 Task: Add a signature Madison Evans containing Best wishes for a happy National Adoption Month, Madison Evans to email address softage.9@softage.net and add a folder Letters of intent
Action: Mouse moved to (1194, 92)
Screenshot: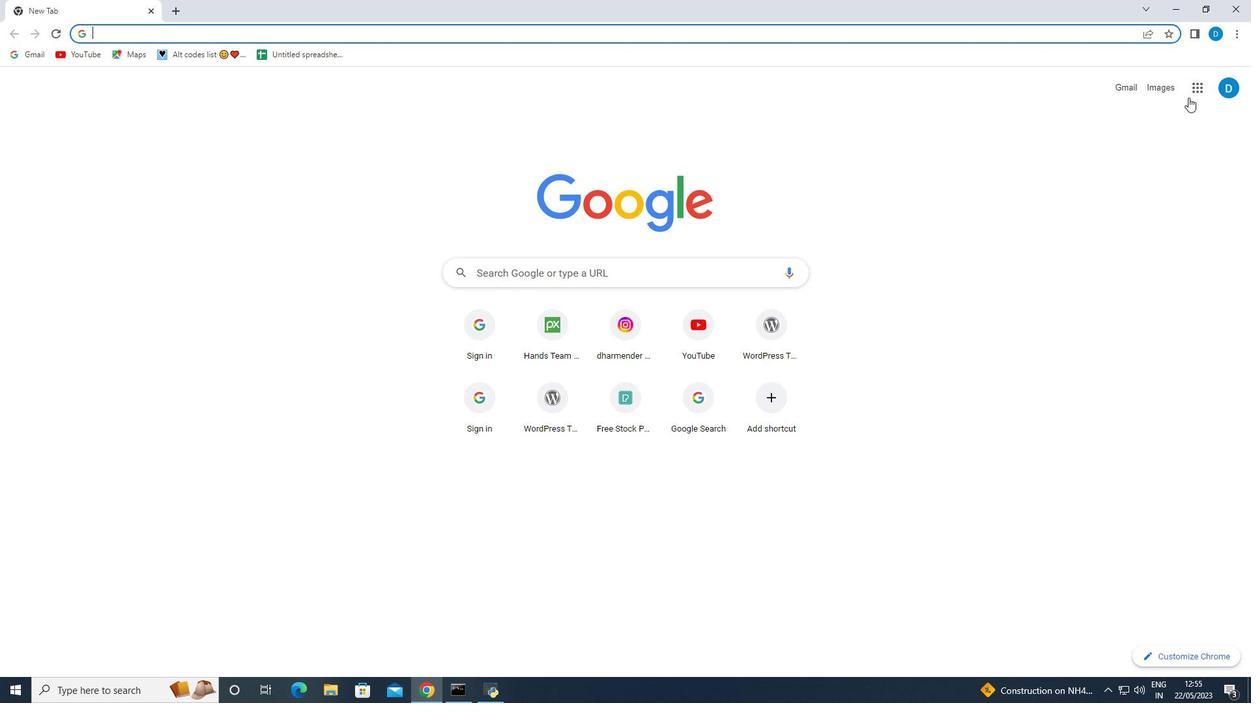 
Action: Mouse pressed left at (1194, 92)
Screenshot: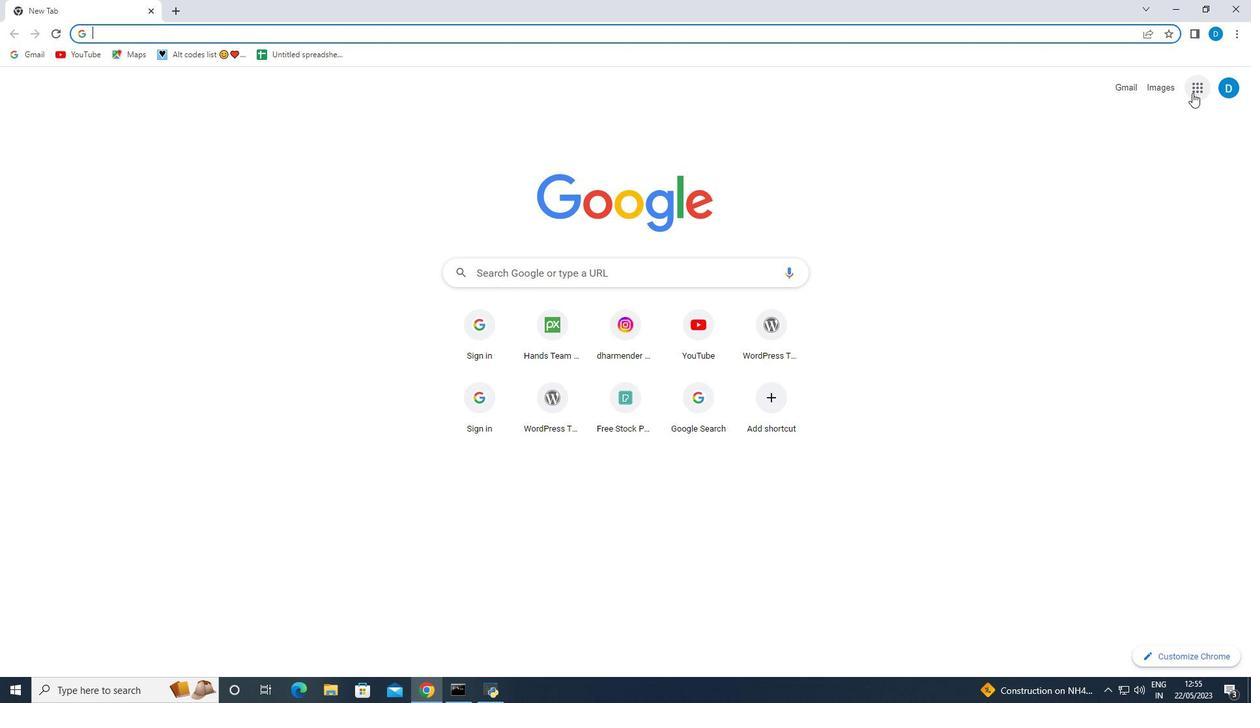 
Action: Mouse moved to (1077, 265)
Screenshot: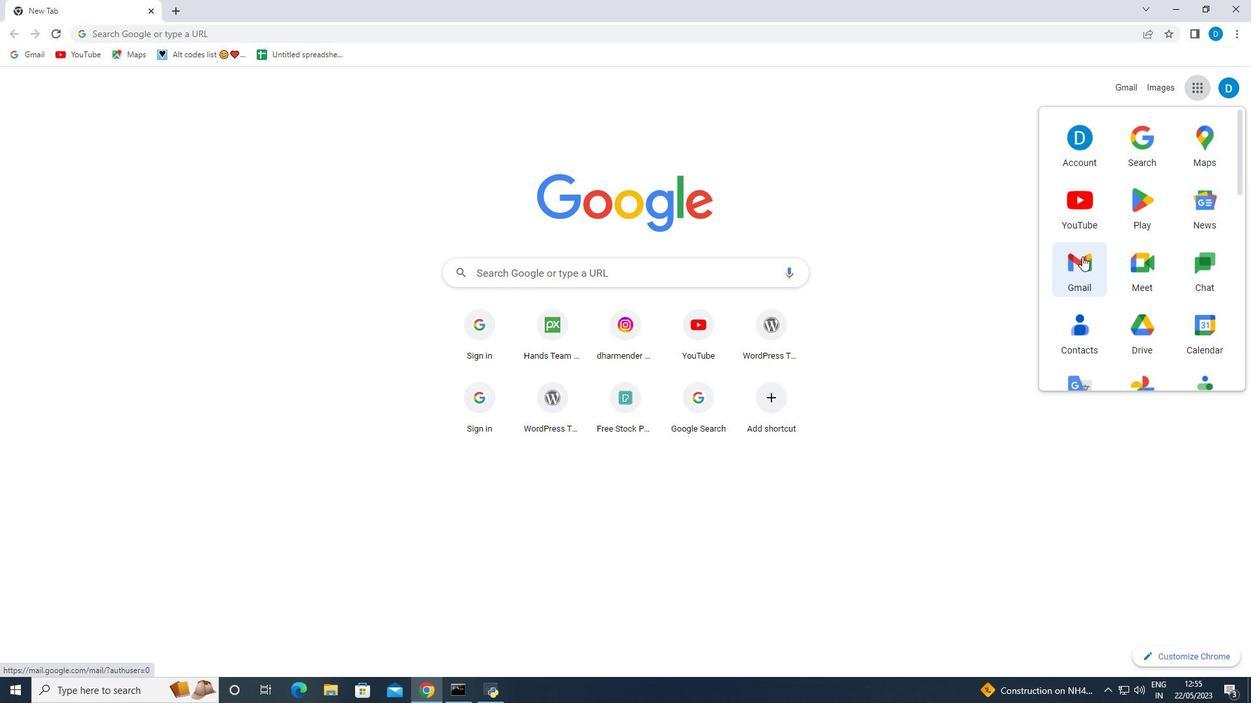 
Action: Mouse pressed left at (1077, 265)
Screenshot: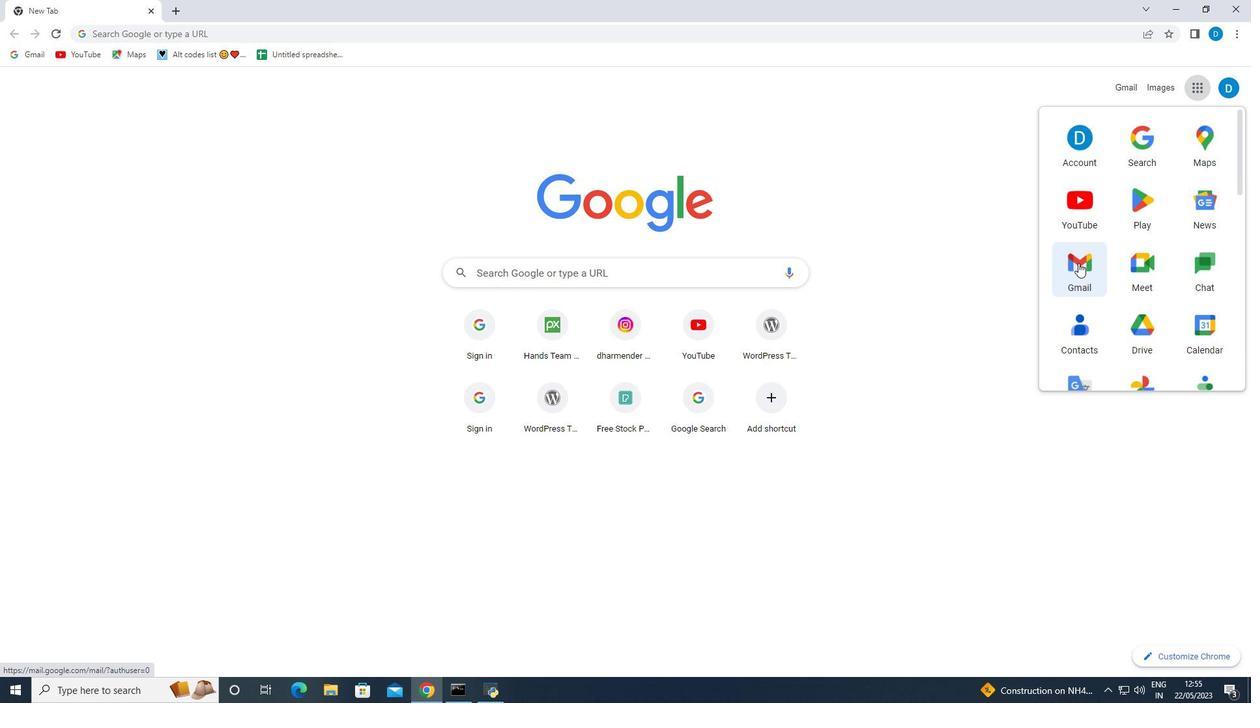 
Action: Mouse moved to (1165, 91)
Screenshot: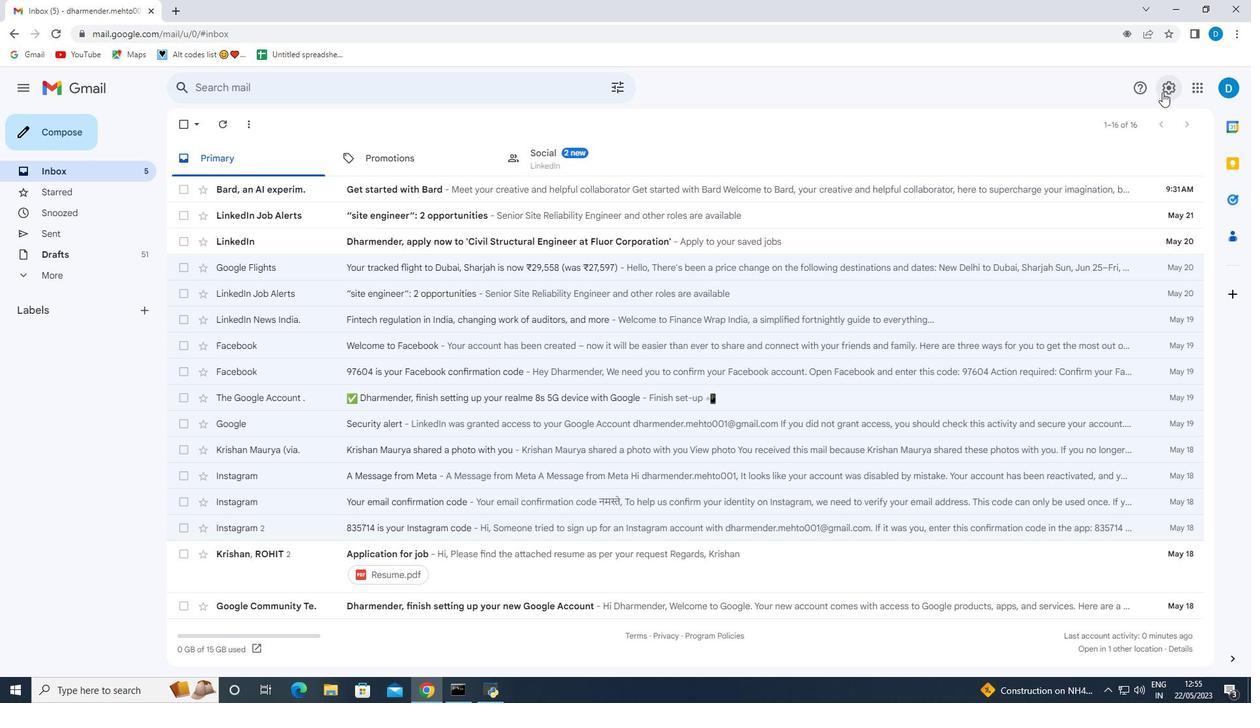 
Action: Mouse pressed left at (1165, 91)
Screenshot: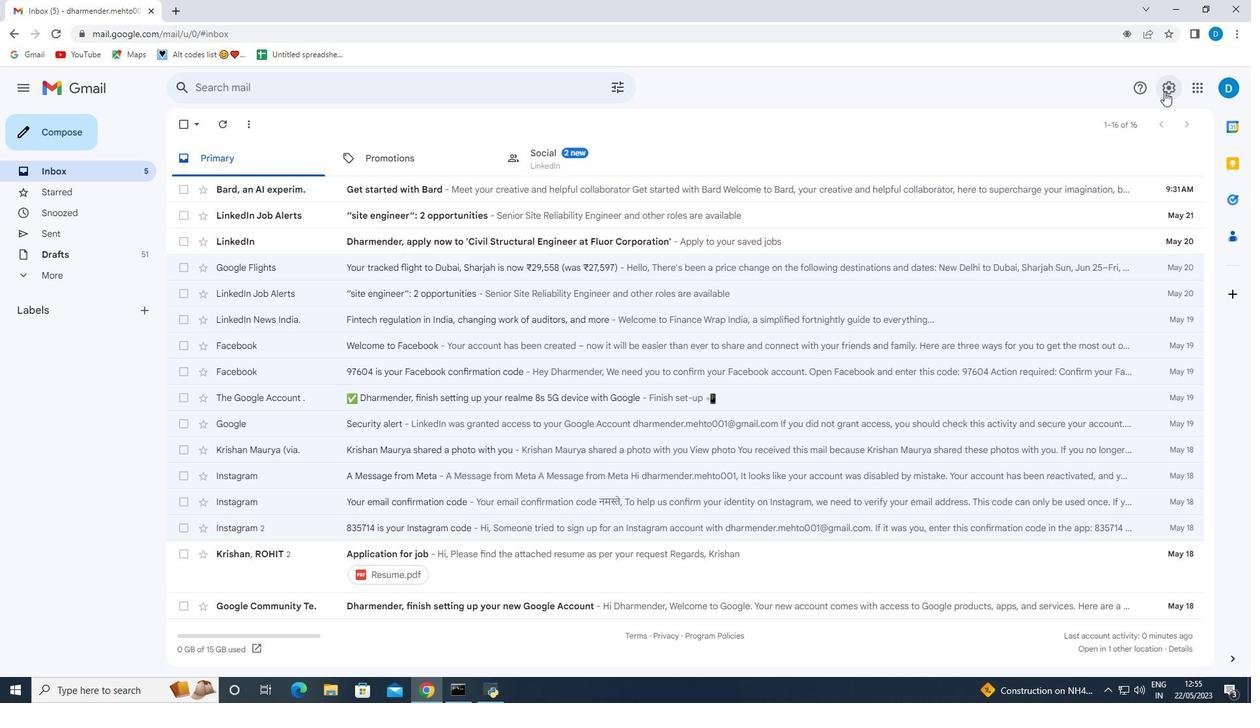 
Action: Mouse moved to (1093, 155)
Screenshot: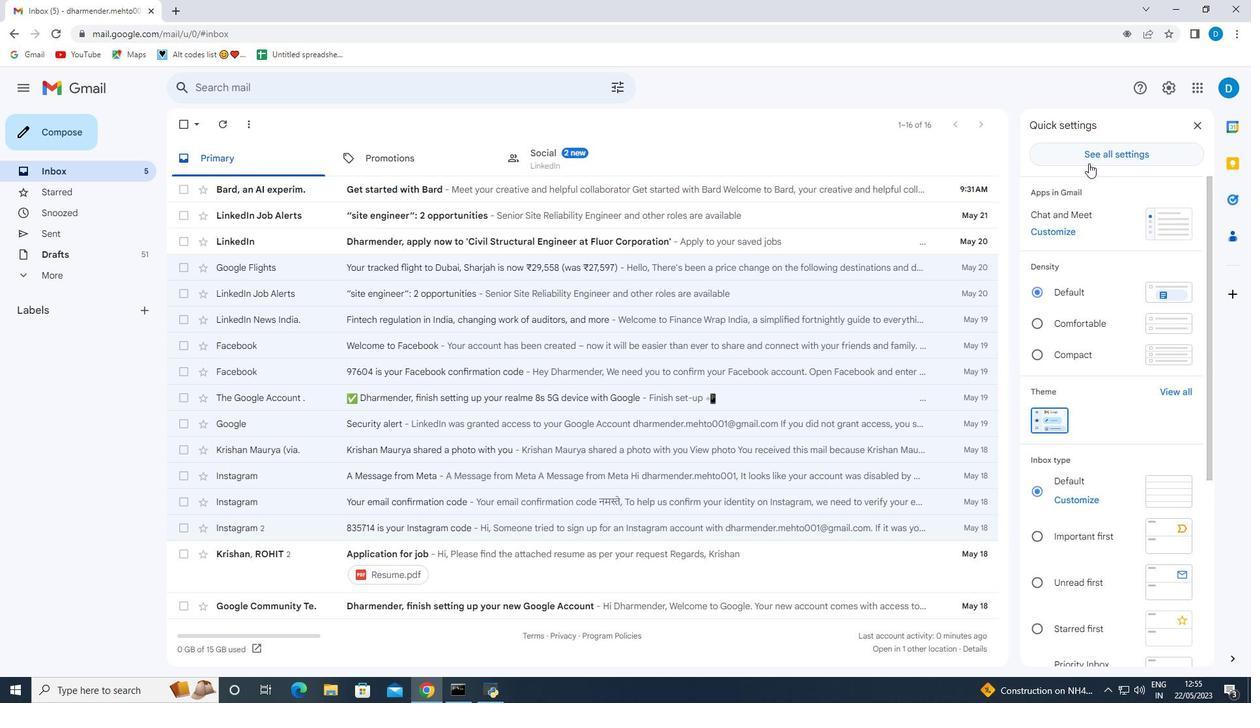 
Action: Mouse pressed left at (1093, 155)
Screenshot: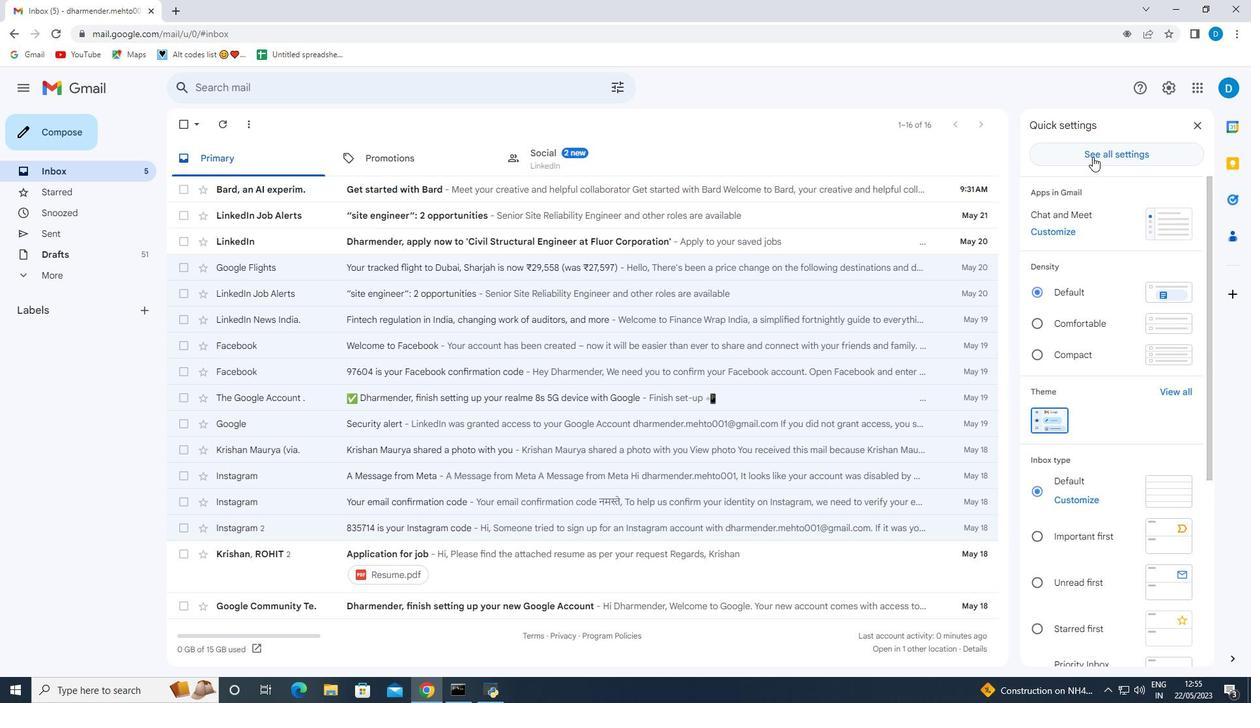 
Action: Mouse moved to (614, 425)
Screenshot: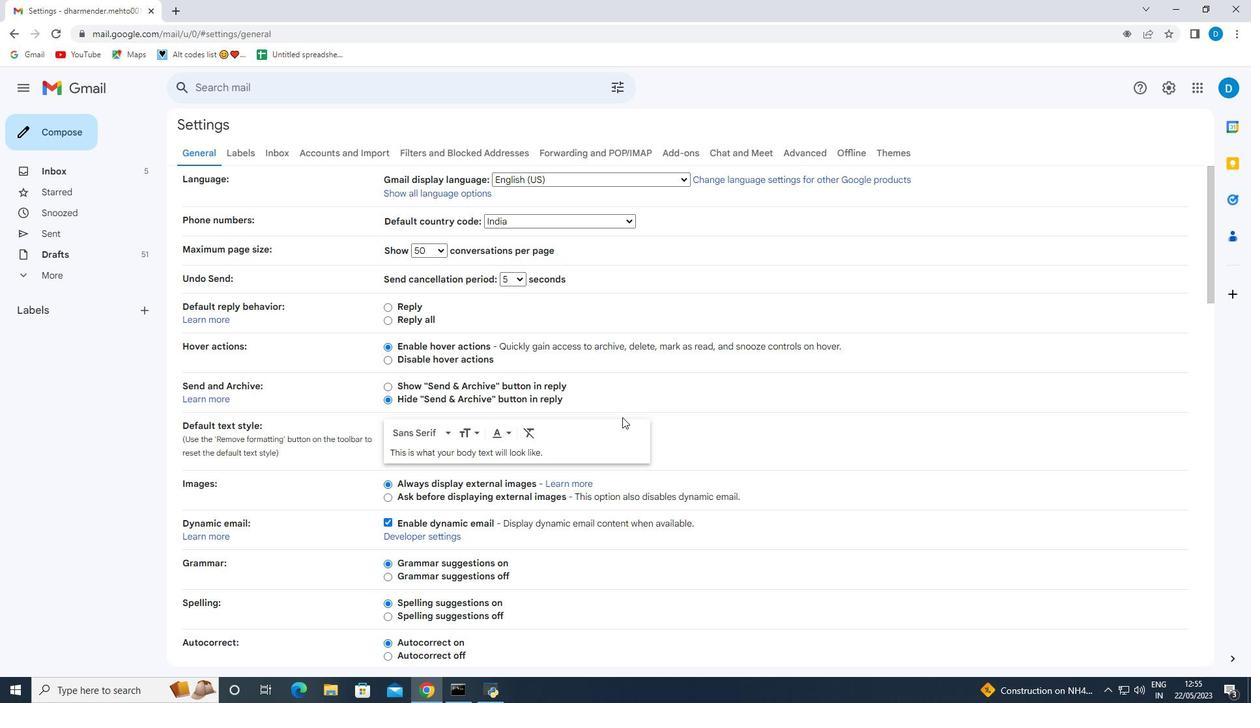 
Action: Mouse scrolled (614, 424) with delta (0, 0)
Screenshot: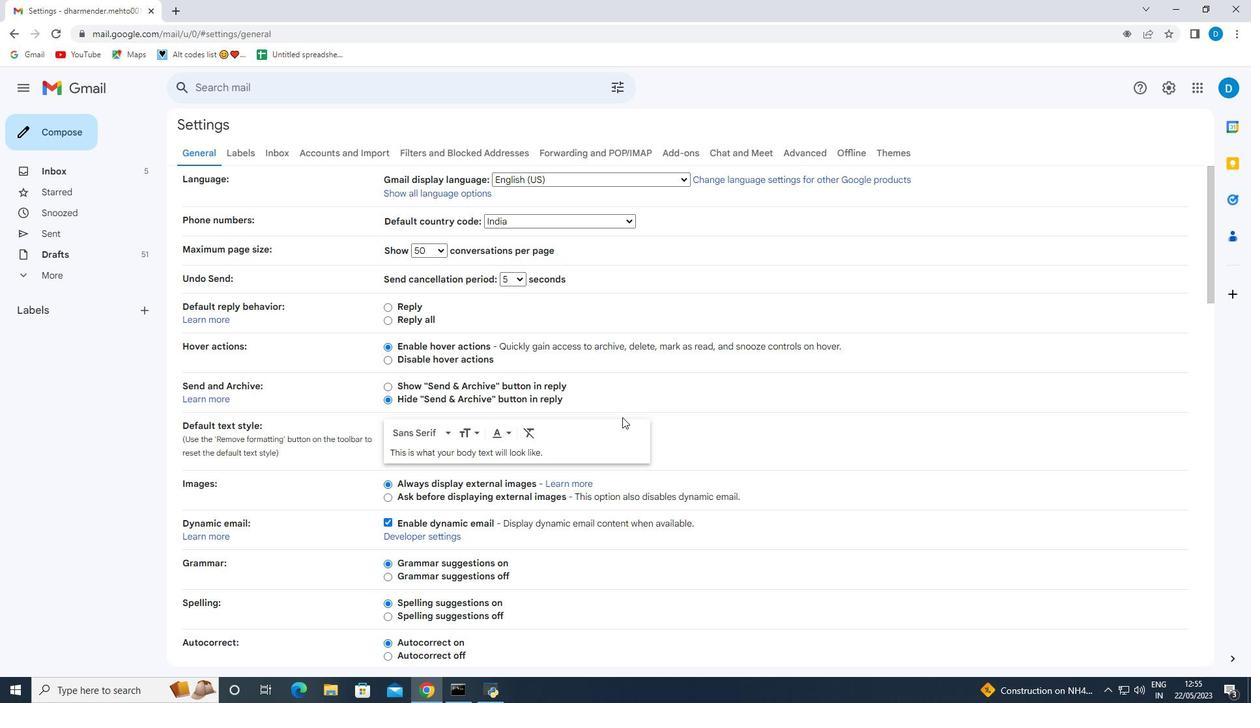 
Action: Mouse moved to (613, 426)
Screenshot: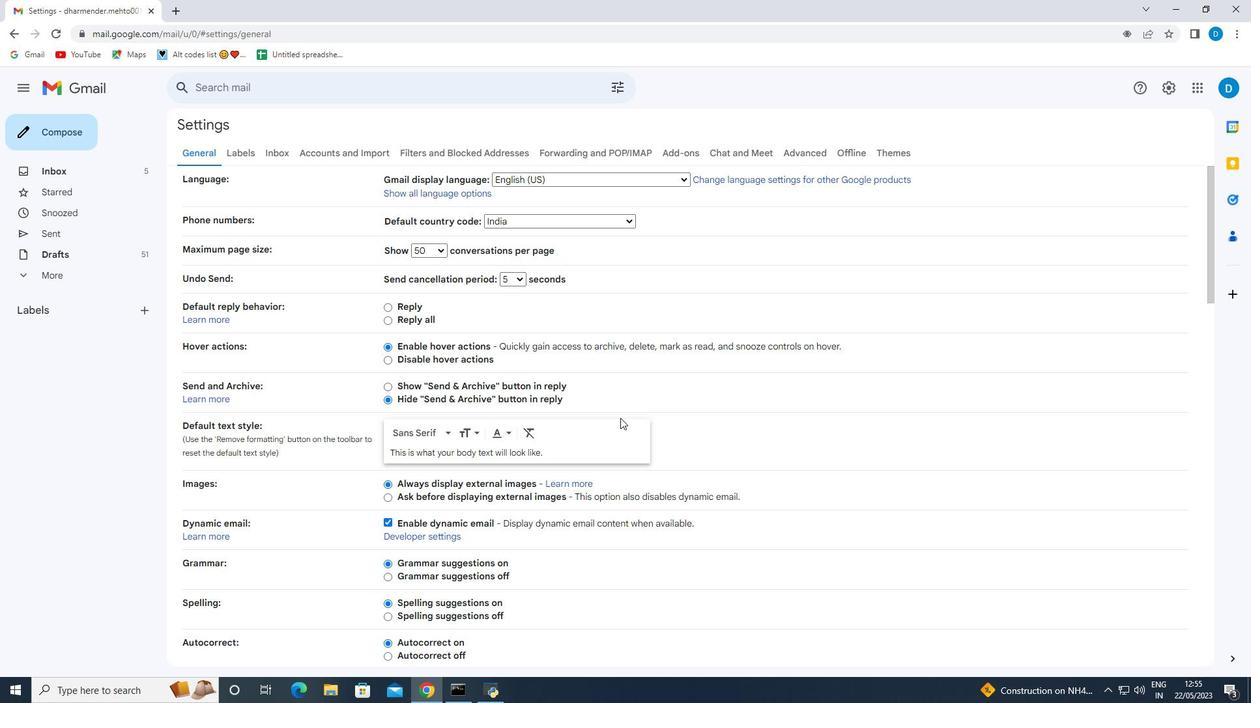 
Action: Mouse scrolled (613, 426) with delta (0, 0)
Screenshot: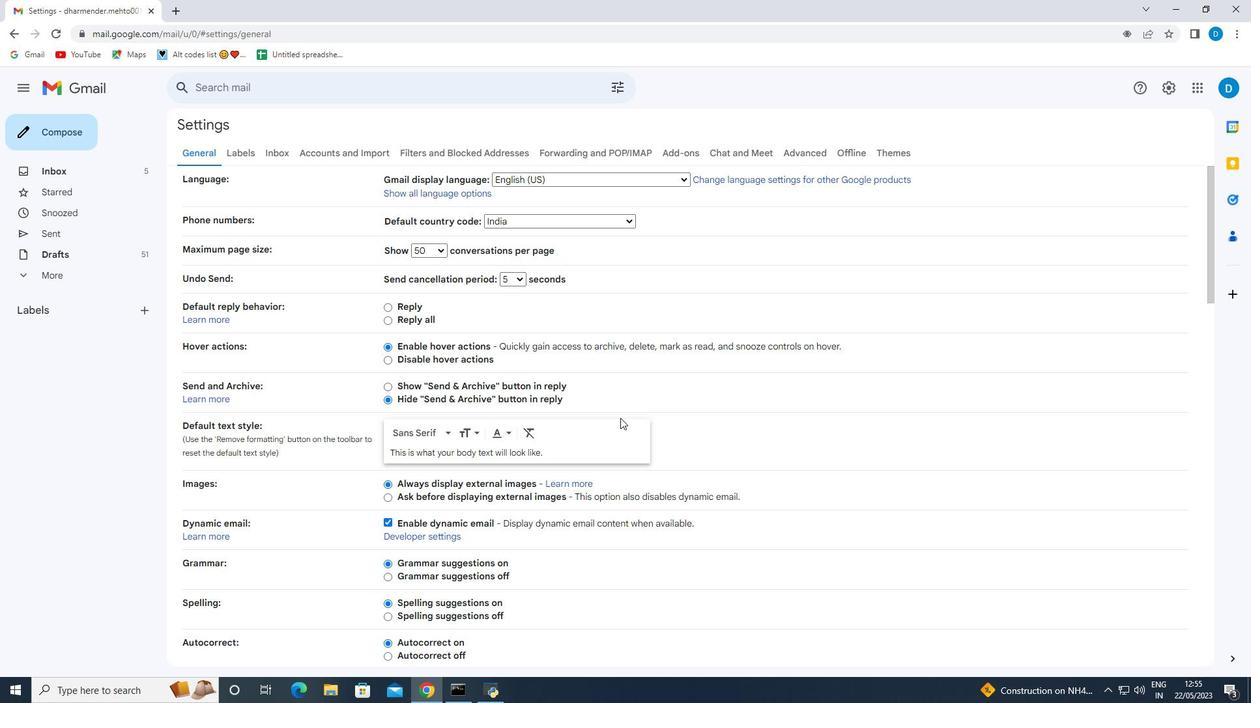 
Action: Mouse scrolled (613, 426) with delta (0, 0)
Screenshot: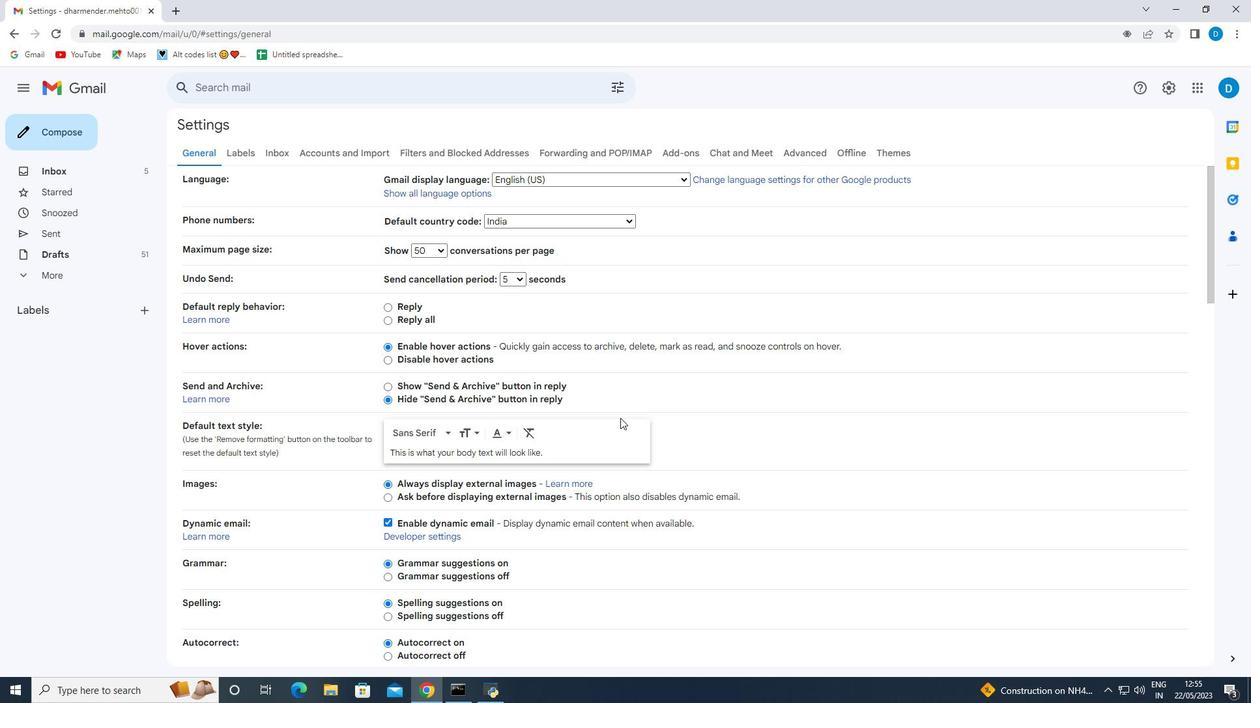 
Action: Mouse scrolled (613, 426) with delta (0, 0)
Screenshot: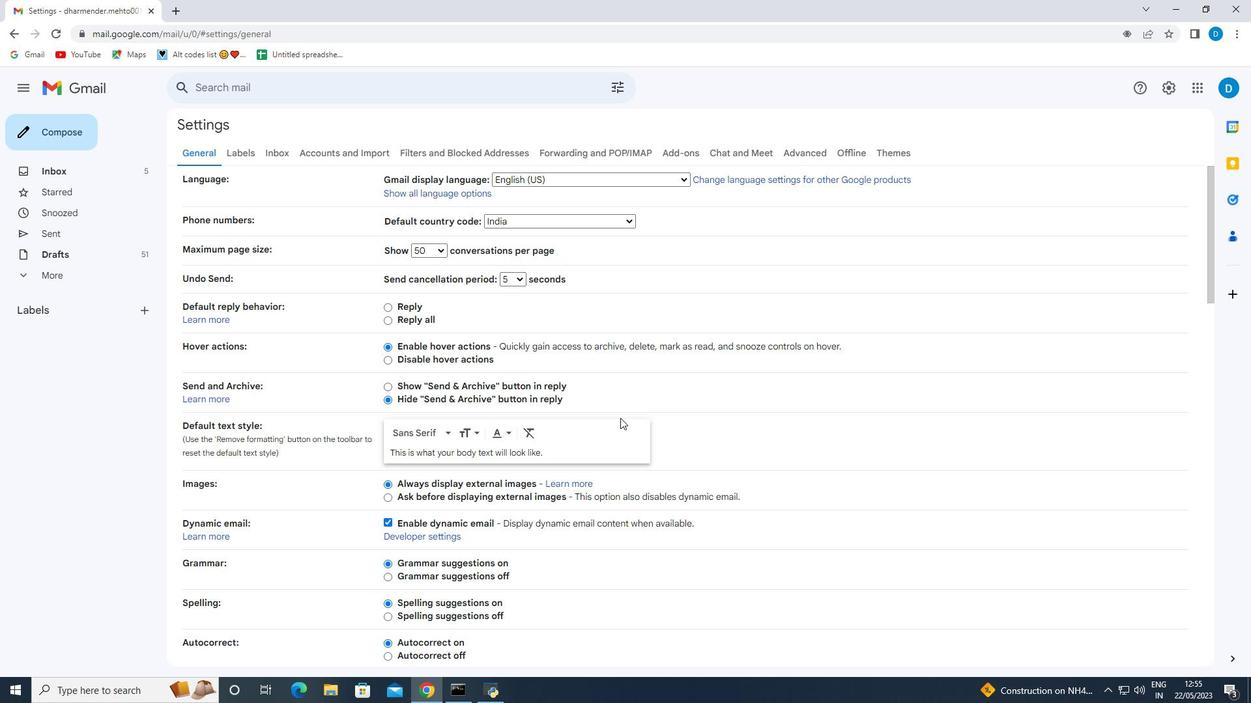 
Action: Mouse scrolled (613, 426) with delta (0, 0)
Screenshot: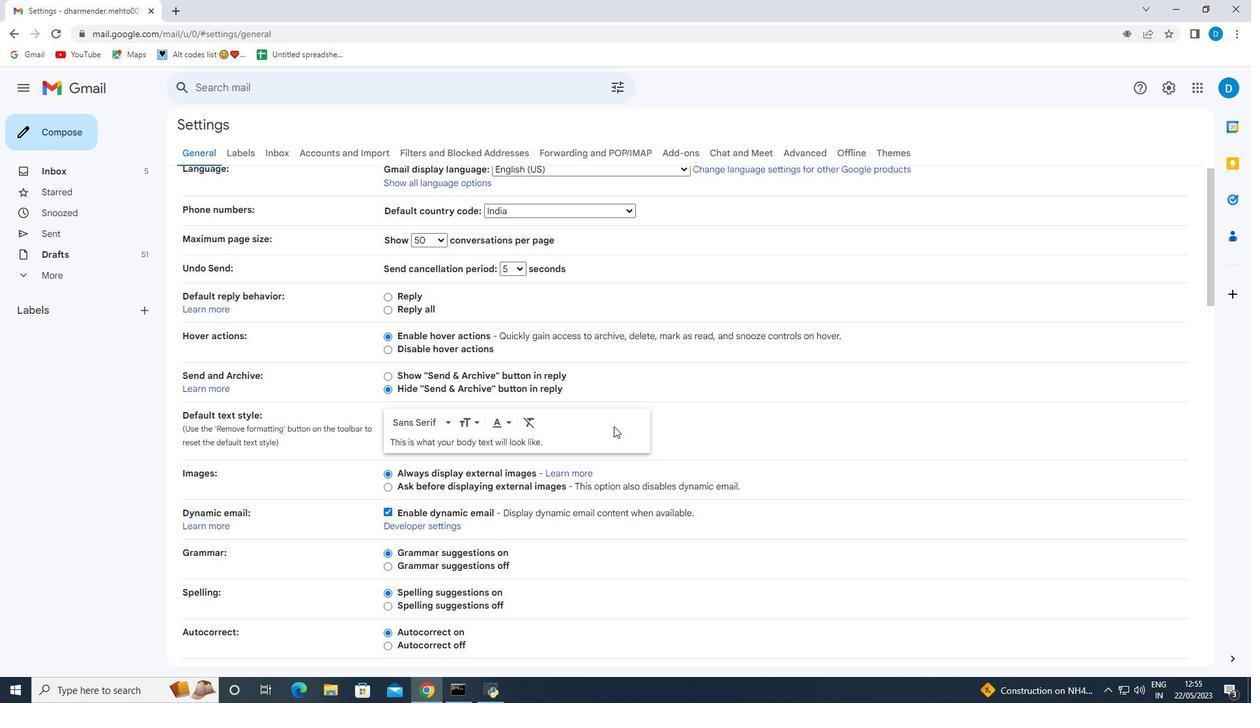 
Action: Mouse scrolled (613, 426) with delta (0, 0)
Screenshot: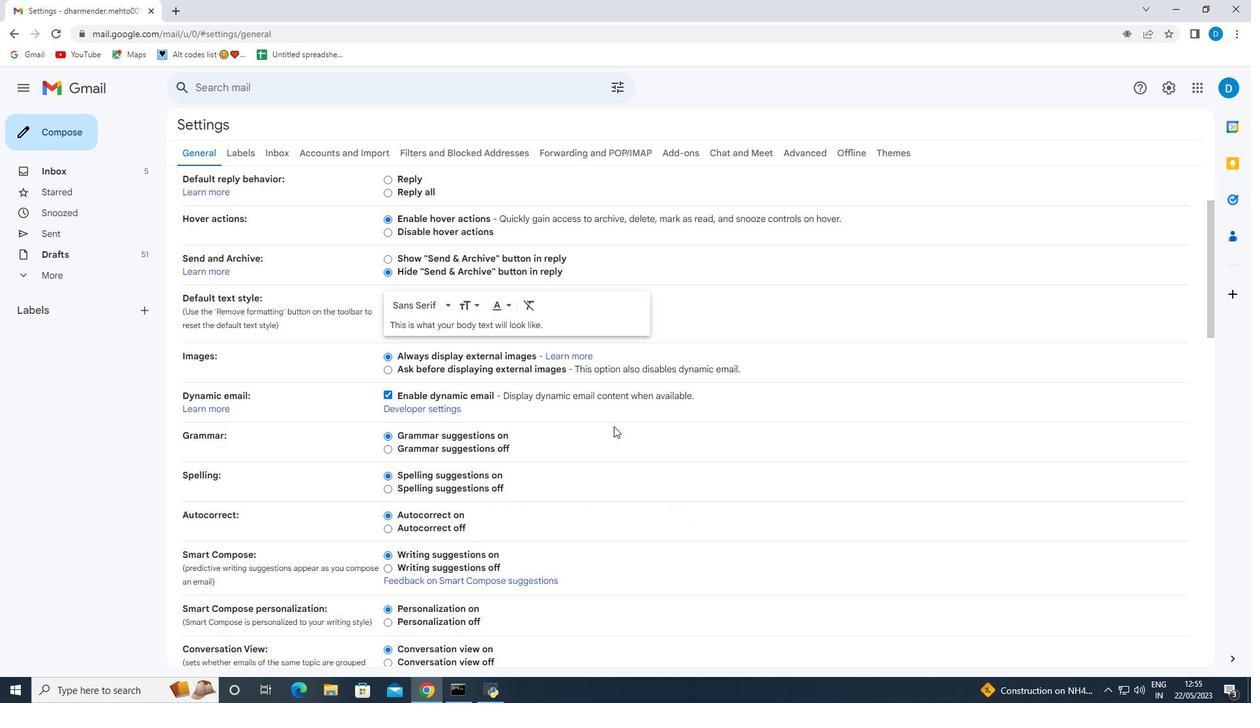 
Action: Mouse scrolled (613, 426) with delta (0, 0)
Screenshot: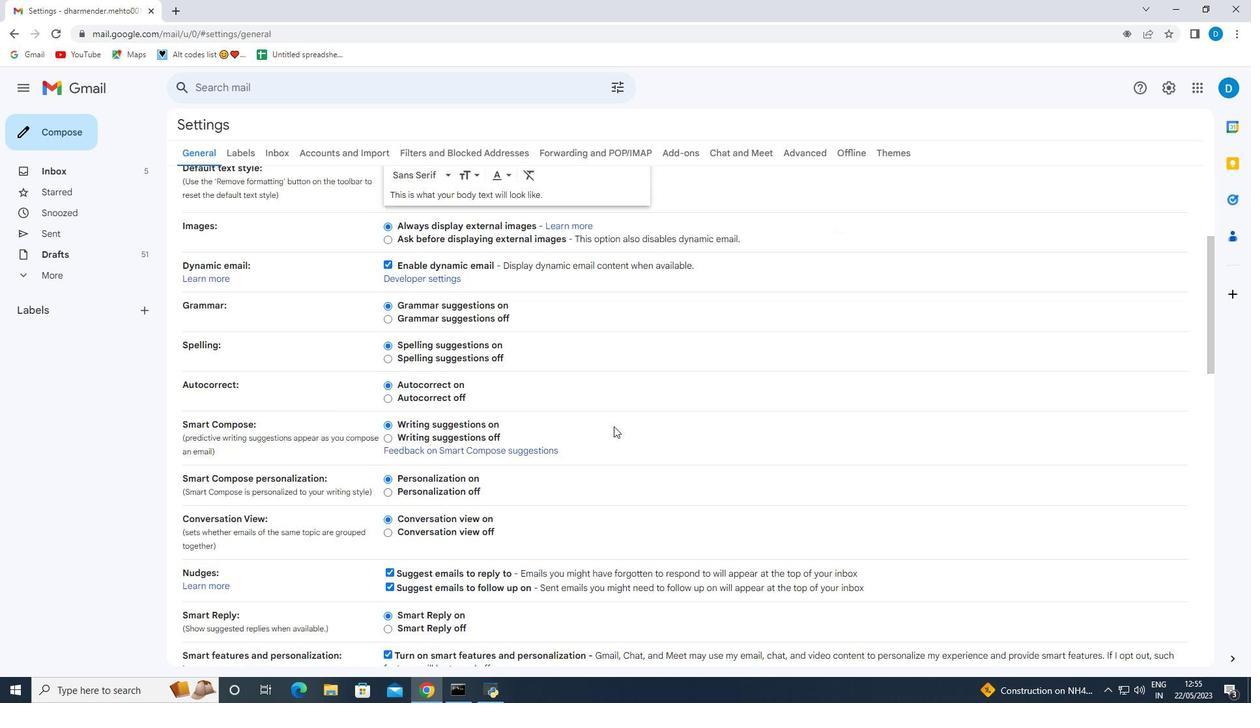 
Action: Mouse scrolled (613, 426) with delta (0, 0)
Screenshot: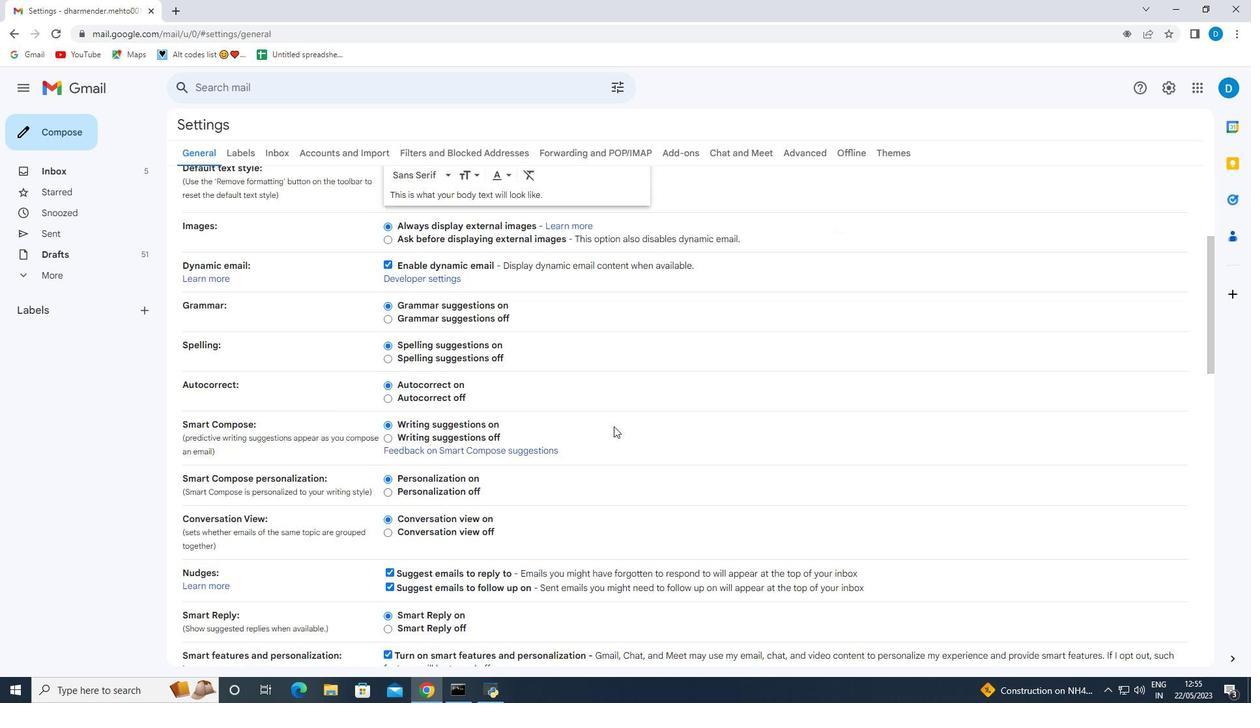 
Action: Mouse scrolled (613, 426) with delta (0, 0)
Screenshot: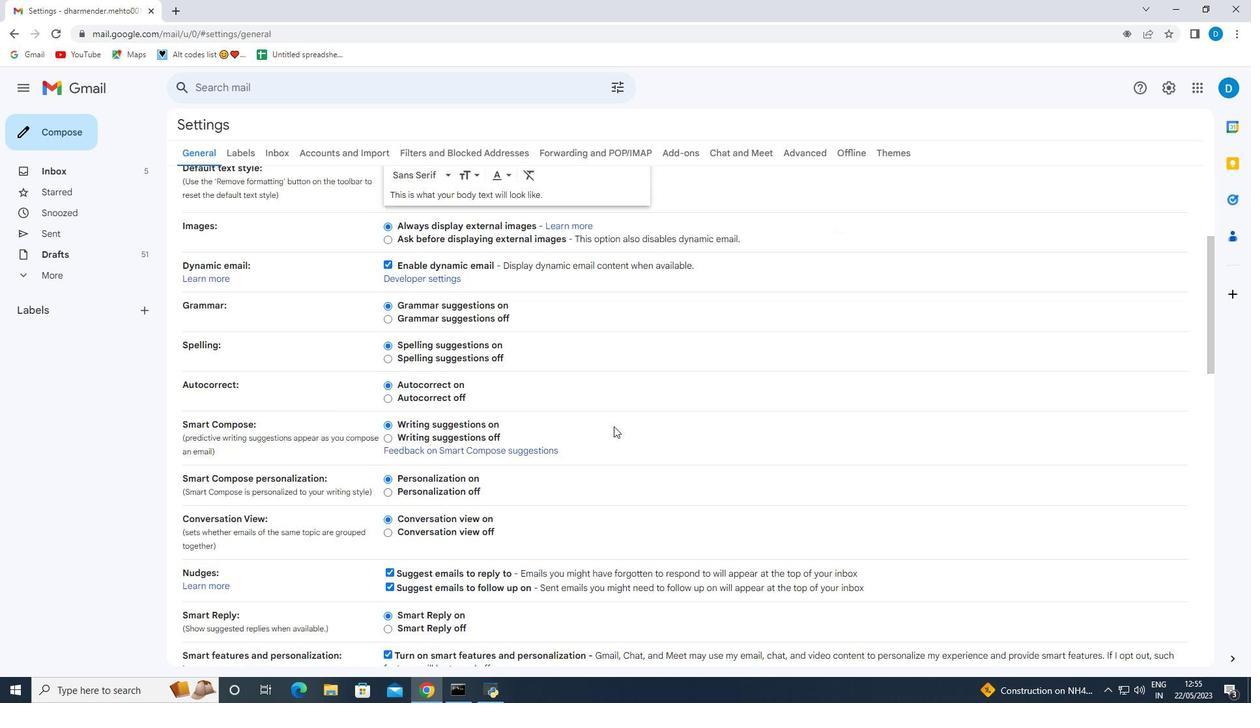 
Action: Mouse scrolled (613, 426) with delta (0, 0)
Screenshot: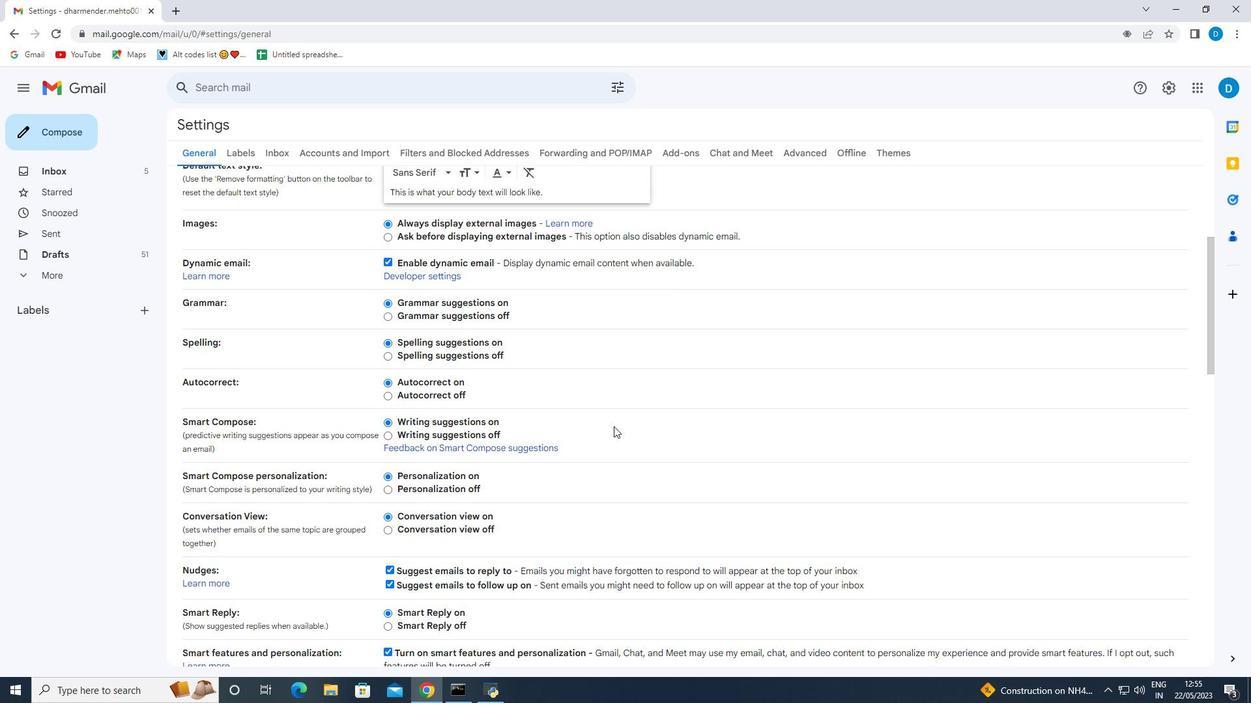 
Action: Mouse scrolled (613, 426) with delta (0, 0)
Screenshot: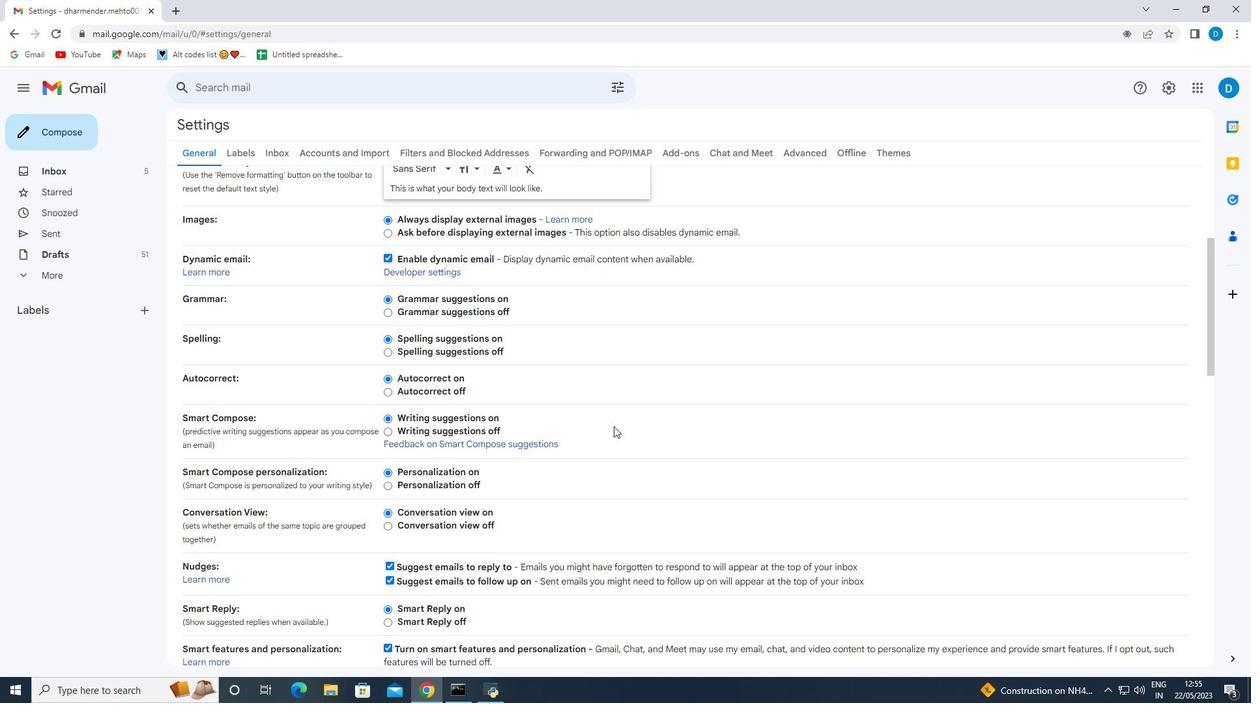
Action: Mouse scrolled (613, 426) with delta (0, 0)
Screenshot: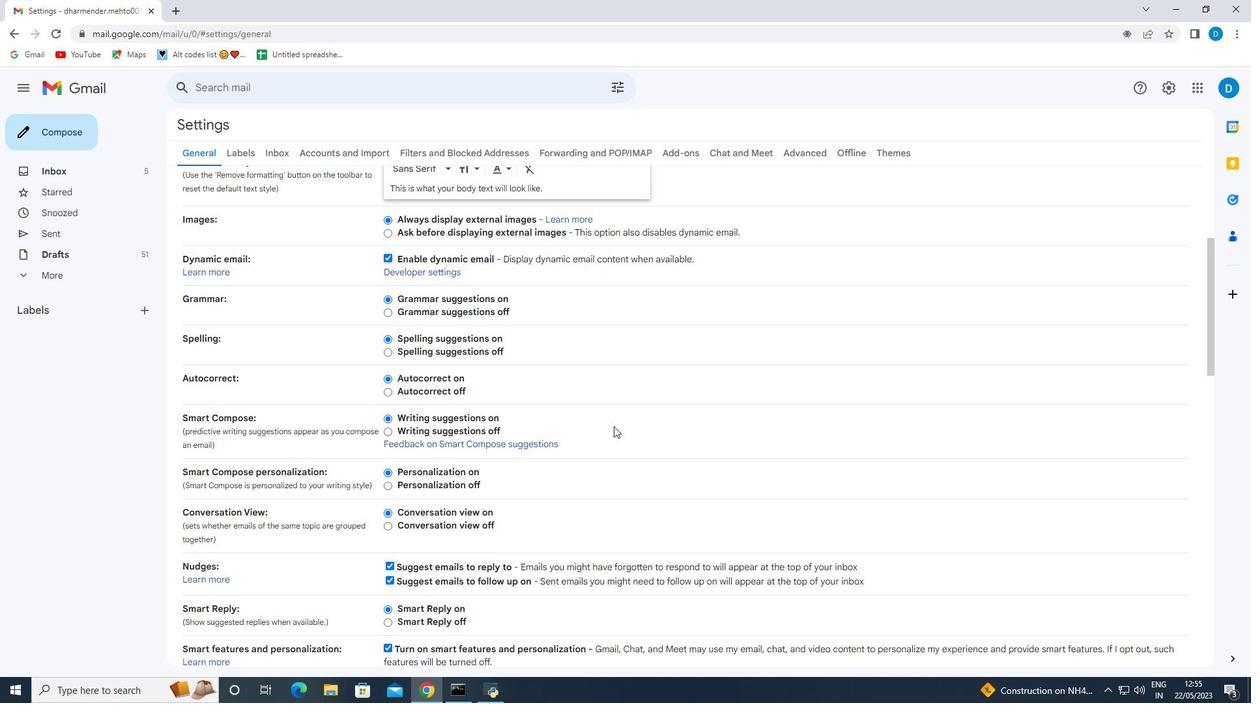 
Action: Mouse scrolled (613, 426) with delta (0, 0)
Screenshot: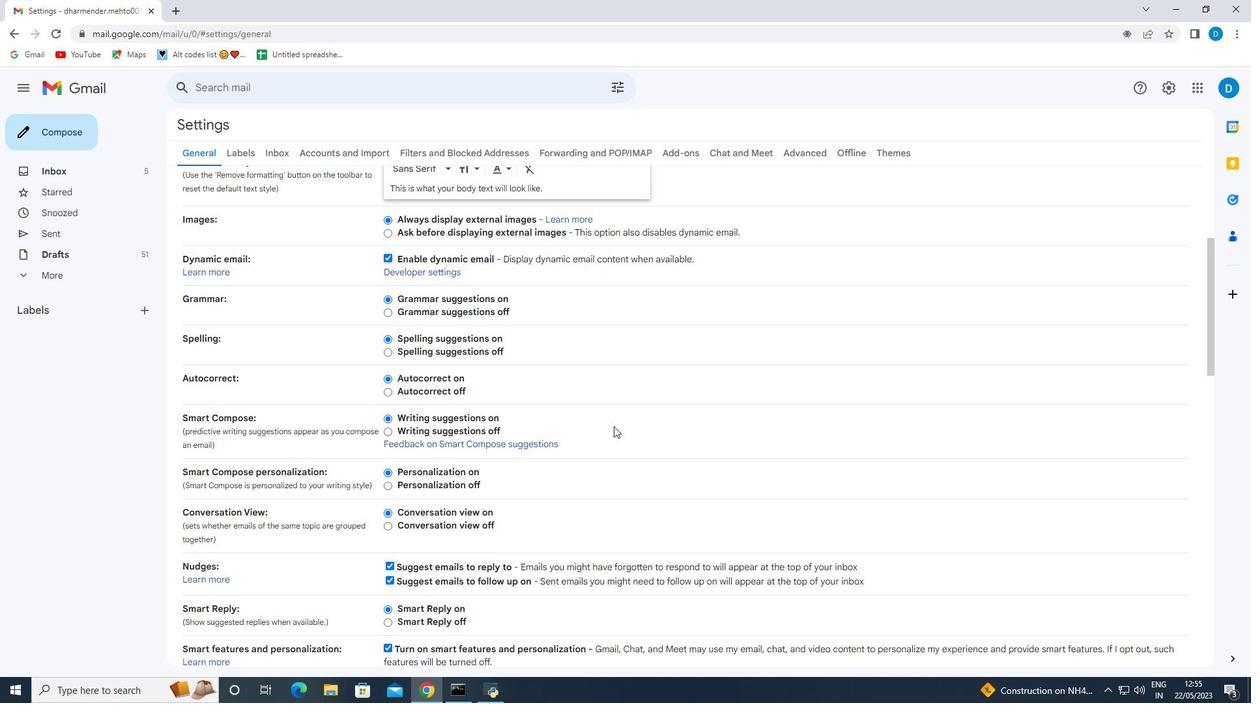 
Action: Mouse scrolled (613, 426) with delta (0, 0)
Screenshot: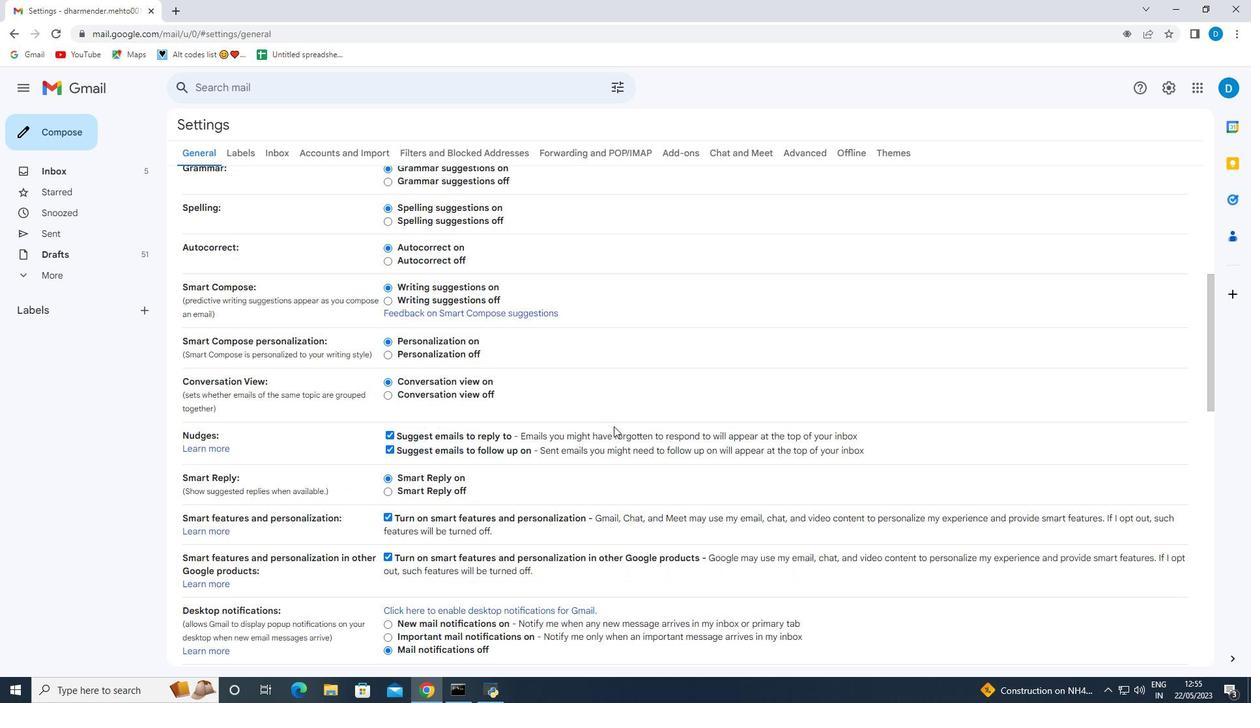 
Action: Mouse scrolled (613, 426) with delta (0, 0)
Screenshot: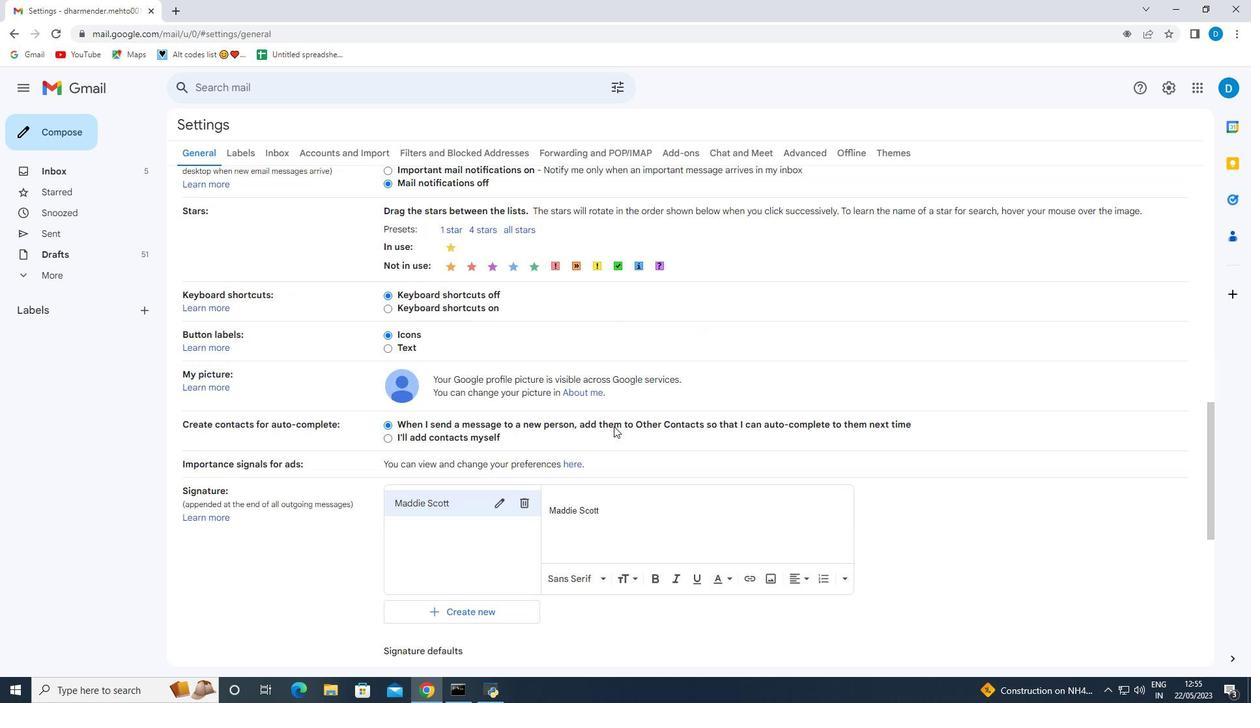 
Action: Mouse scrolled (613, 426) with delta (0, 0)
Screenshot: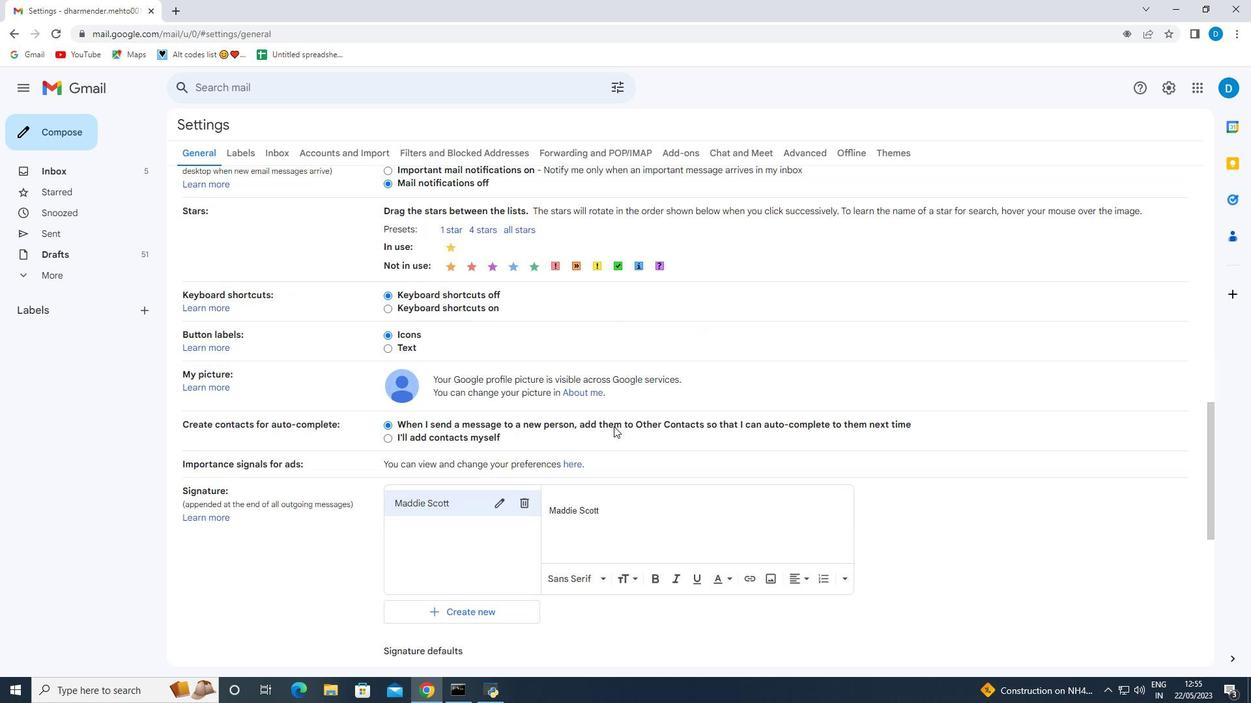 
Action: Mouse scrolled (613, 426) with delta (0, 0)
Screenshot: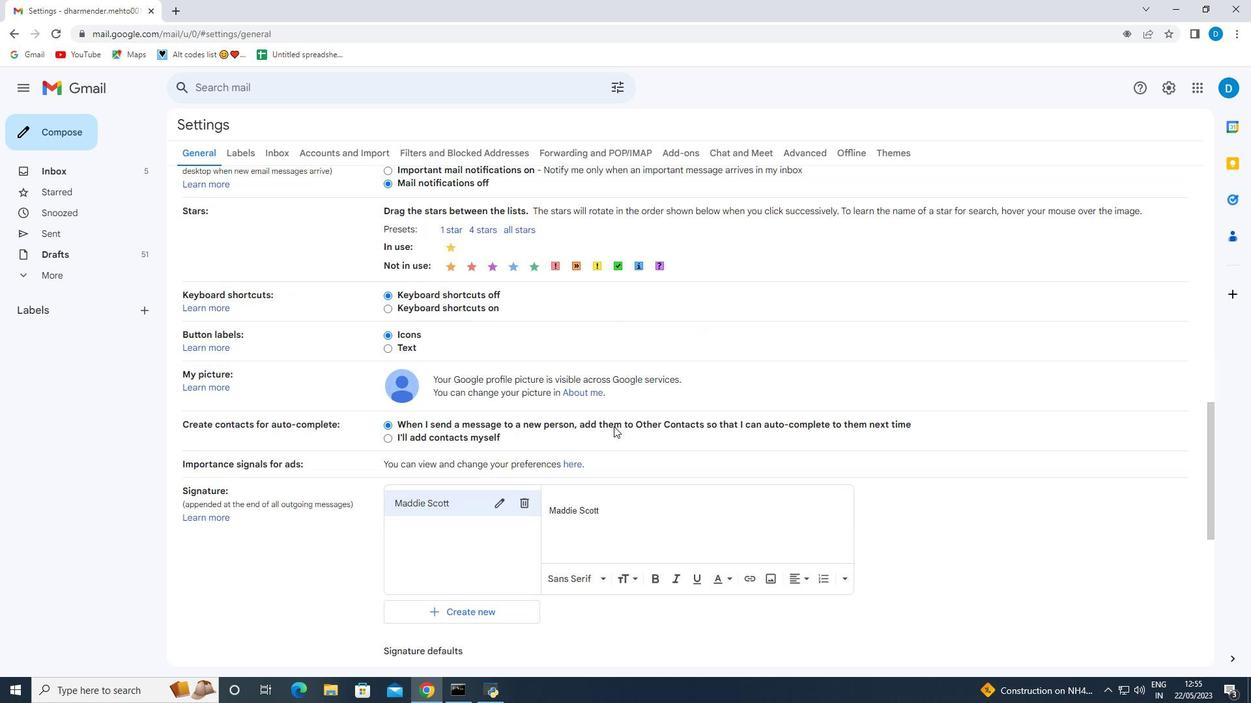 
Action: Mouse scrolled (613, 426) with delta (0, 0)
Screenshot: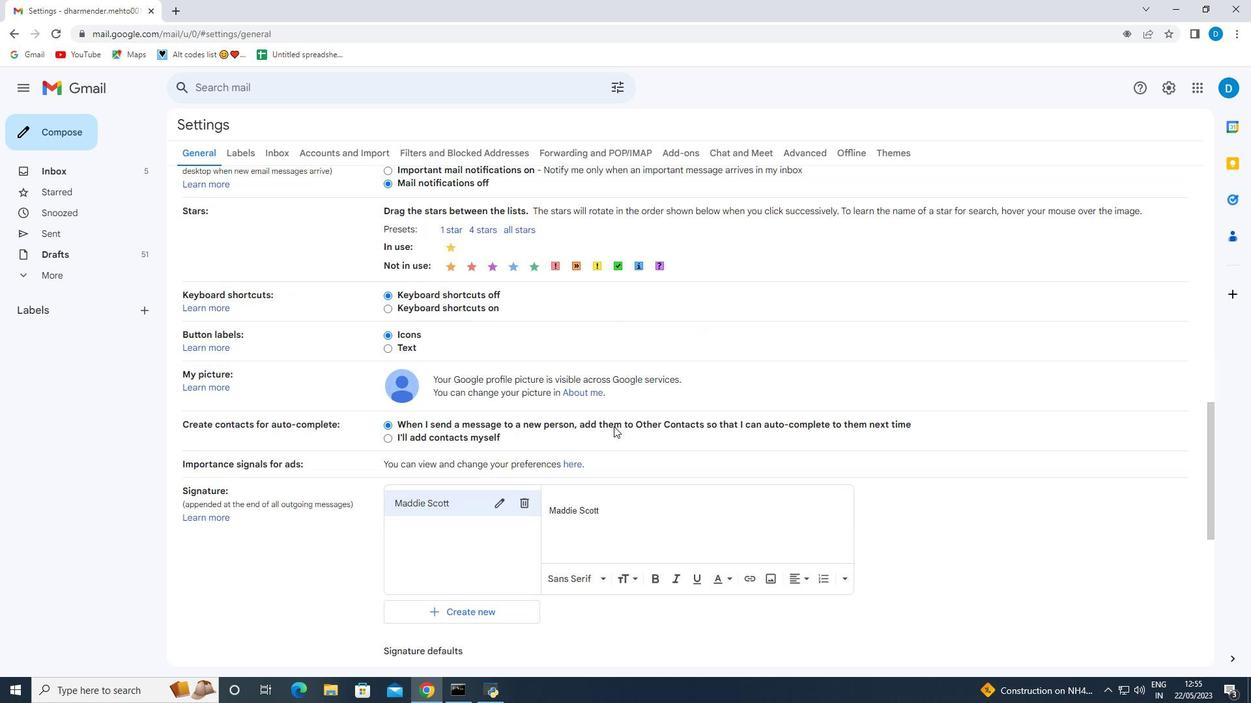 
Action: Mouse scrolled (613, 426) with delta (0, 0)
Screenshot: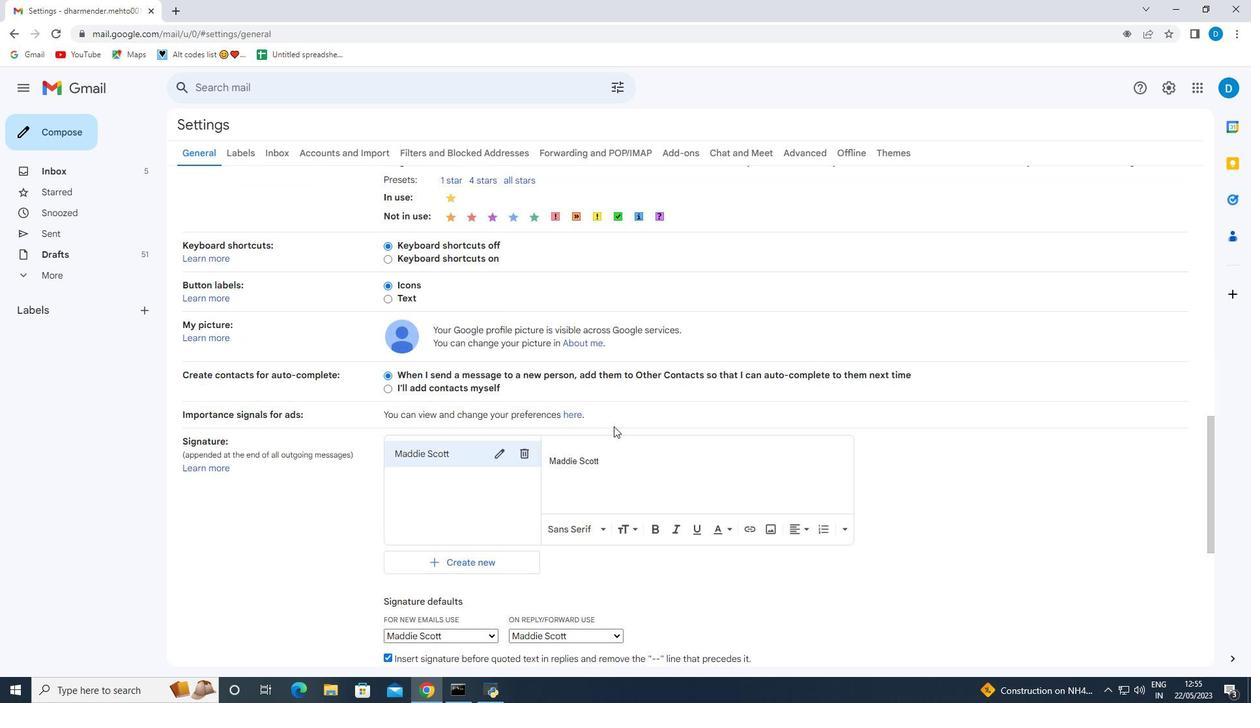 
Action: Mouse moved to (524, 293)
Screenshot: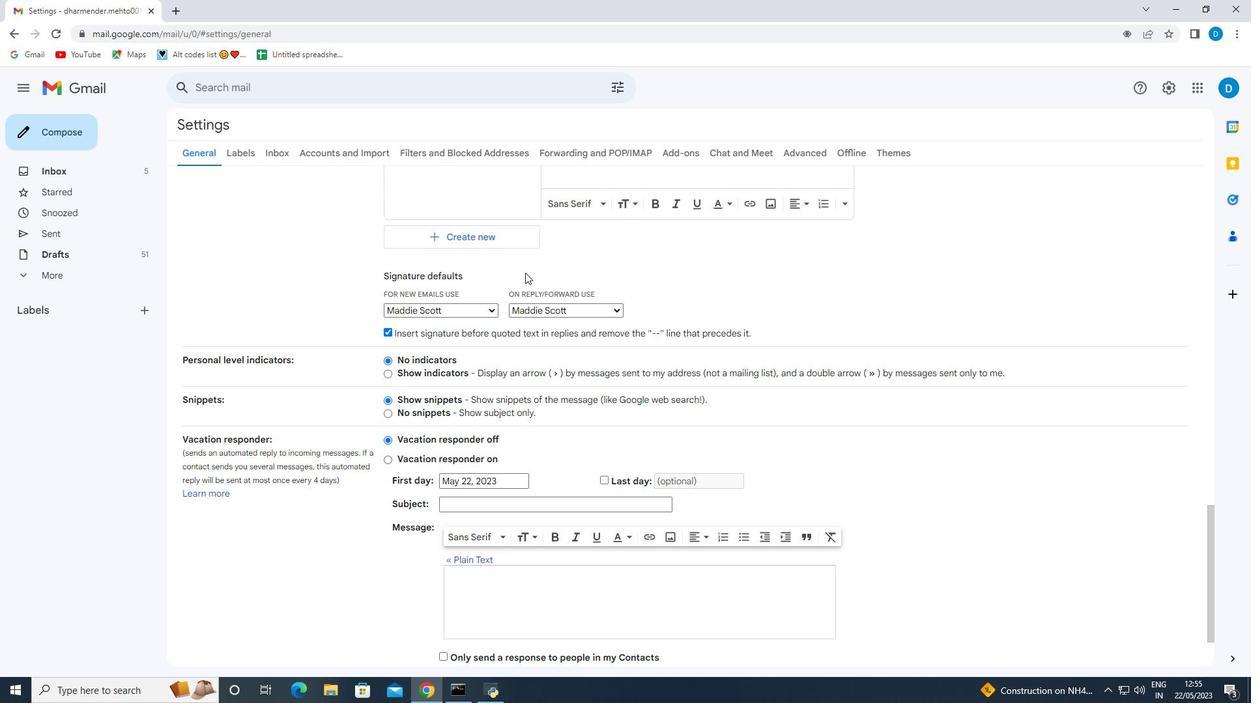 
Action: Mouse scrolled (524, 294) with delta (0, 0)
Screenshot: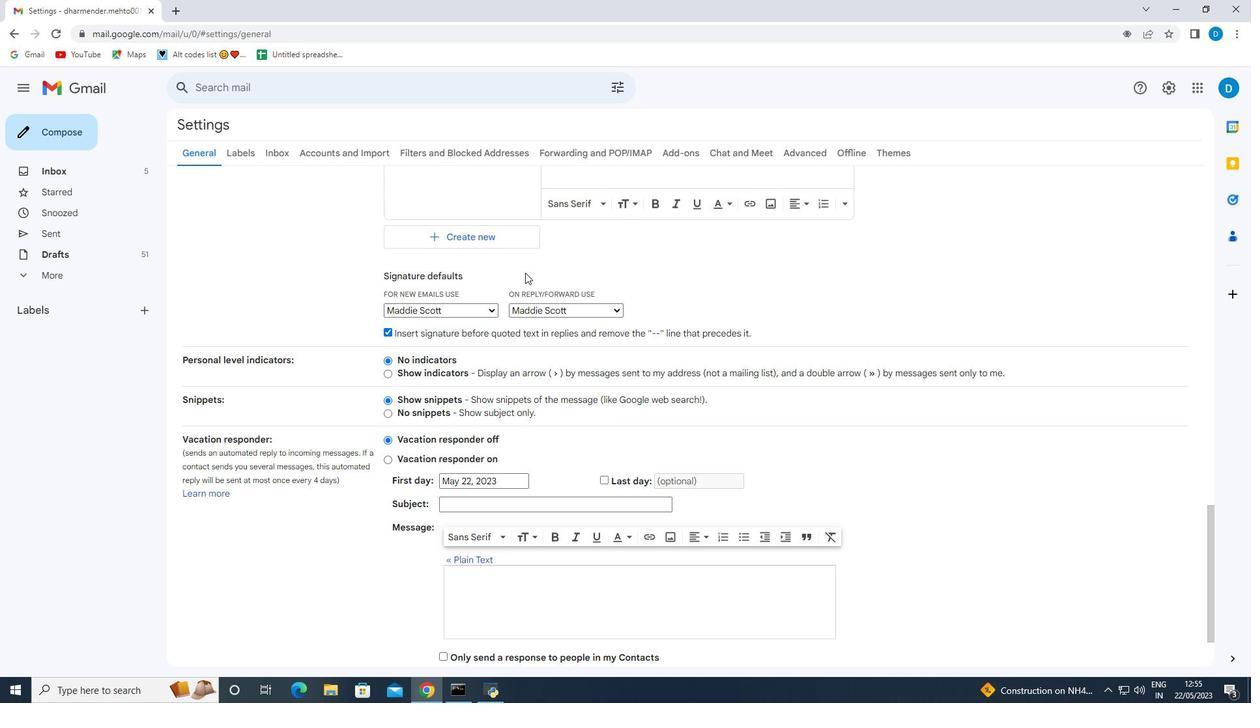
Action: Mouse scrolled (524, 294) with delta (0, 0)
Screenshot: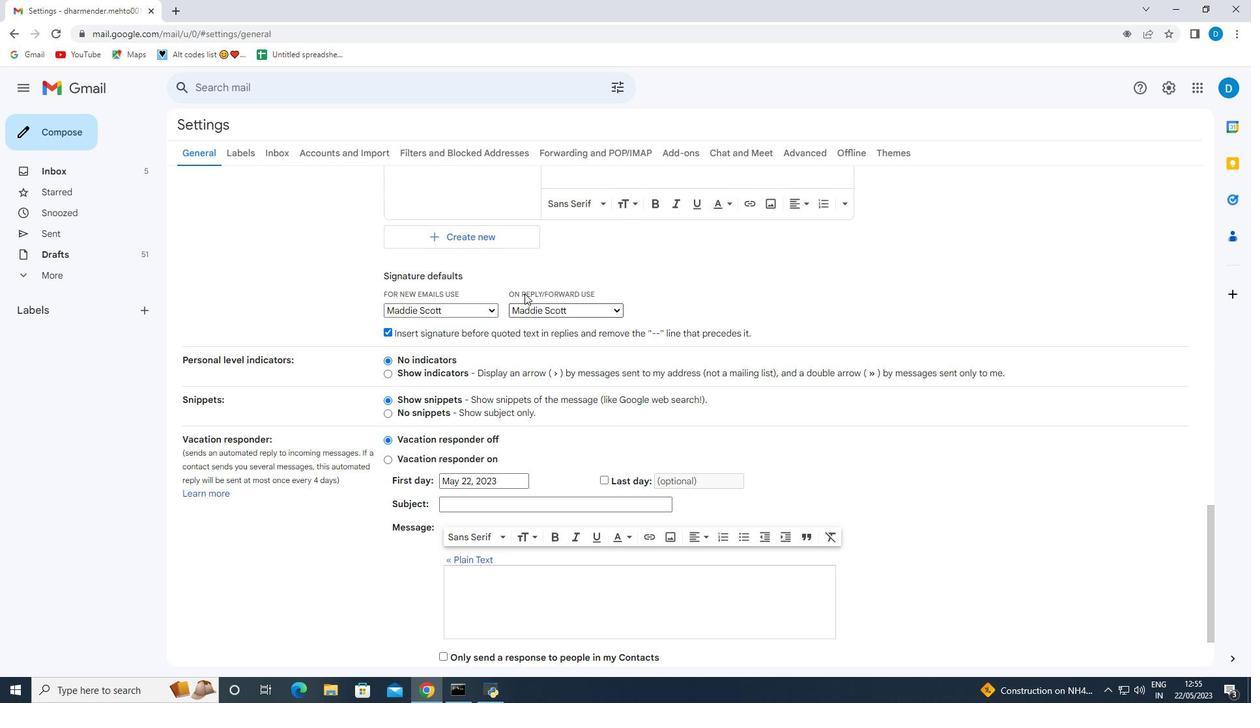 
Action: Mouse scrolled (524, 294) with delta (0, 0)
Screenshot: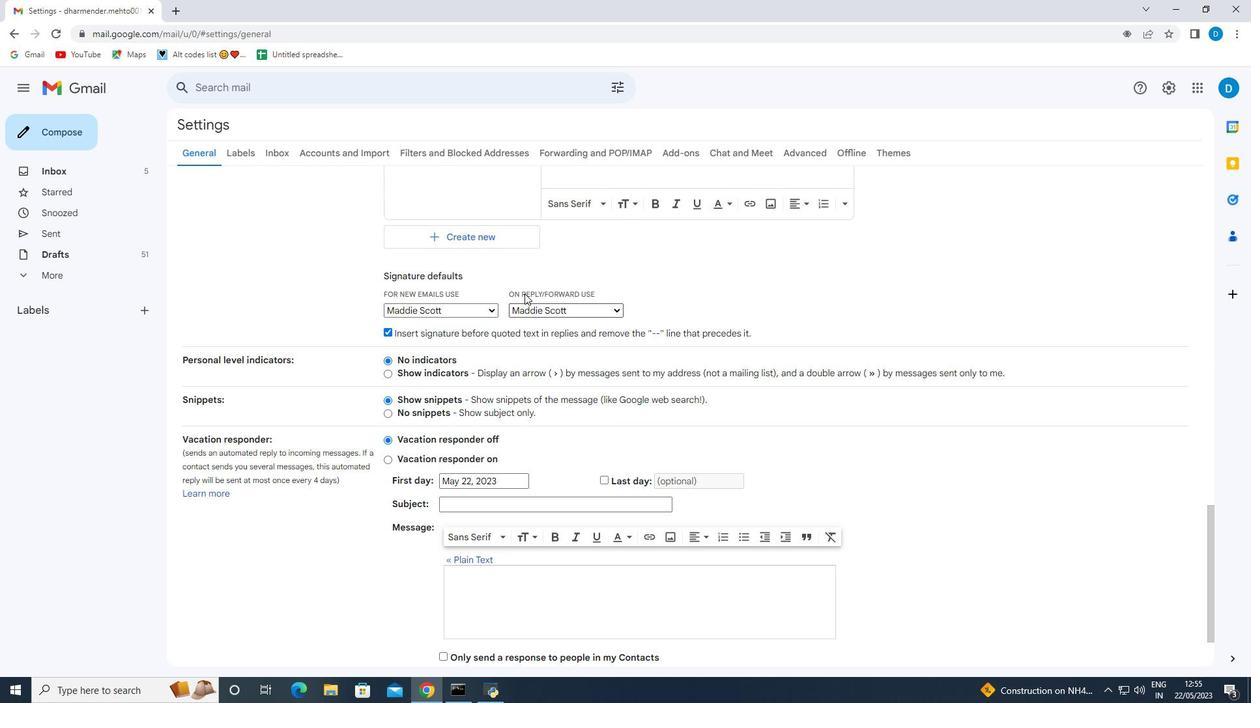 
Action: Mouse moved to (522, 320)
Screenshot: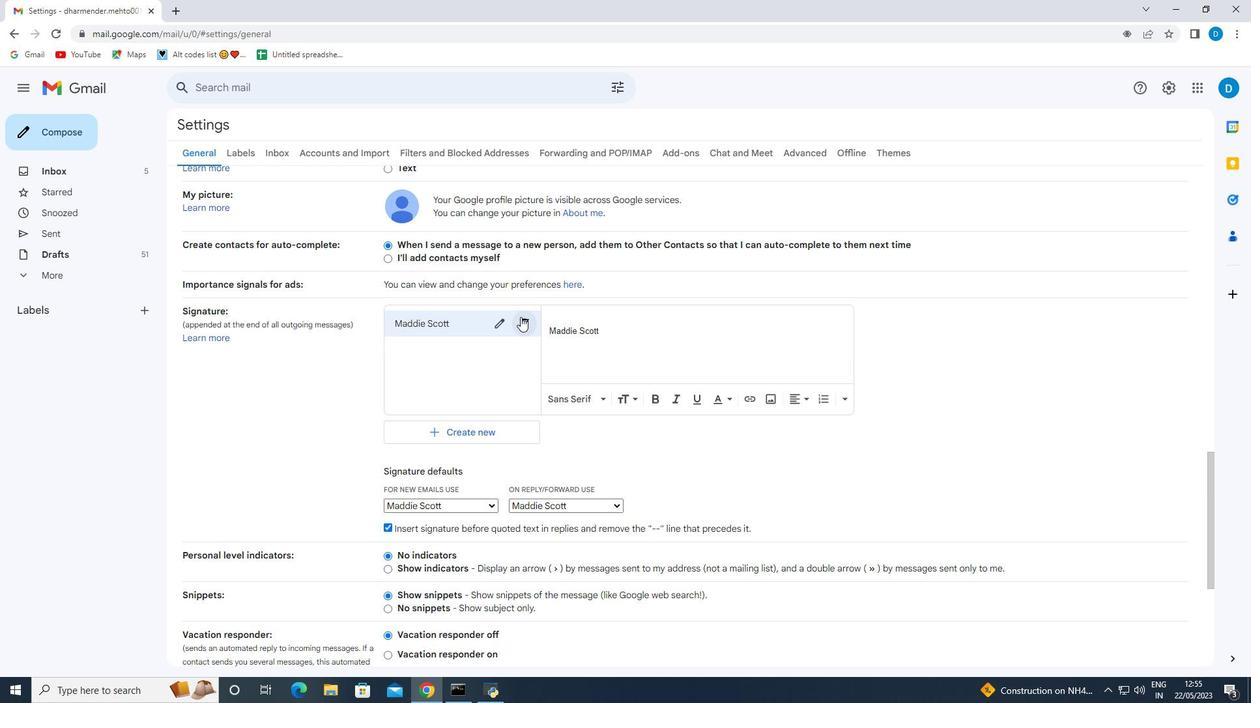 
Action: Mouse pressed left at (522, 320)
Screenshot: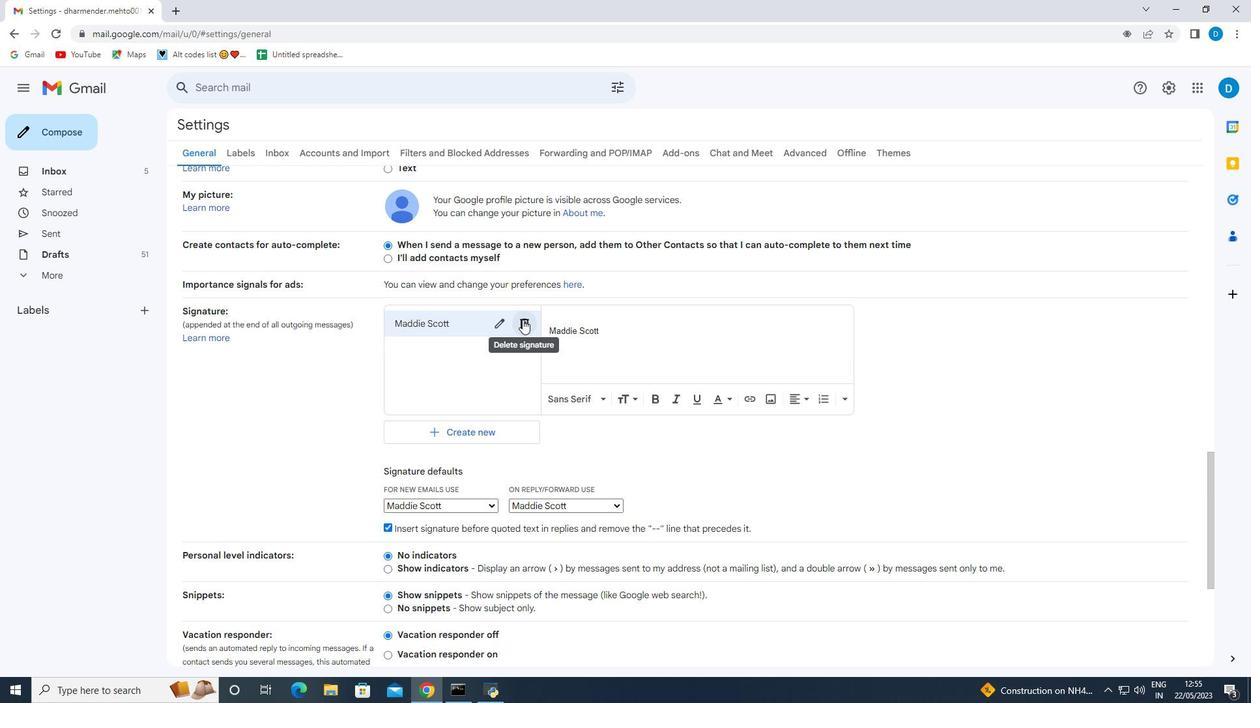 
Action: Mouse moved to (749, 405)
Screenshot: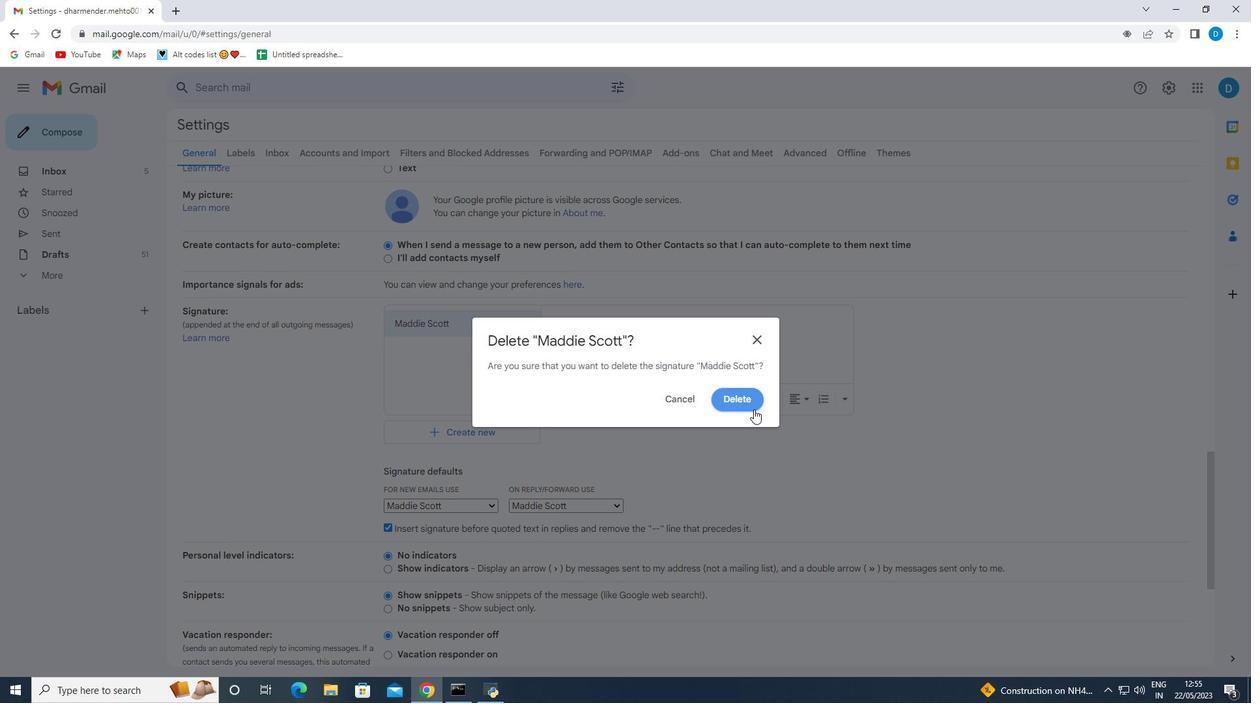 
Action: Mouse pressed left at (749, 405)
Screenshot: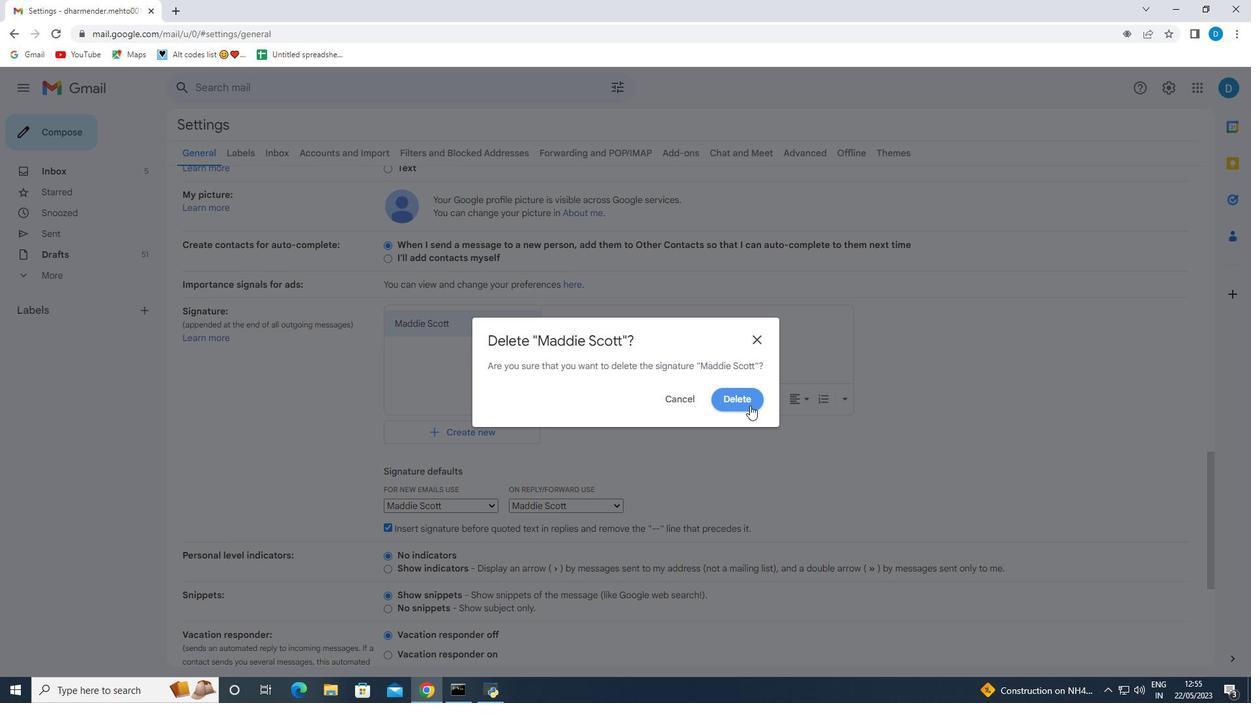 
Action: Mouse moved to (469, 336)
Screenshot: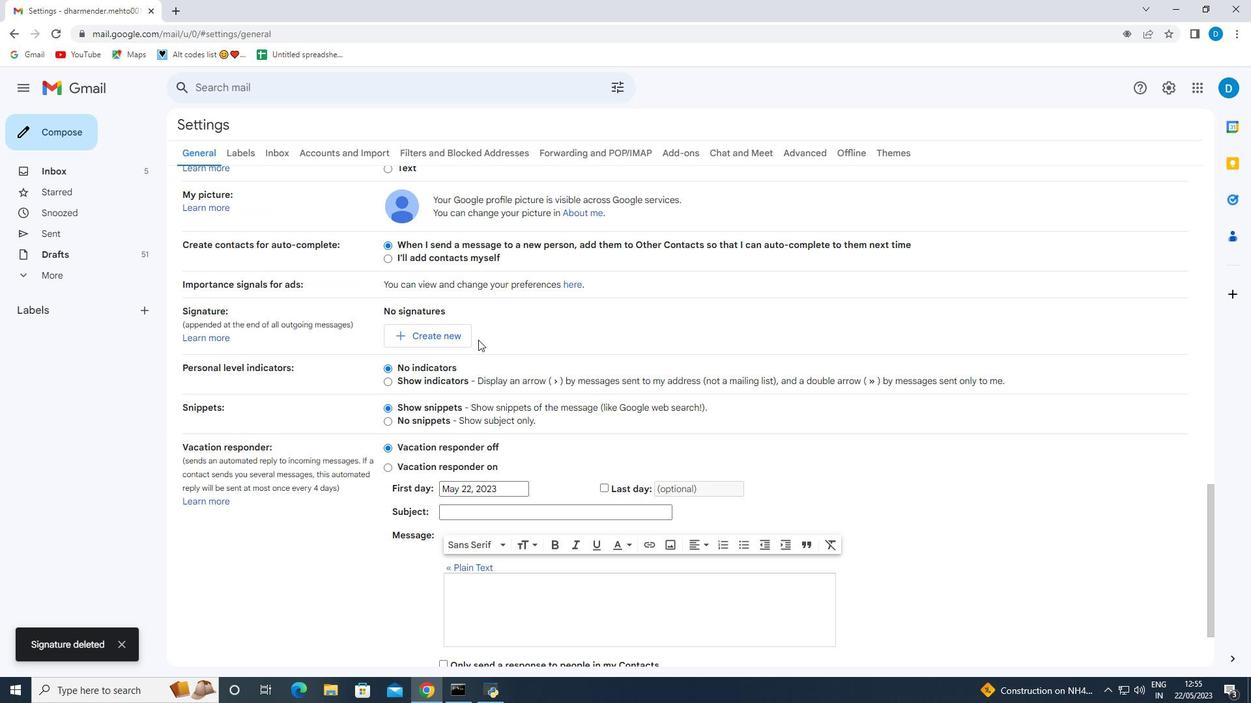 
Action: Mouse pressed left at (469, 336)
Screenshot: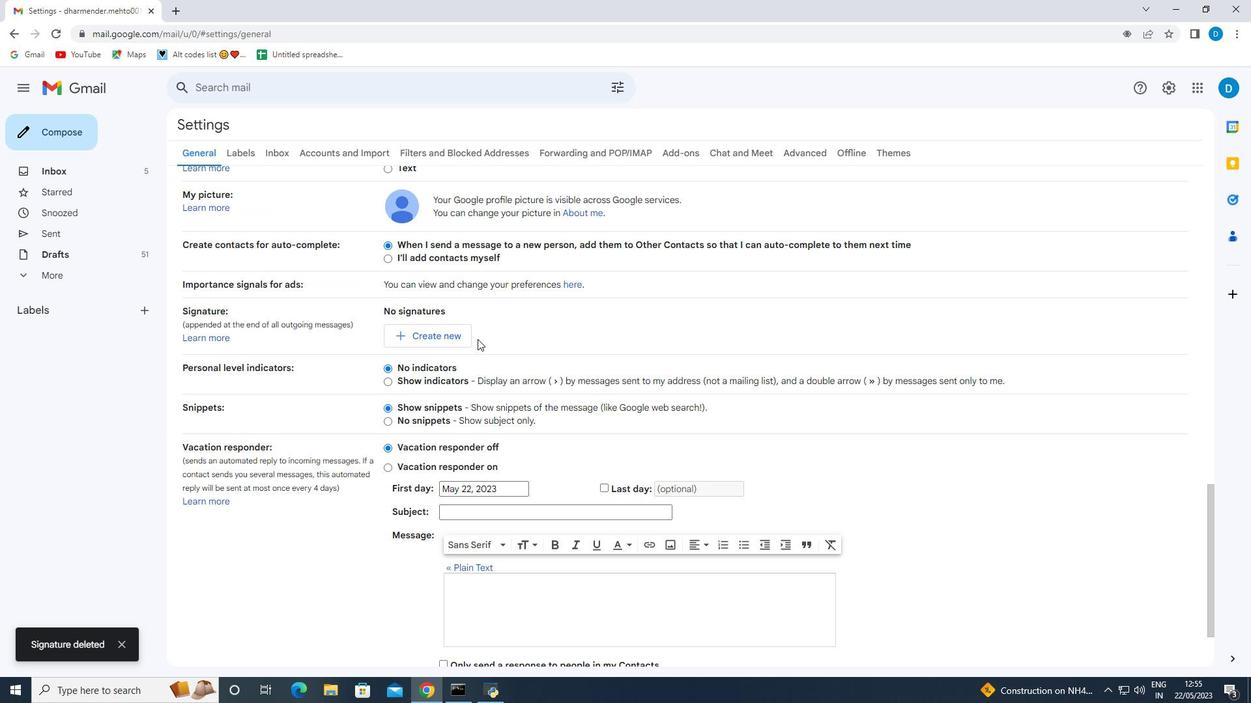 
Action: Mouse moved to (522, 366)
Screenshot: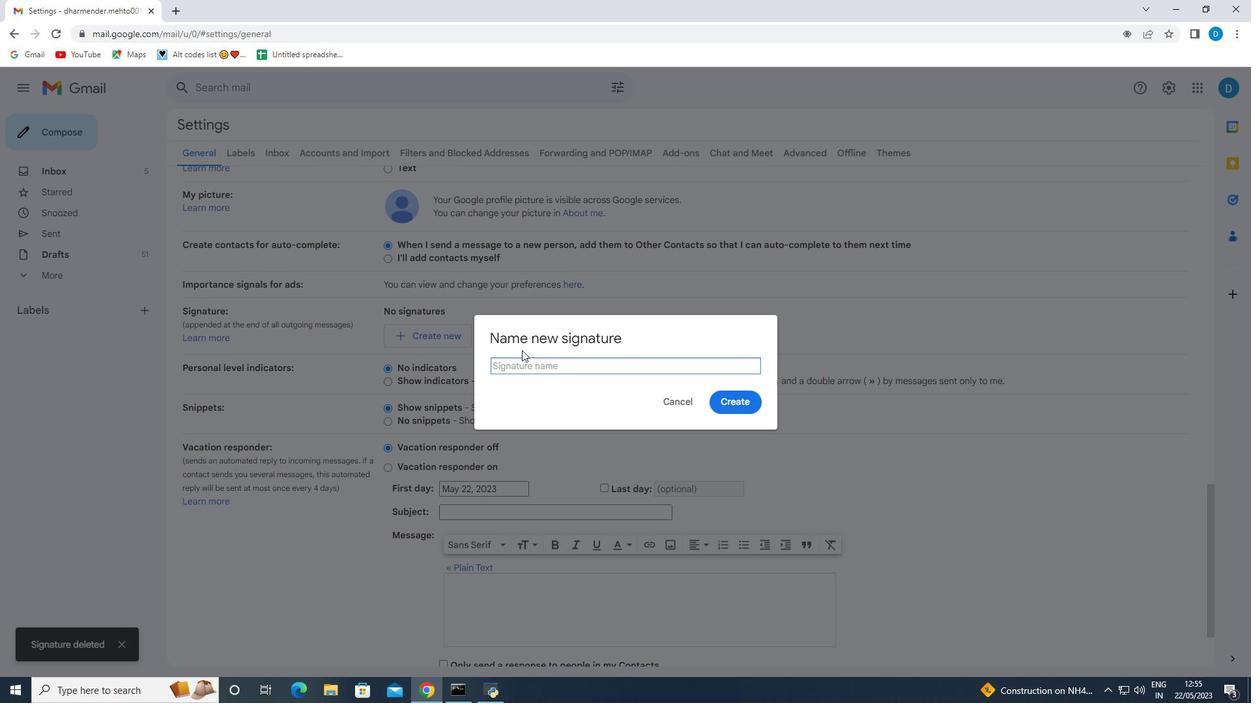 
Action: Mouse pressed left at (522, 366)
Screenshot: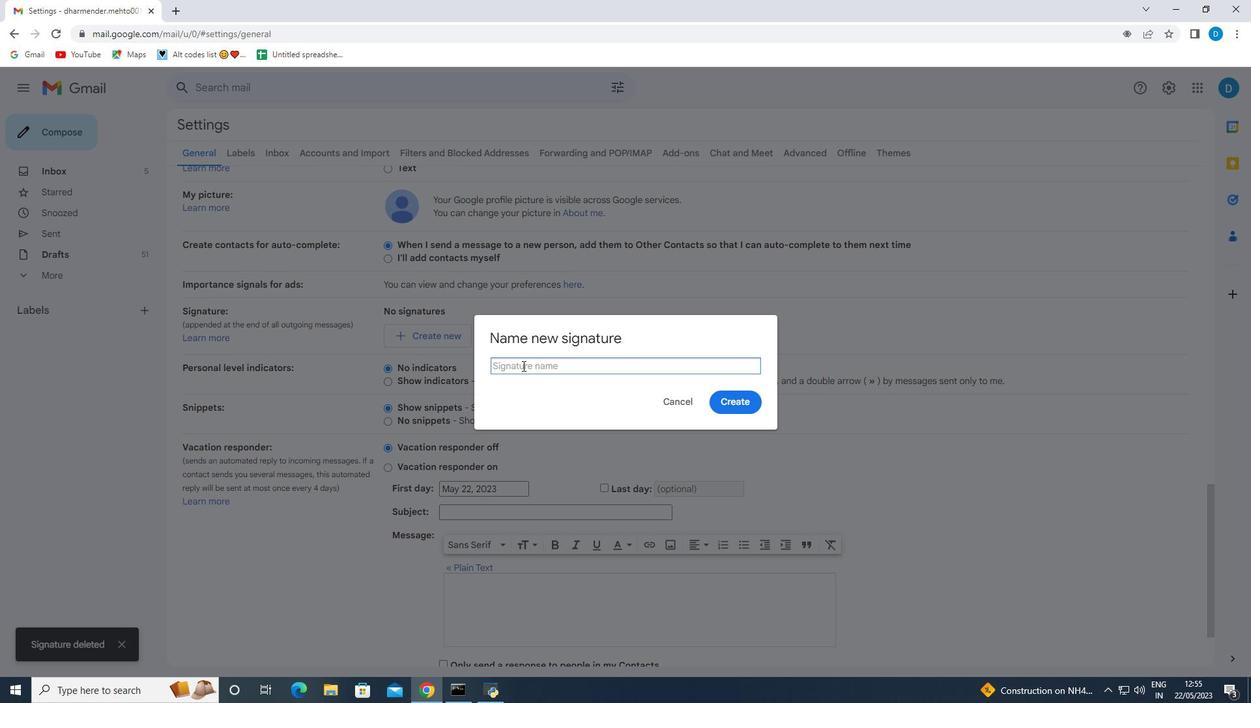 
Action: Key pressed <Key.shift>Madison<Key.space><Key.shift>Evans
Screenshot: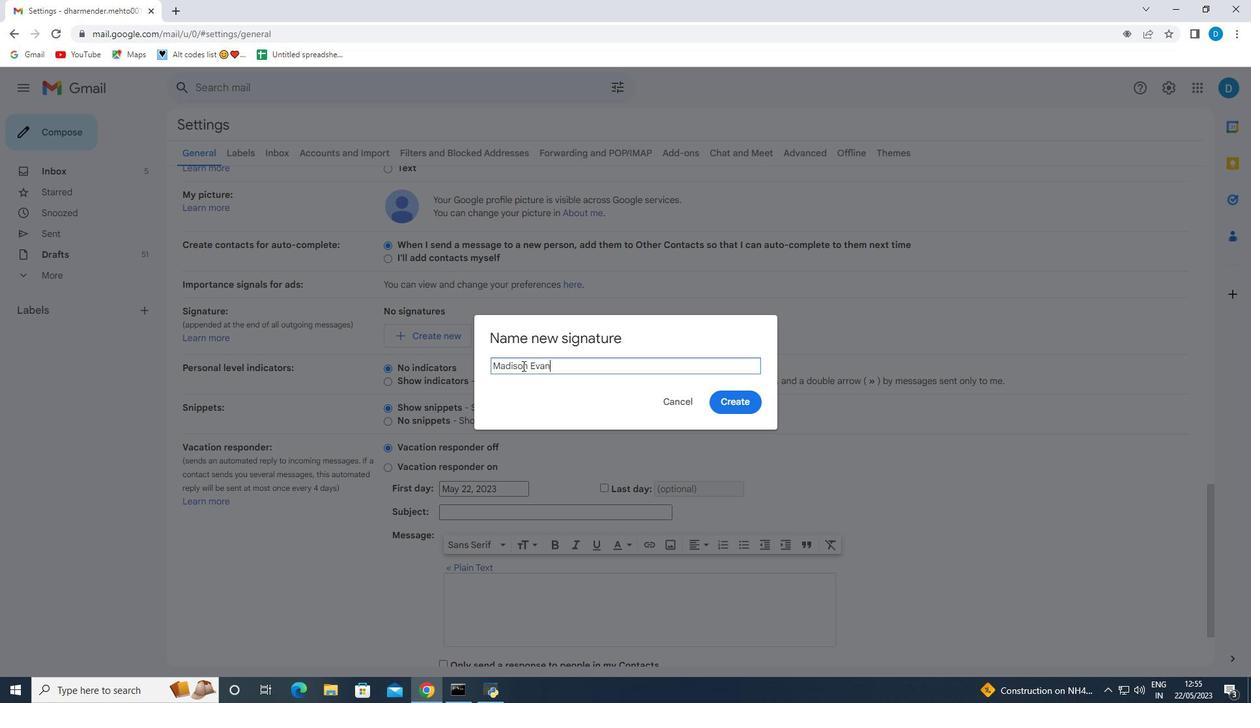 
Action: Mouse moved to (723, 406)
Screenshot: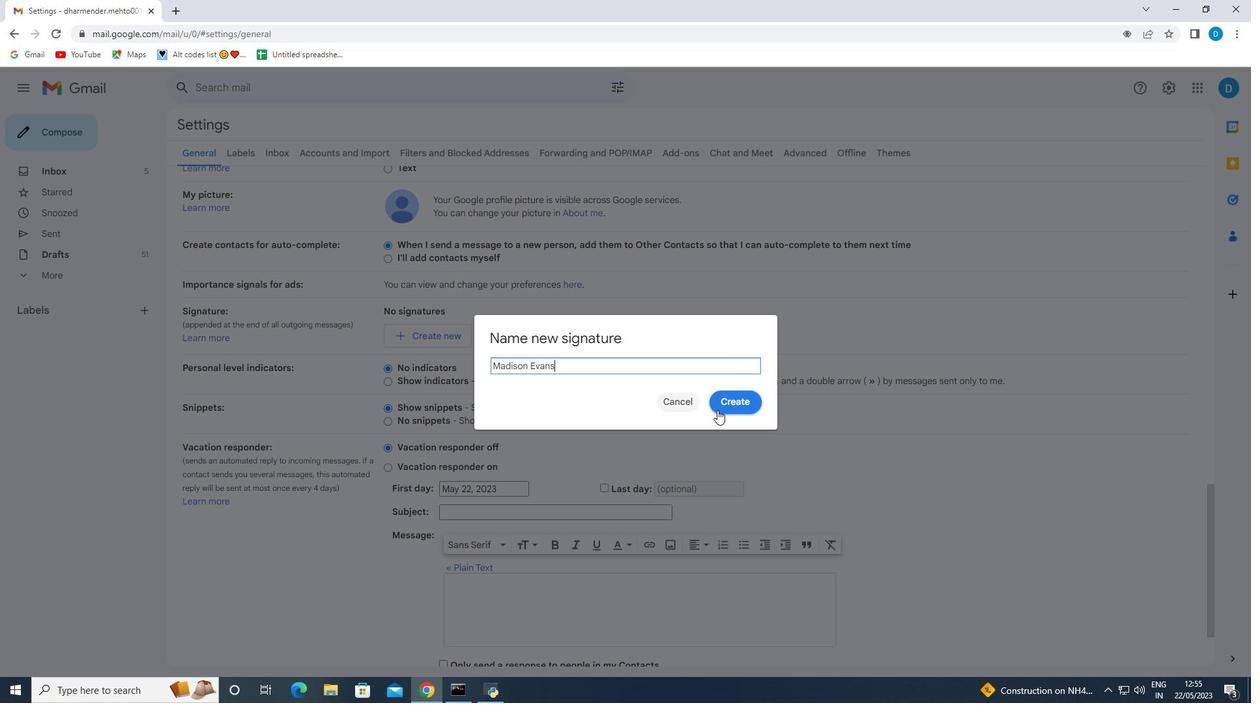 
Action: Mouse pressed left at (723, 406)
Screenshot: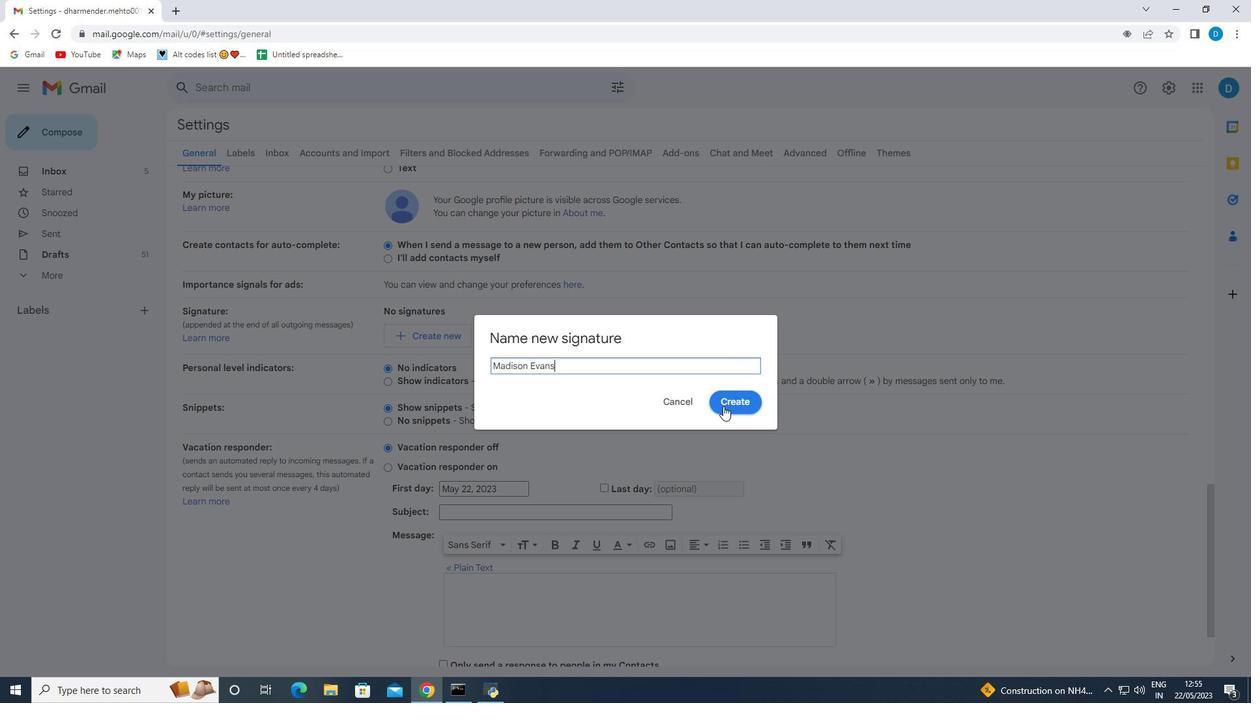 
Action: Mouse moved to (571, 348)
Screenshot: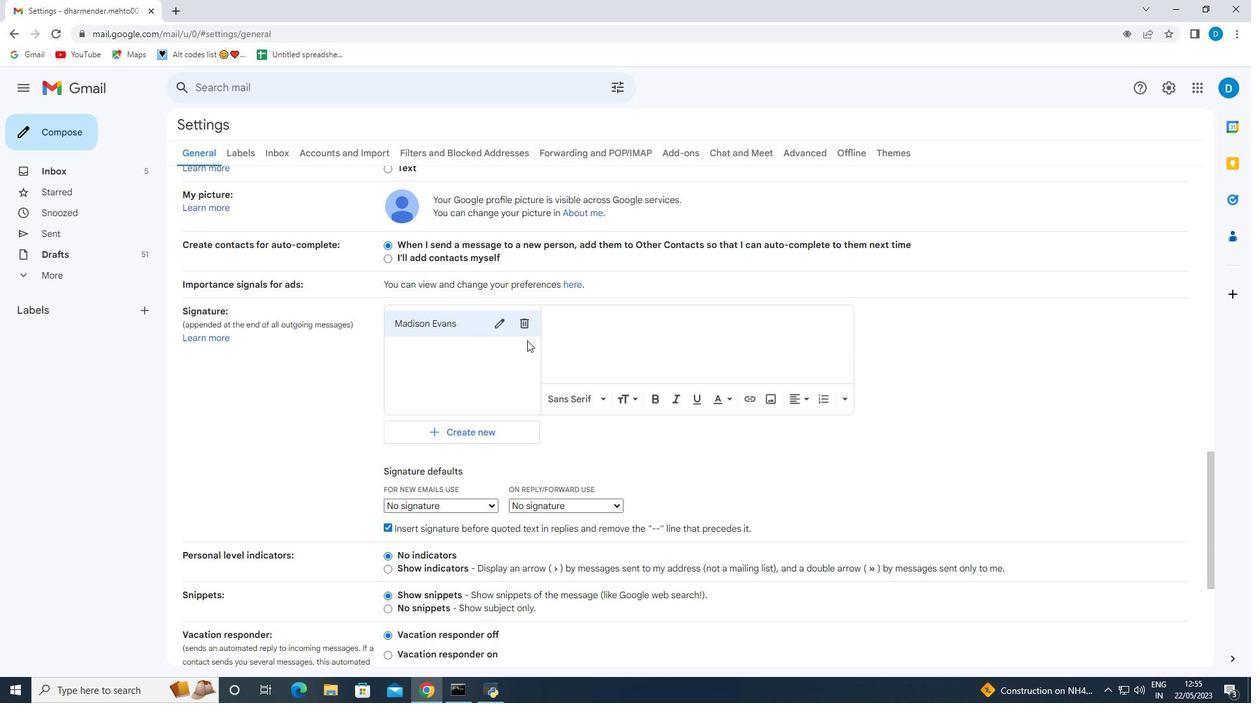 
Action: Mouse pressed left at (571, 348)
Screenshot: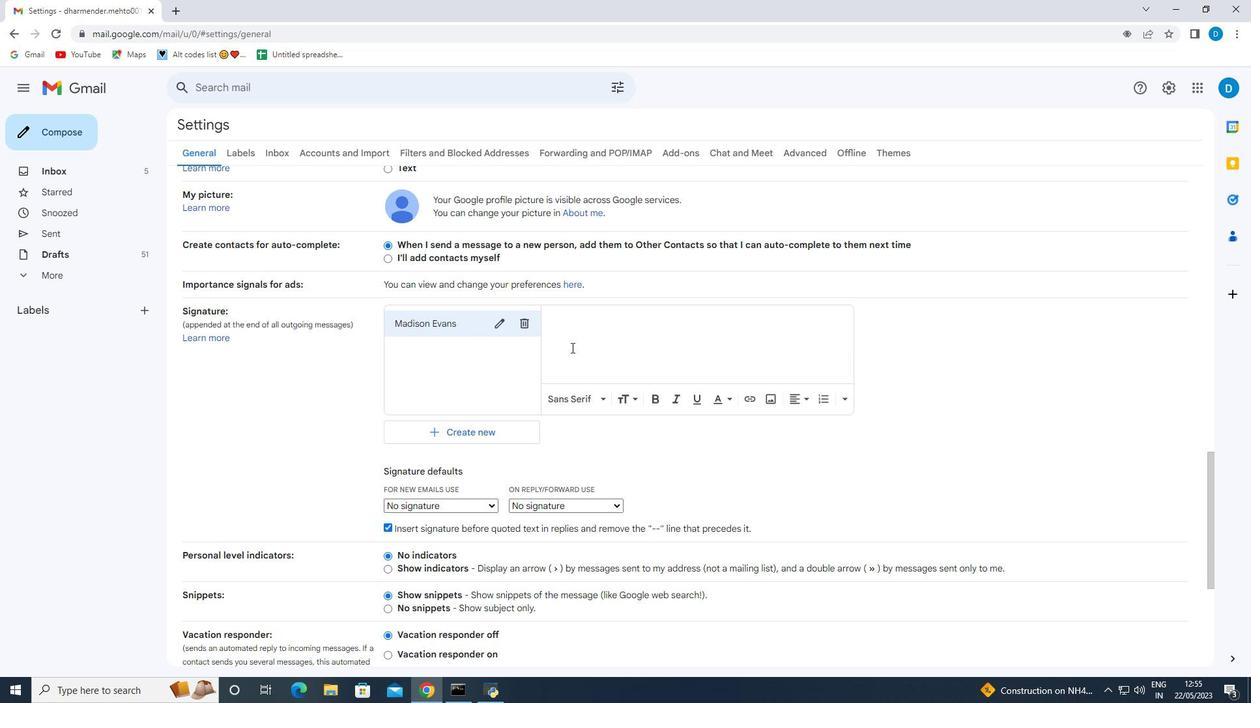 
Action: Mouse moved to (571, 348)
Screenshot: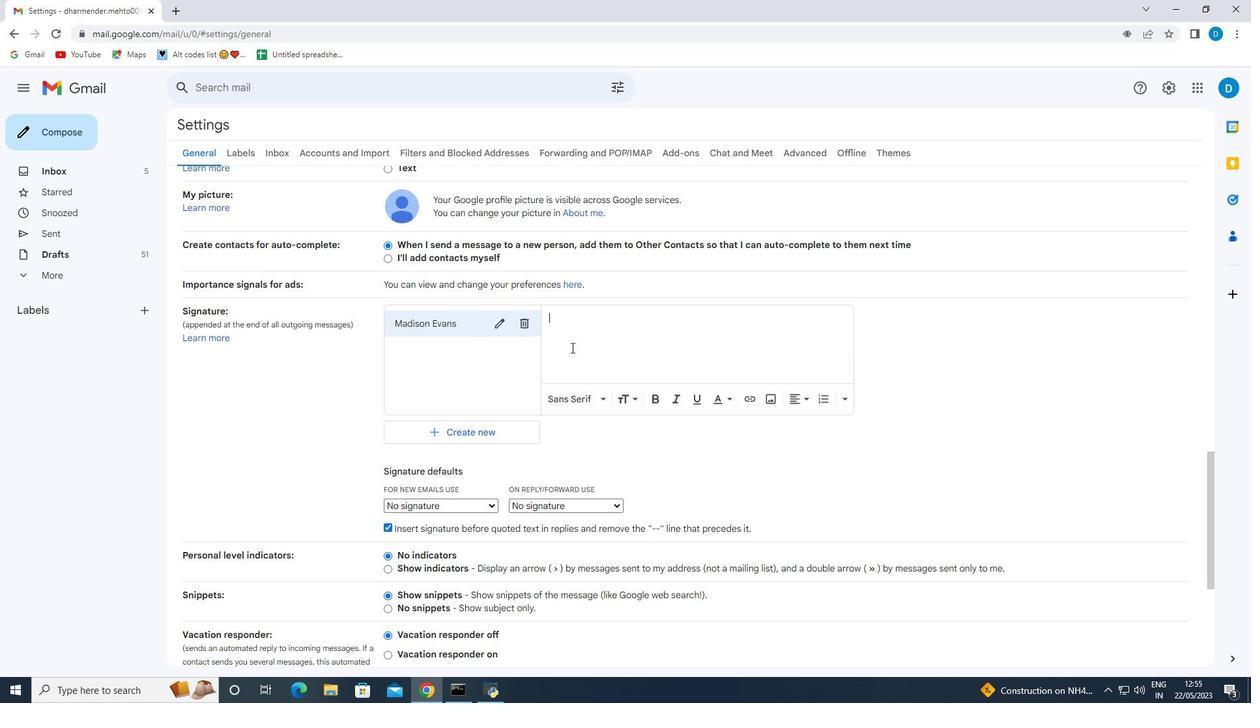 
Action: Key pressed <Key.enter><Key.shift>Madison<Key.space><Key.shift>Evans
Screenshot: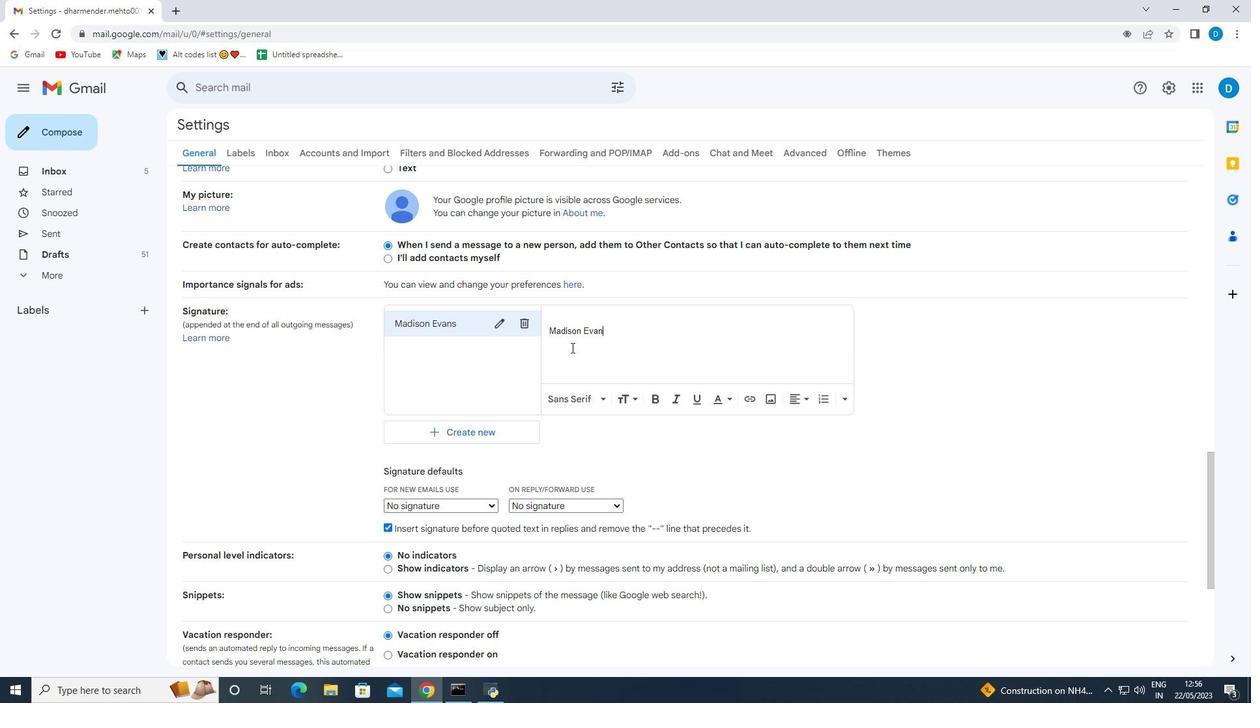 
Action: Mouse moved to (583, 493)
Screenshot: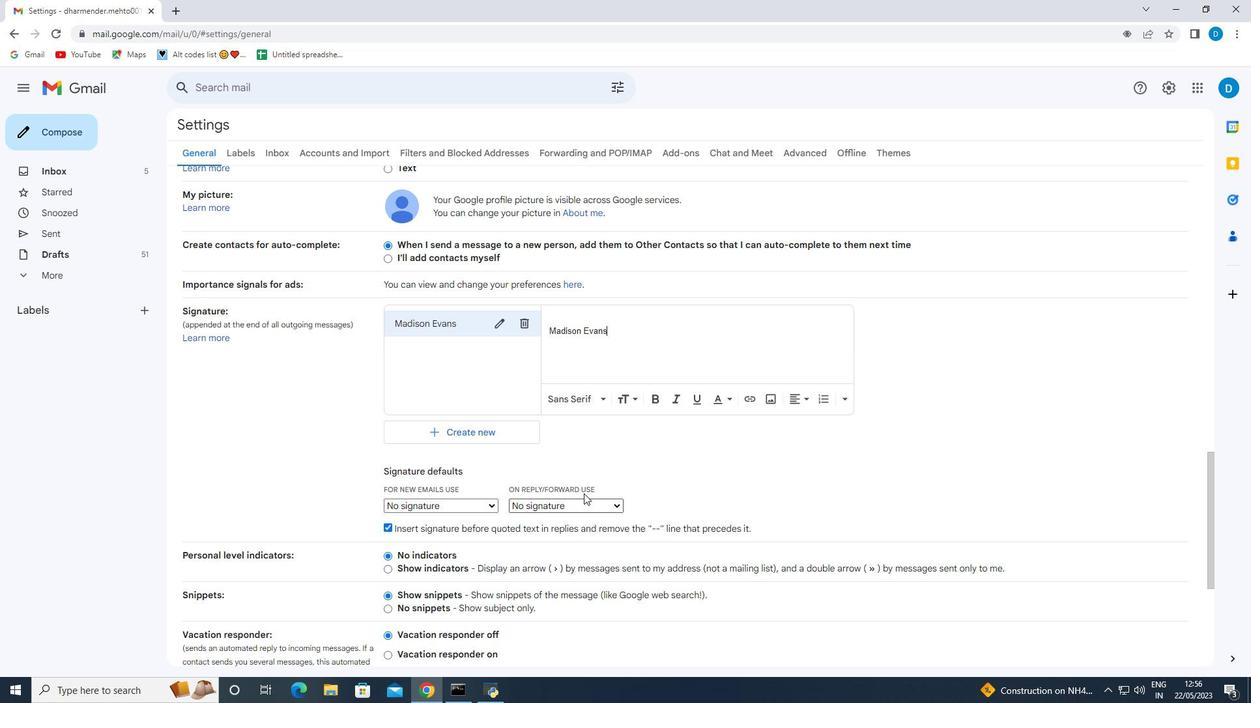 
Action: Mouse scrolled (583, 492) with delta (0, 0)
Screenshot: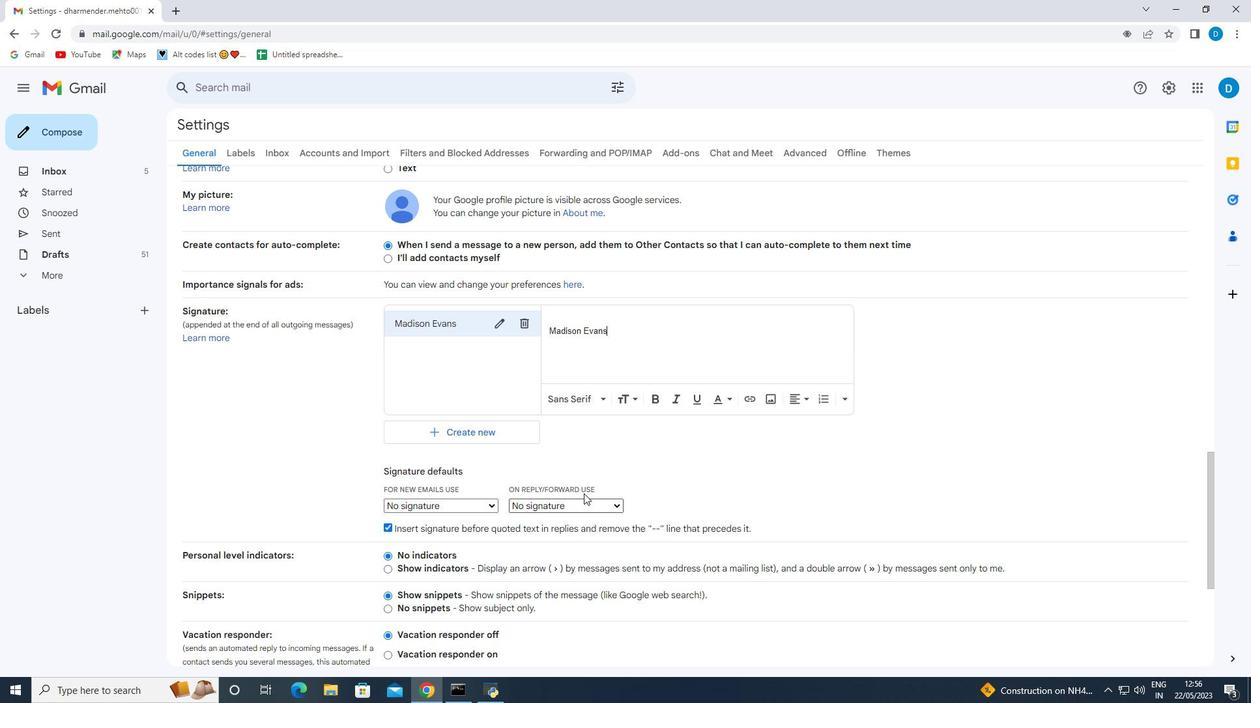 
Action: Mouse moved to (582, 493)
Screenshot: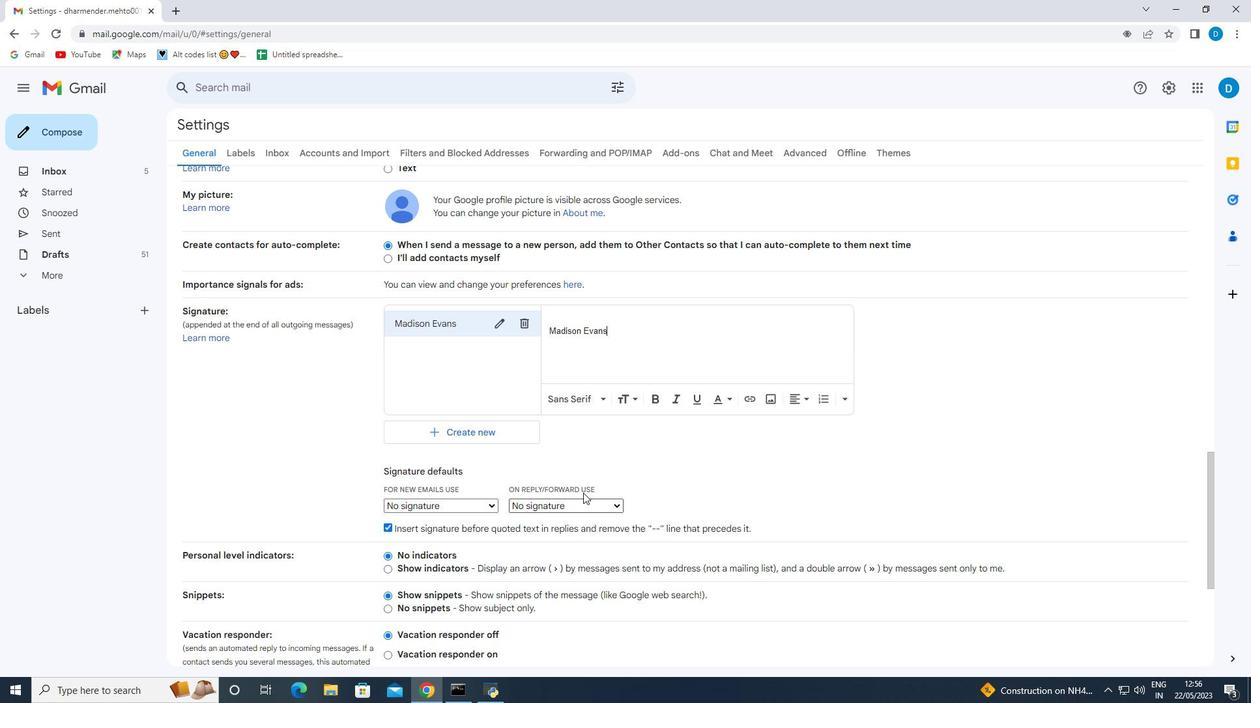
Action: Mouse scrolled (582, 492) with delta (0, 0)
Screenshot: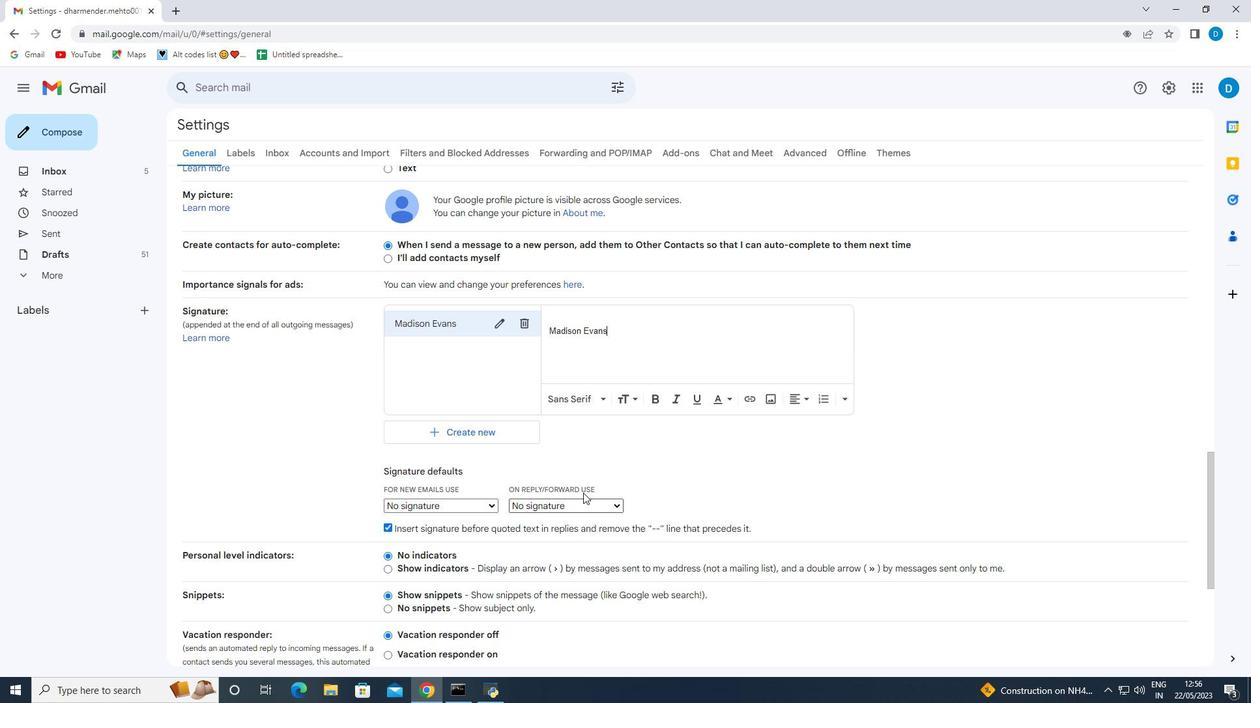 
Action: Mouse scrolled (582, 492) with delta (0, 0)
Screenshot: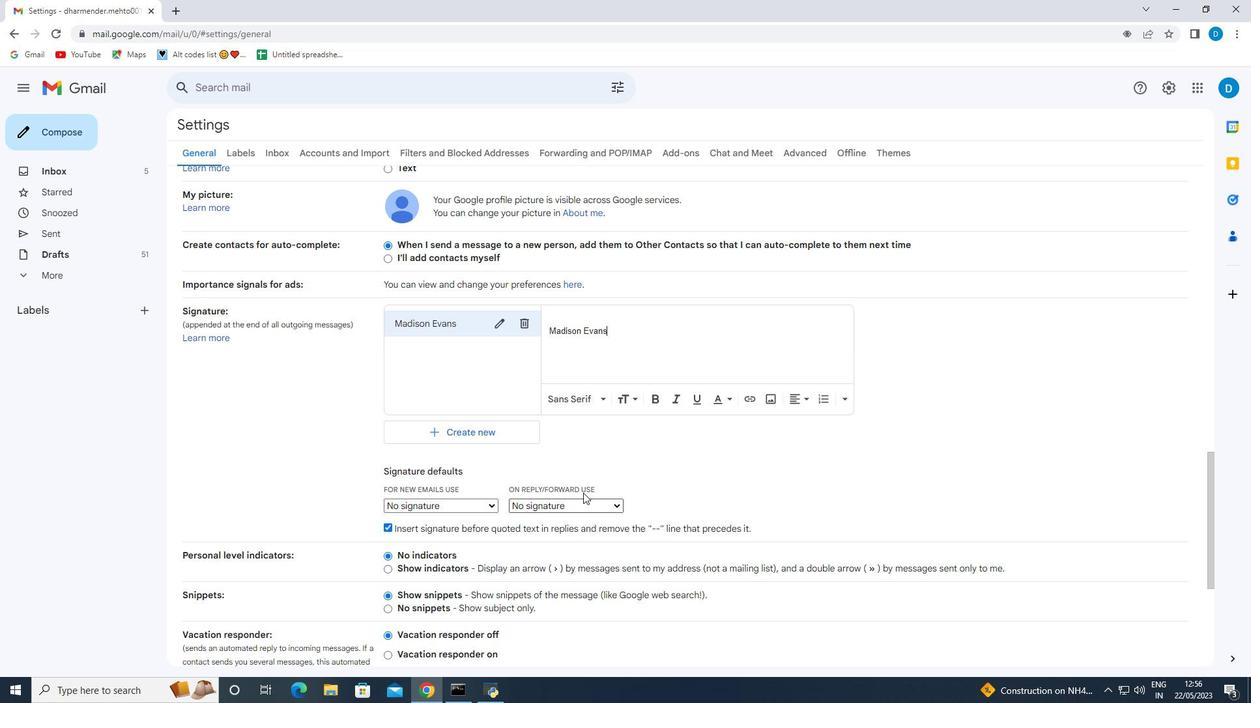 
Action: Mouse moved to (570, 312)
Screenshot: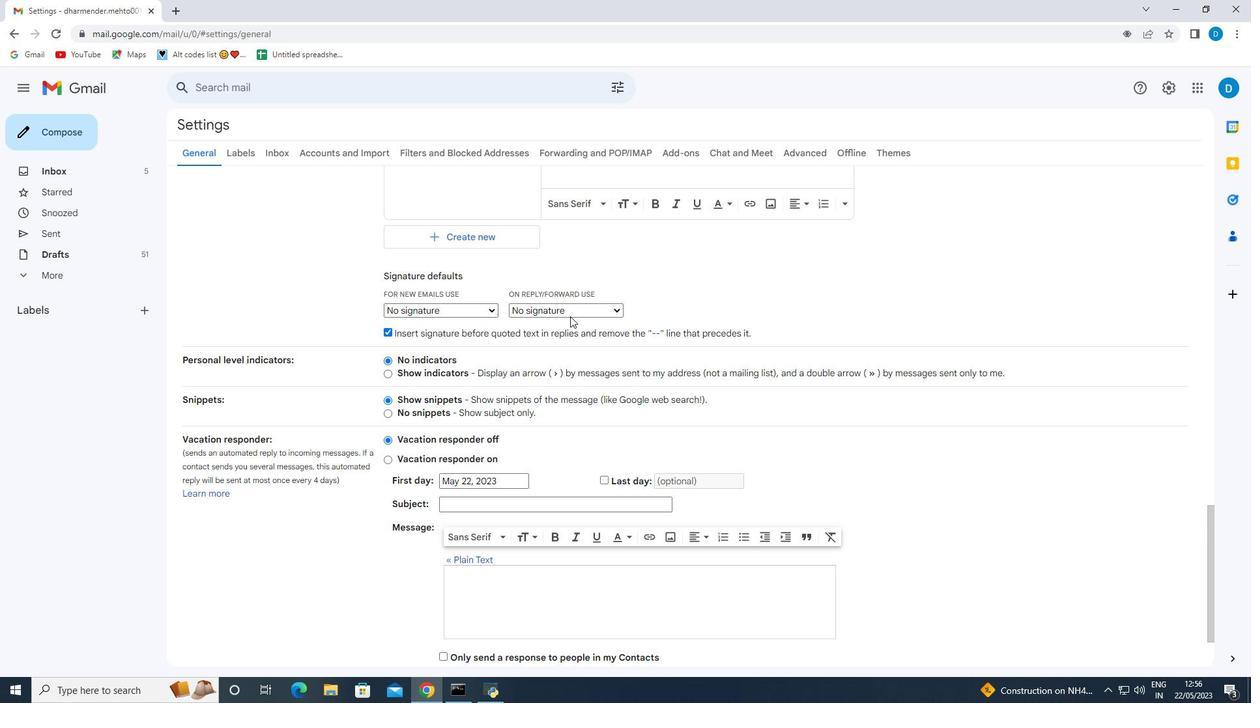 
Action: Mouse pressed left at (570, 312)
Screenshot: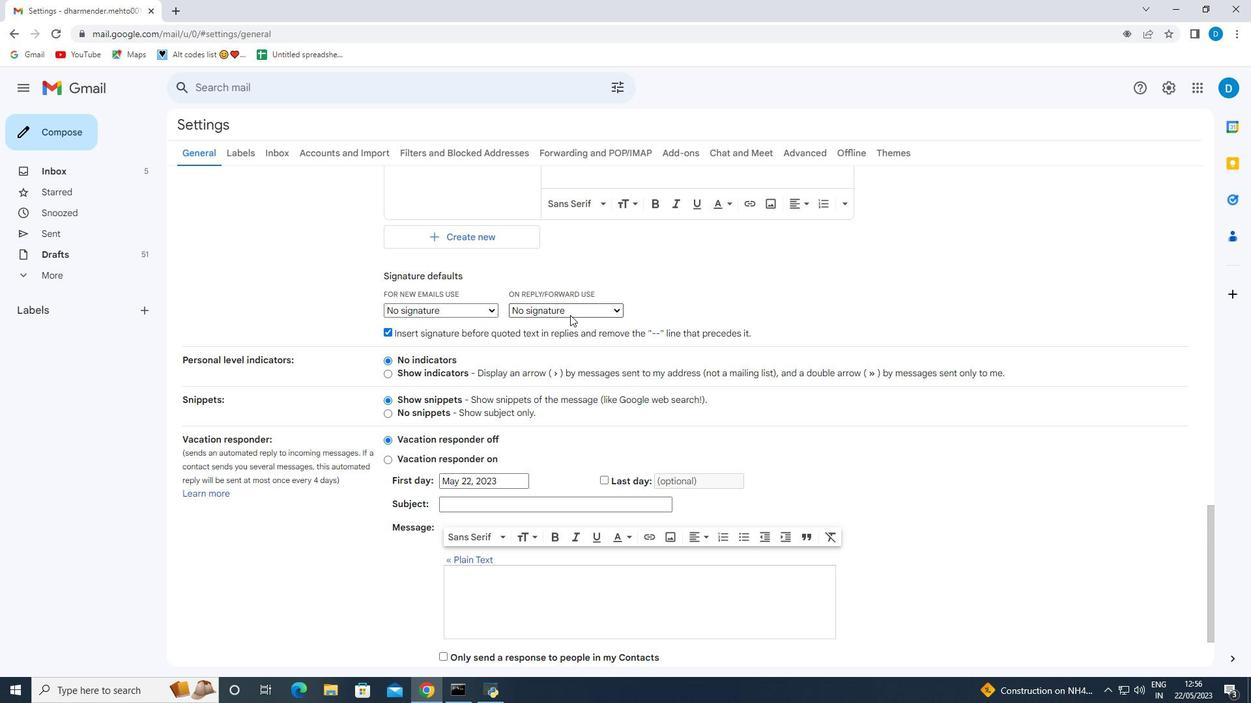 
Action: Mouse moved to (559, 338)
Screenshot: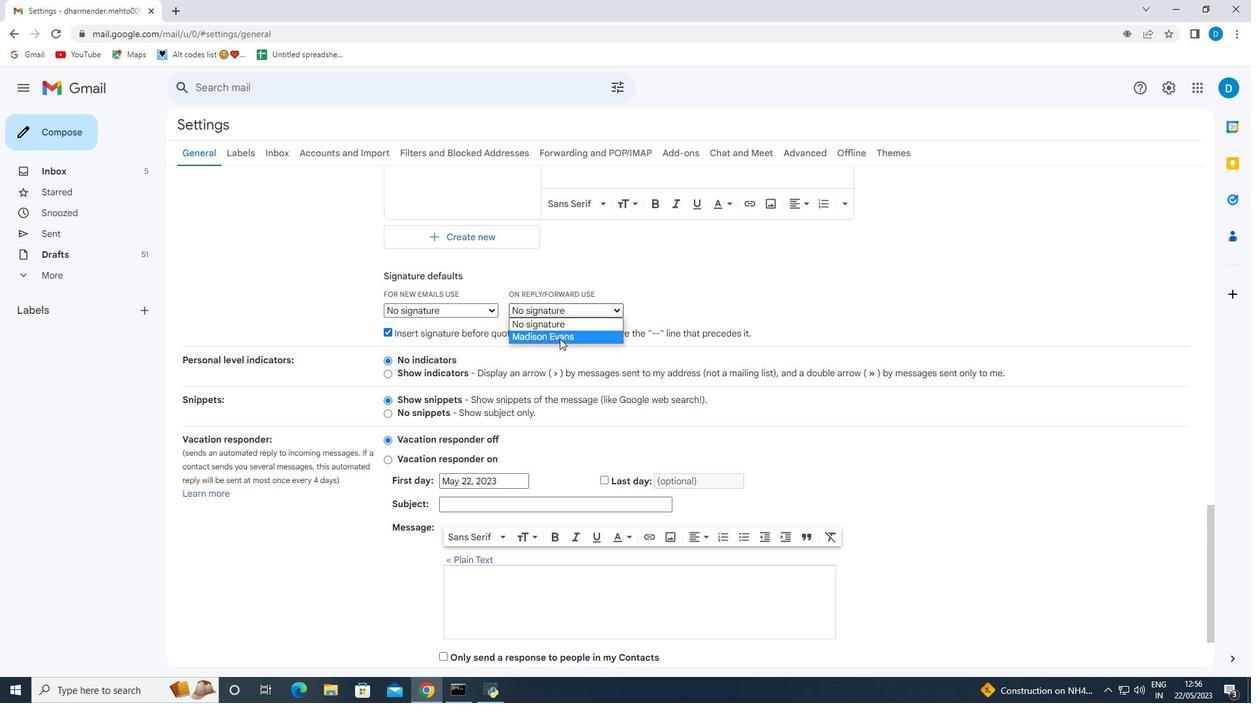 
Action: Mouse pressed left at (559, 338)
Screenshot: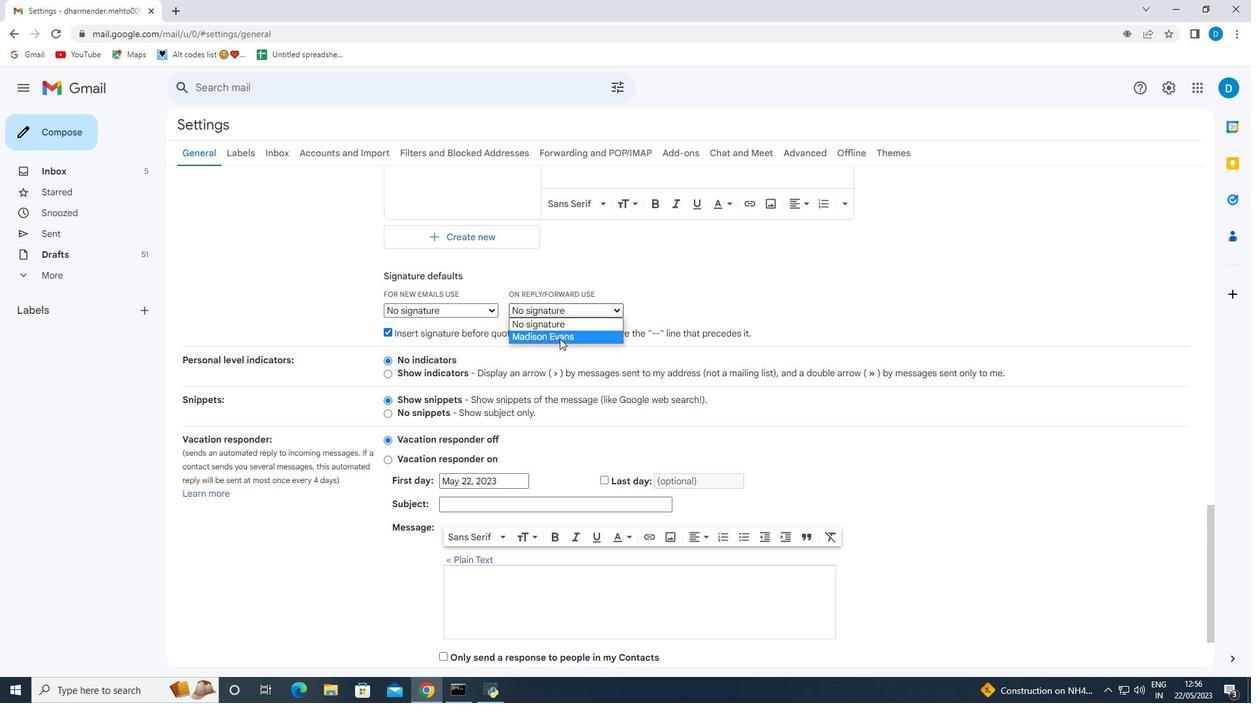 
Action: Mouse moved to (428, 310)
Screenshot: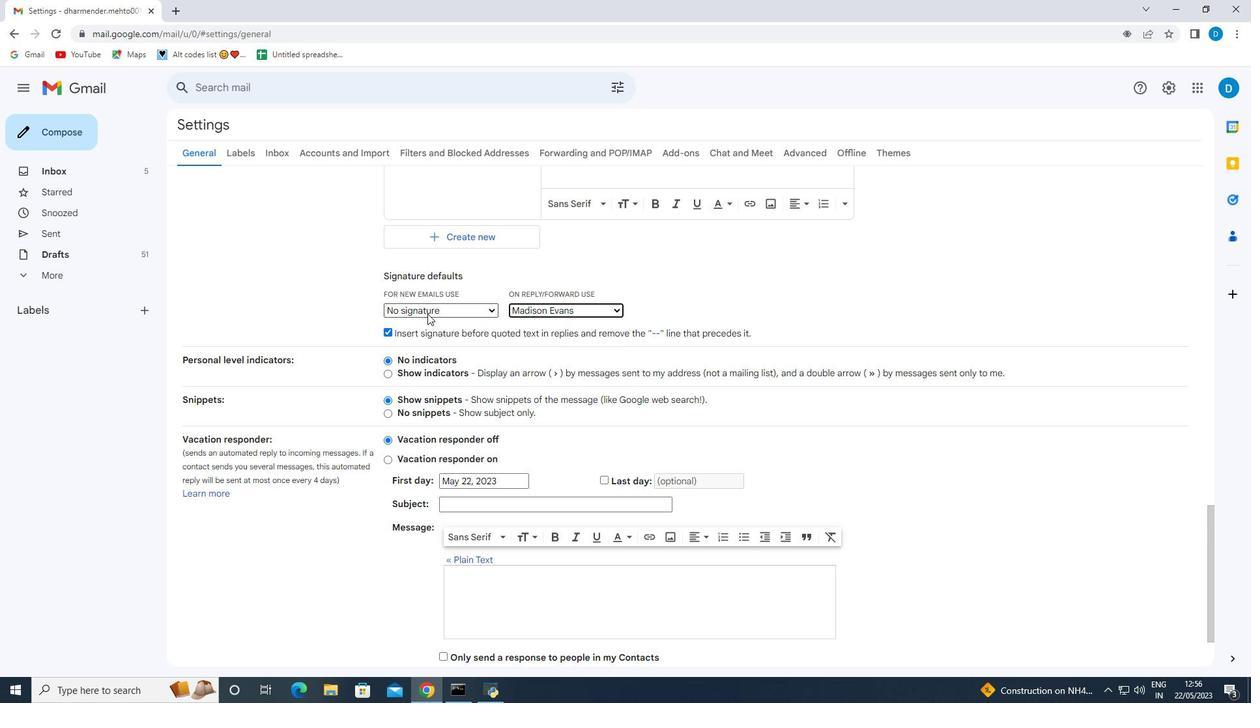 
Action: Mouse pressed left at (428, 310)
Screenshot: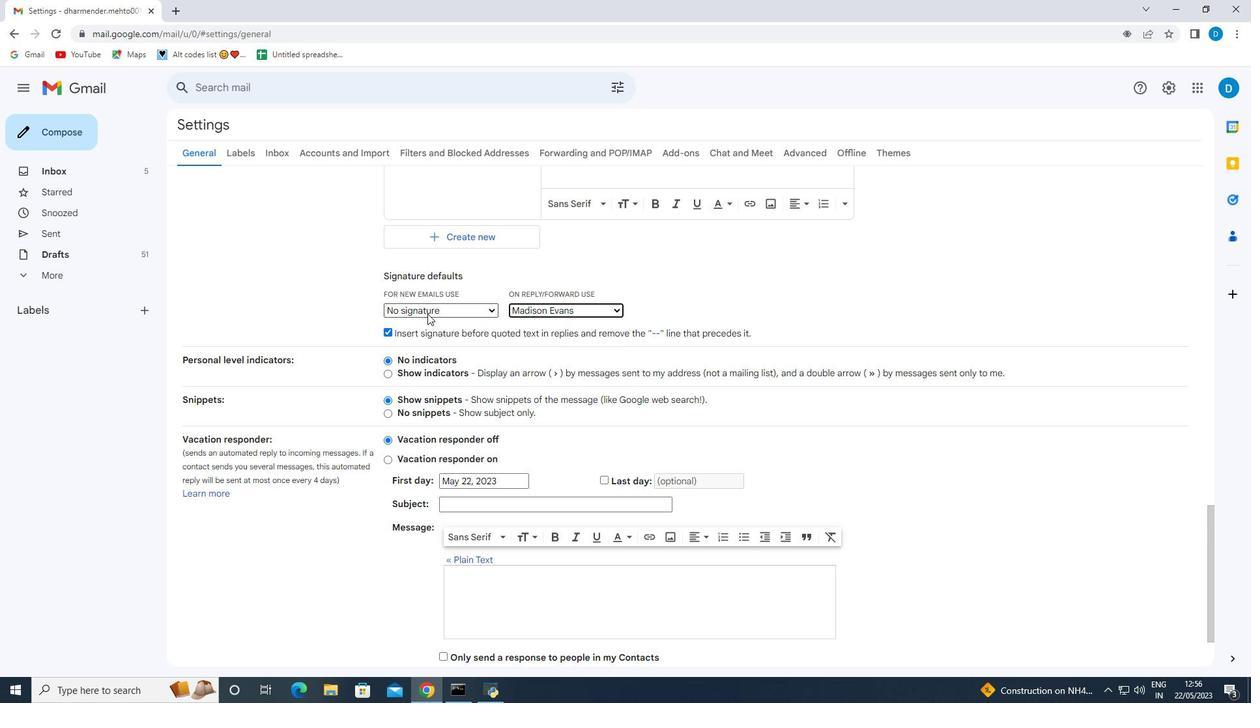 
Action: Mouse moved to (423, 334)
Screenshot: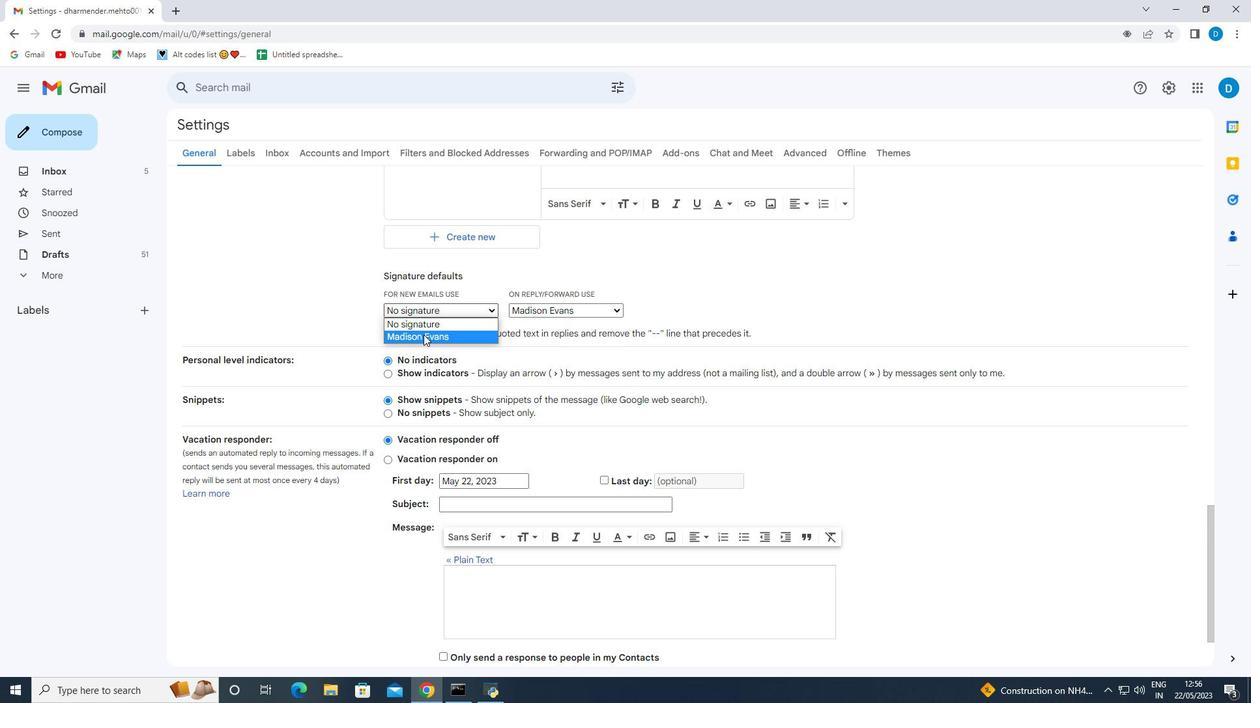 
Action: Mouse pressed left at (423, 334)
Screenshot: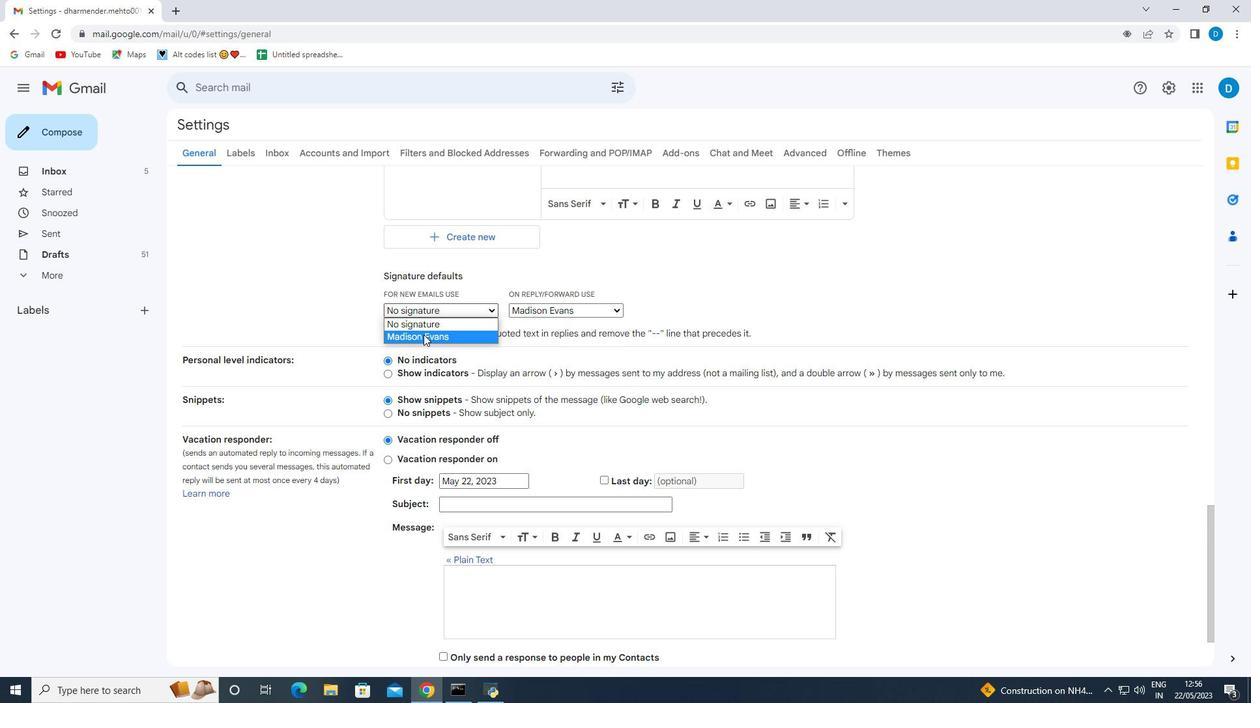 
Action: Mouse moved to (514, 372)
Screenshot: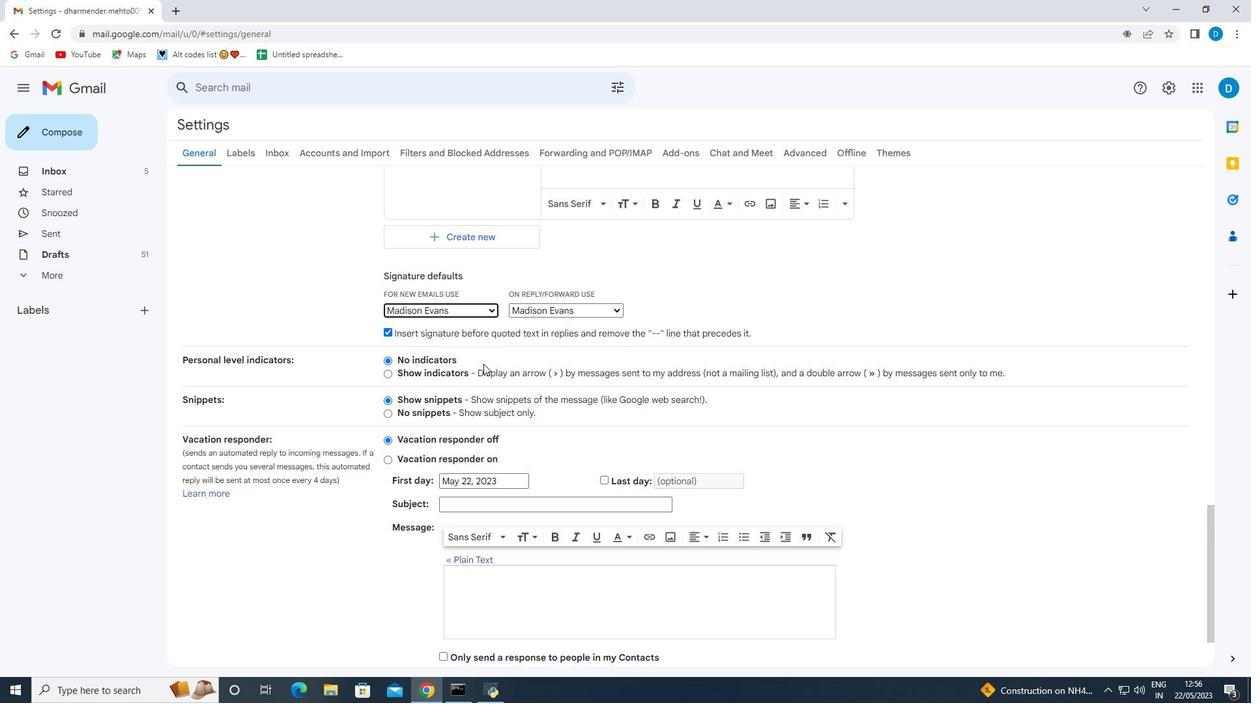 
Action: Mouse scrolled (514, 372) with delta (0, 0)
Screenshot: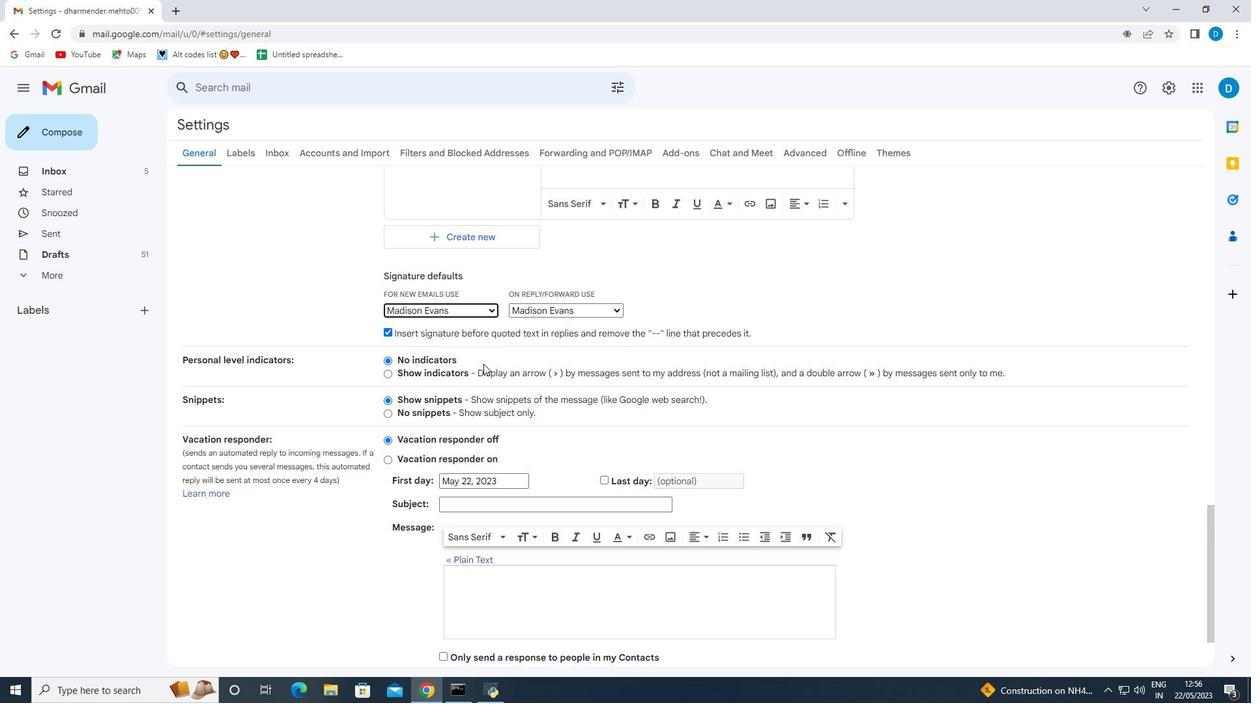 
Action: Mouse moved to (516, 375)
Screenshot: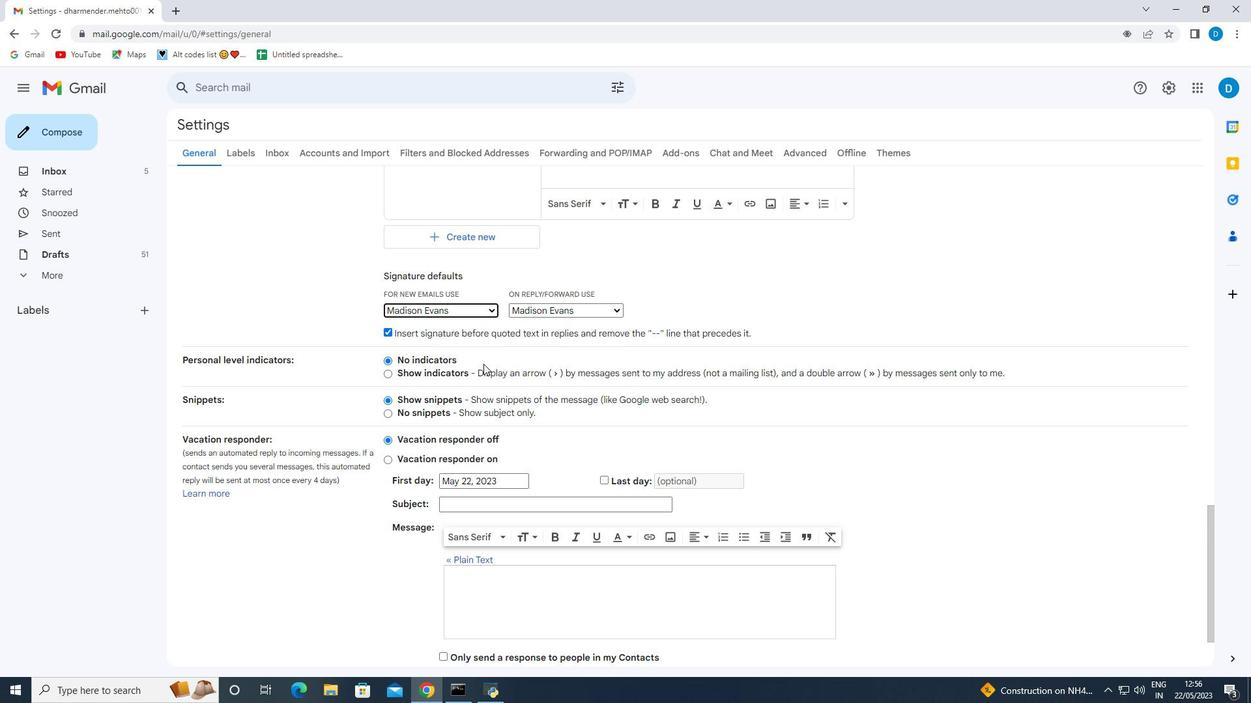 
Action: Mouse scrolled (516, 374) with delta (0, 0)
Screenshot: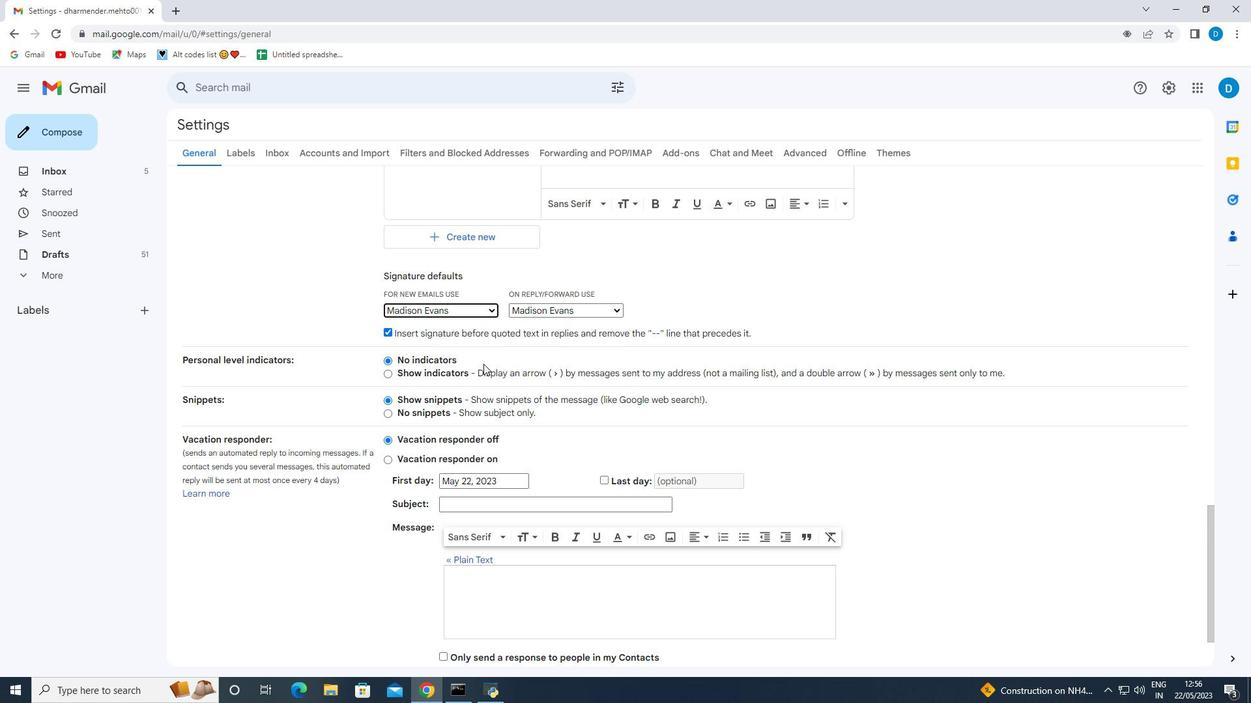 
Action: Mouse moved to (525, 377)
Screenshot: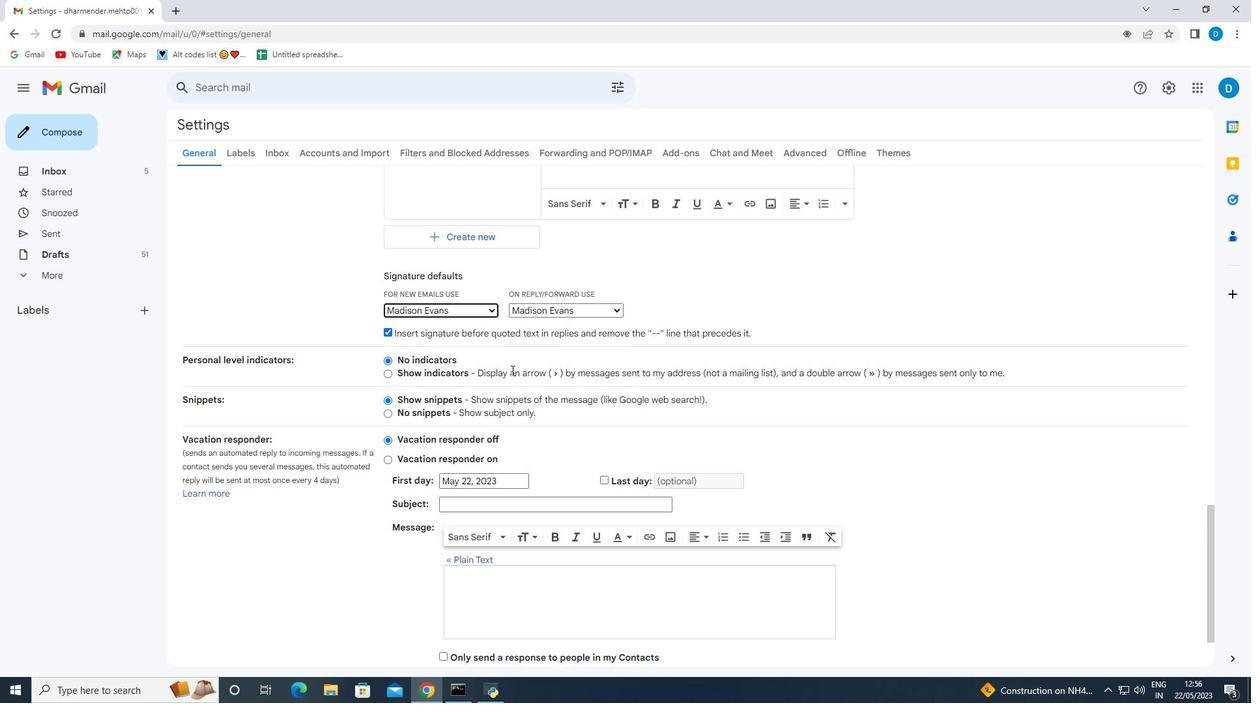 
Action: Mouse scrolled (518, 376) with delta (0, 0)
Screenshot: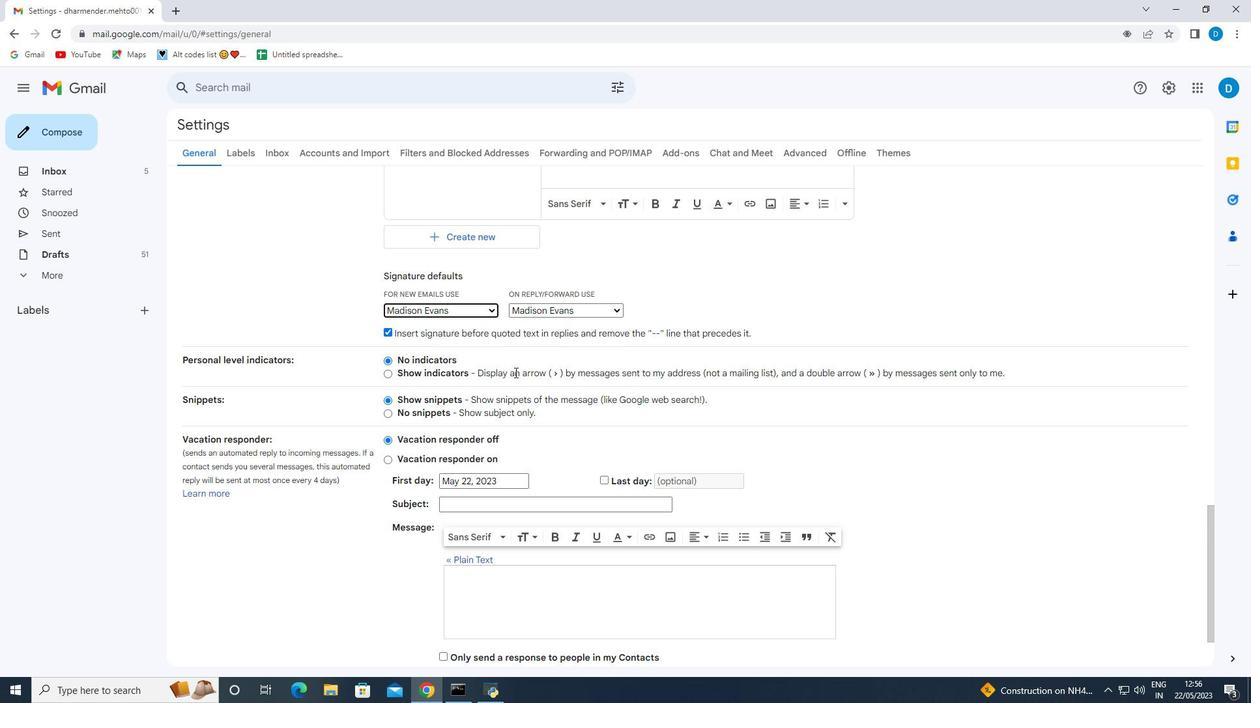 
Action: Mouse moved to (527, 377)
Screenshot: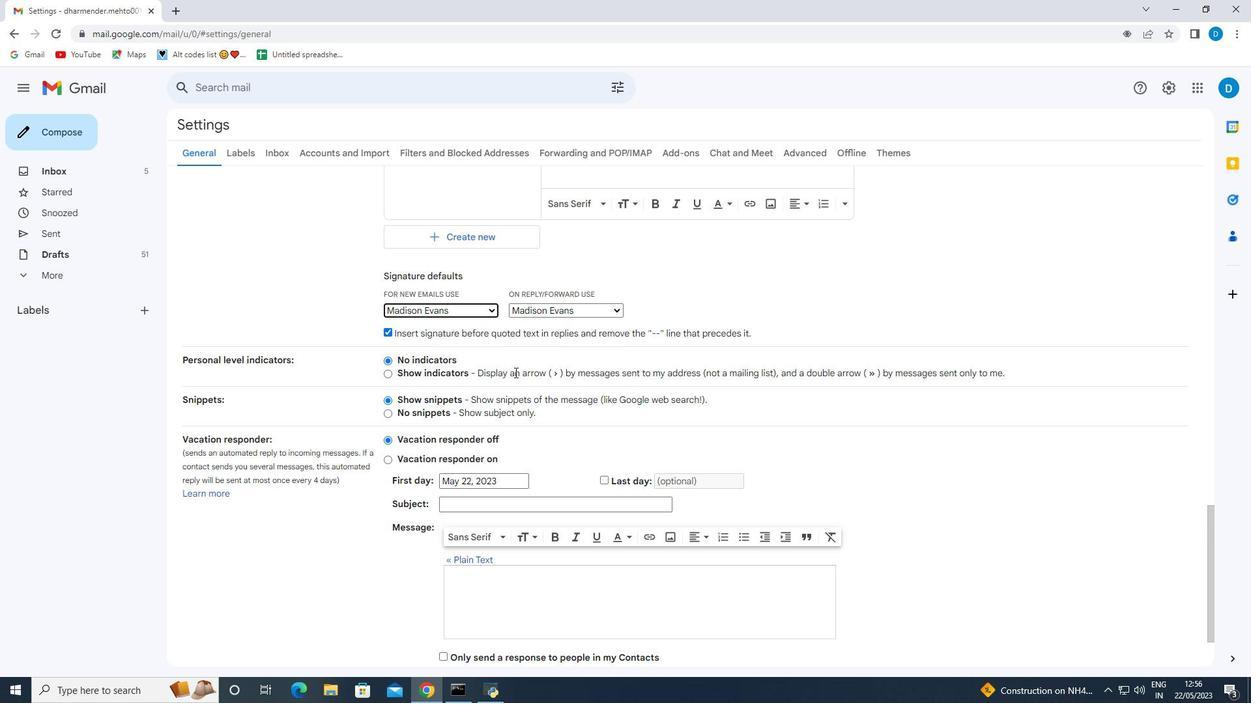 
Action: Mouse scrolled (522, 376) with delta (0, 0)
Screenshot: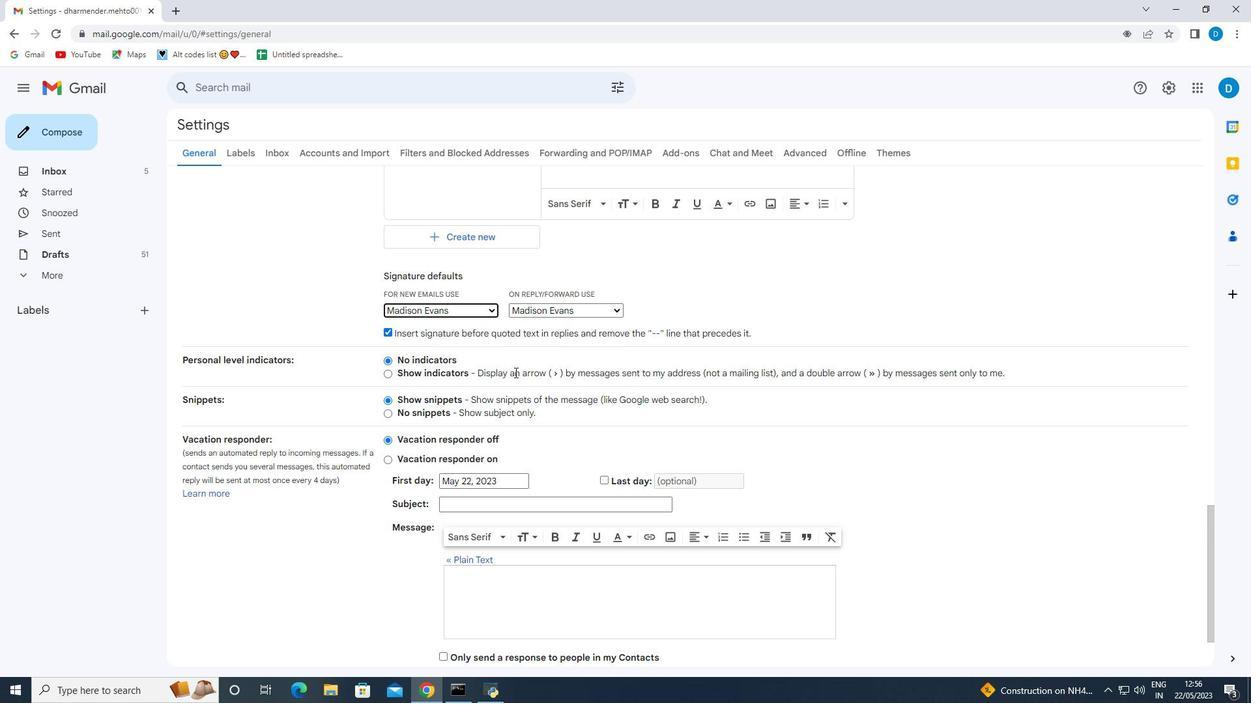 
Action: Mouse moved to (540, 387)
Screenshot: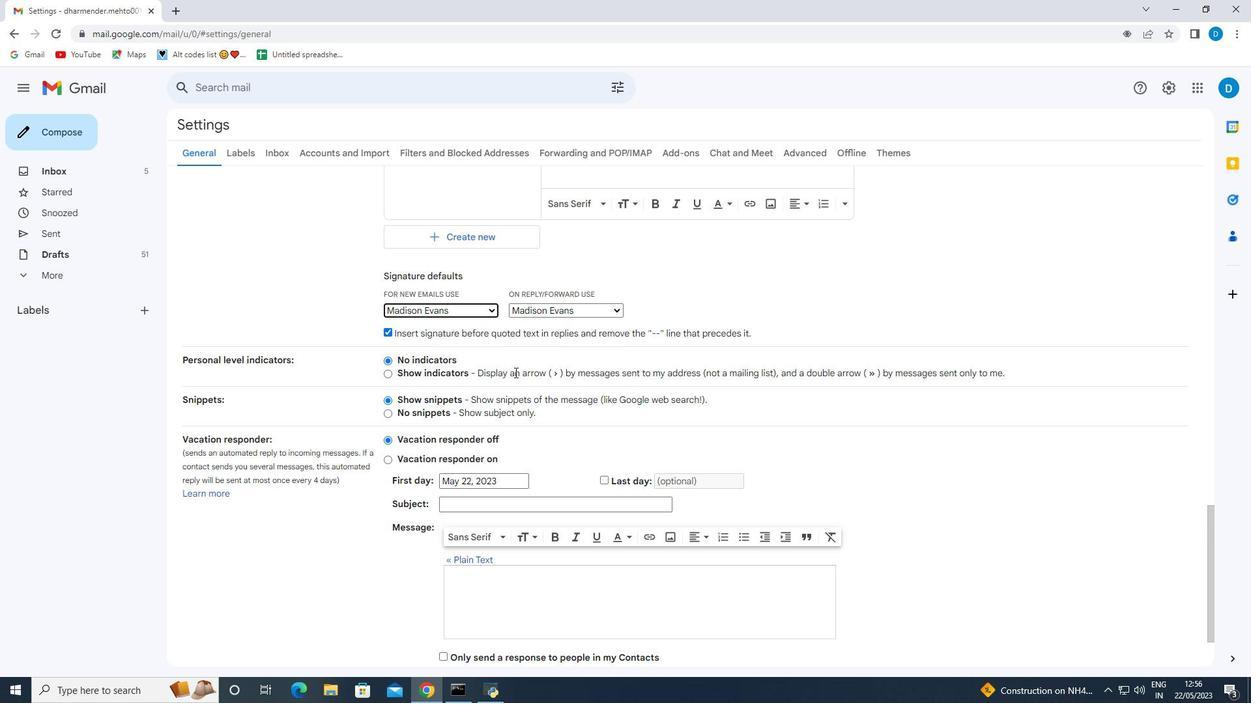 
Action: Mouse scrolled (527, 376) with delta (0, 0)
Screenshot: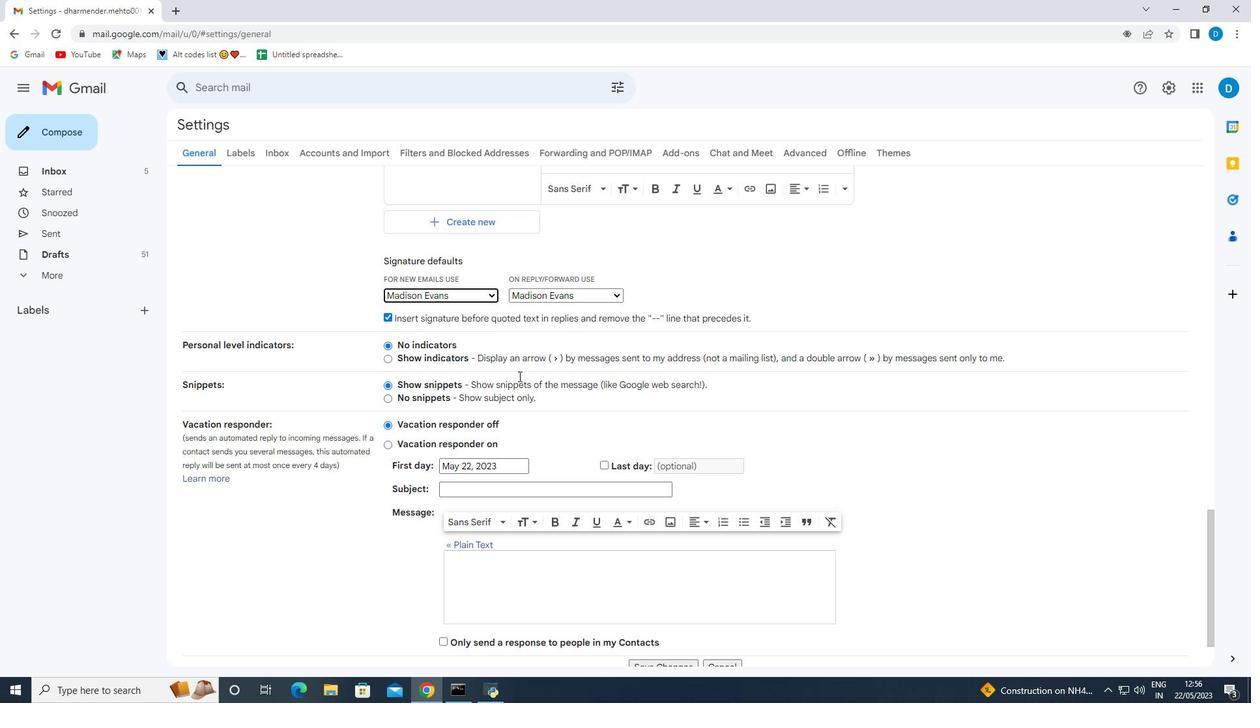 
Action: Mouse moved to (670, 597)
Screenshot: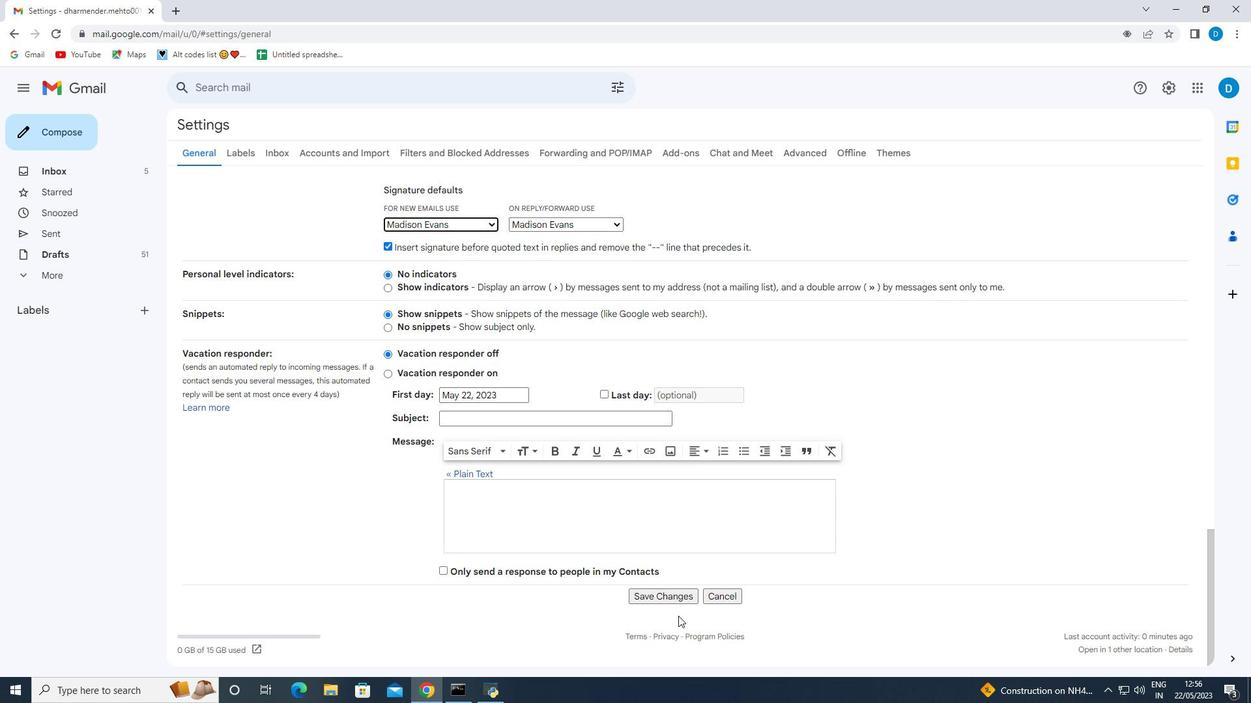 
Action: Mouse pressed left at (670, 597)
Screenshot: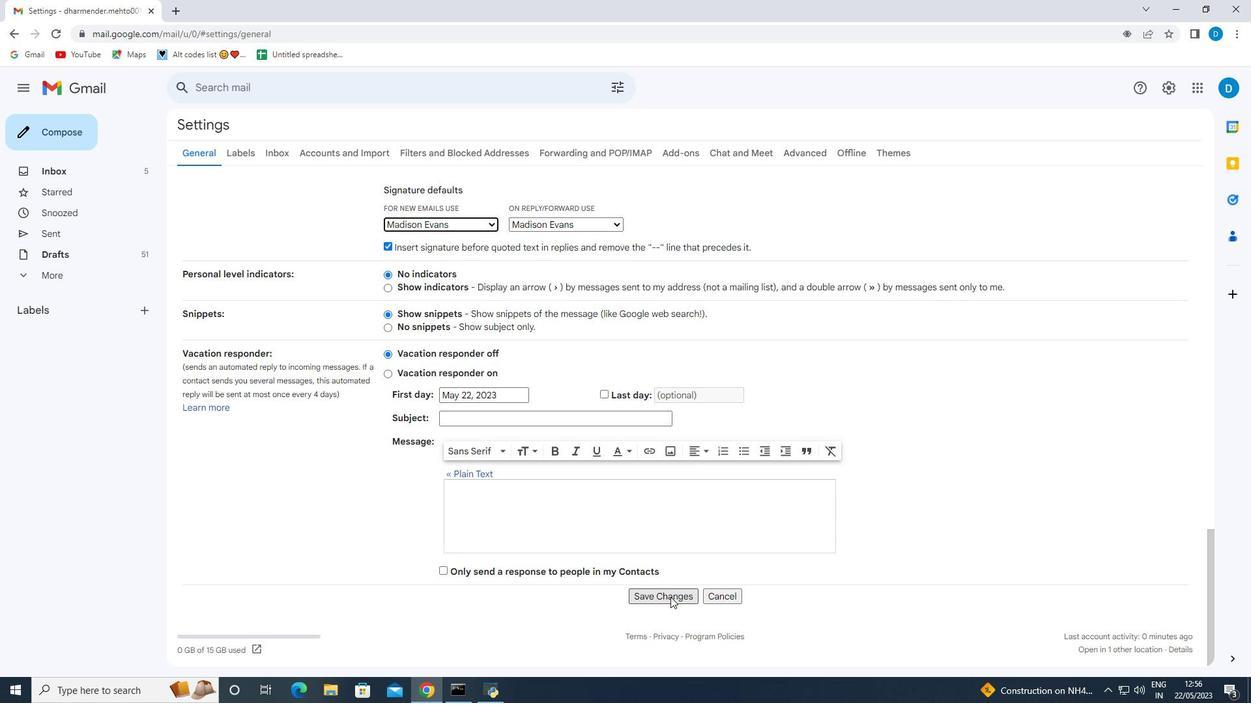 
Action: Mouse moved to (88, 136)
Screenshot: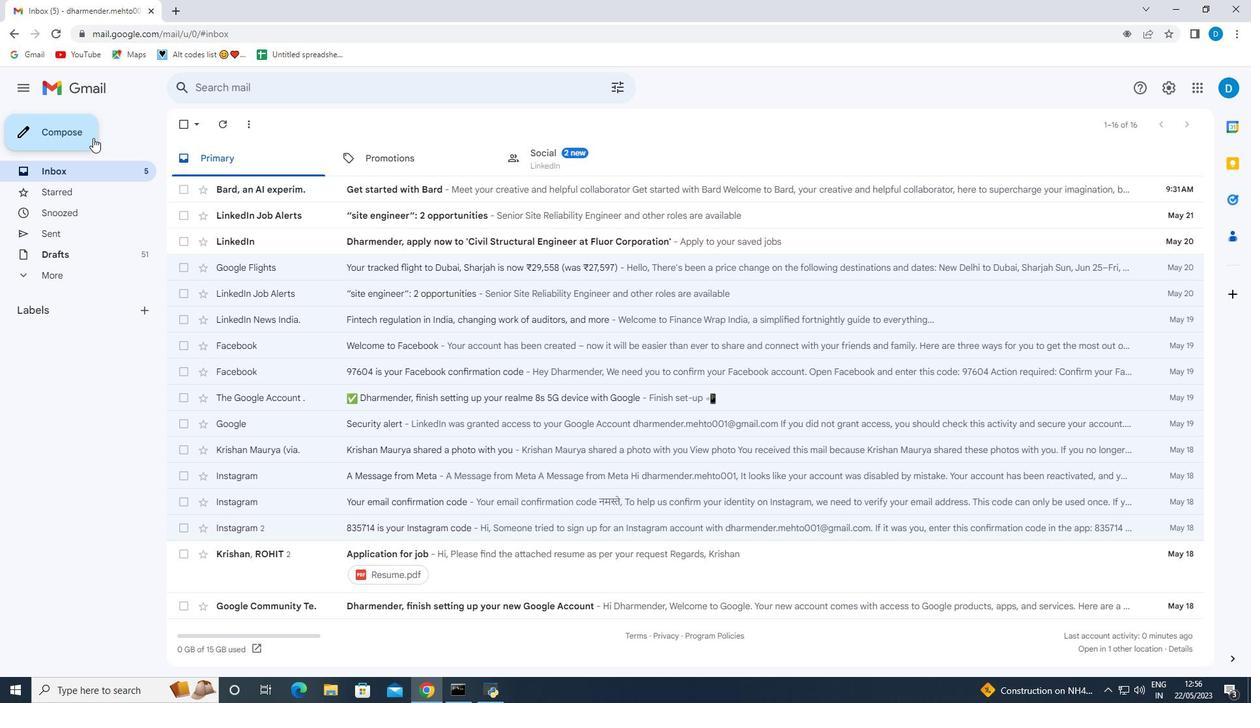
Action: Mouse pressed left at (88, 136)
Screenshot: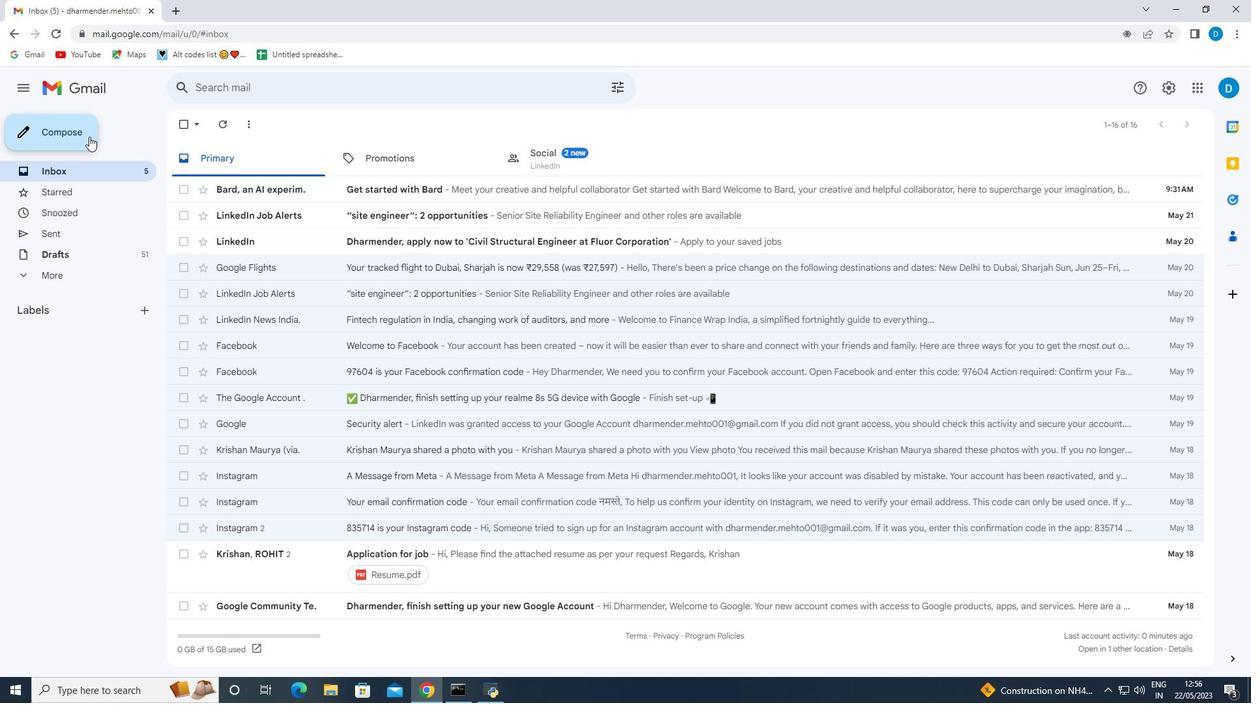 
Action: Mouse moved to (844, 370)
Screenshot: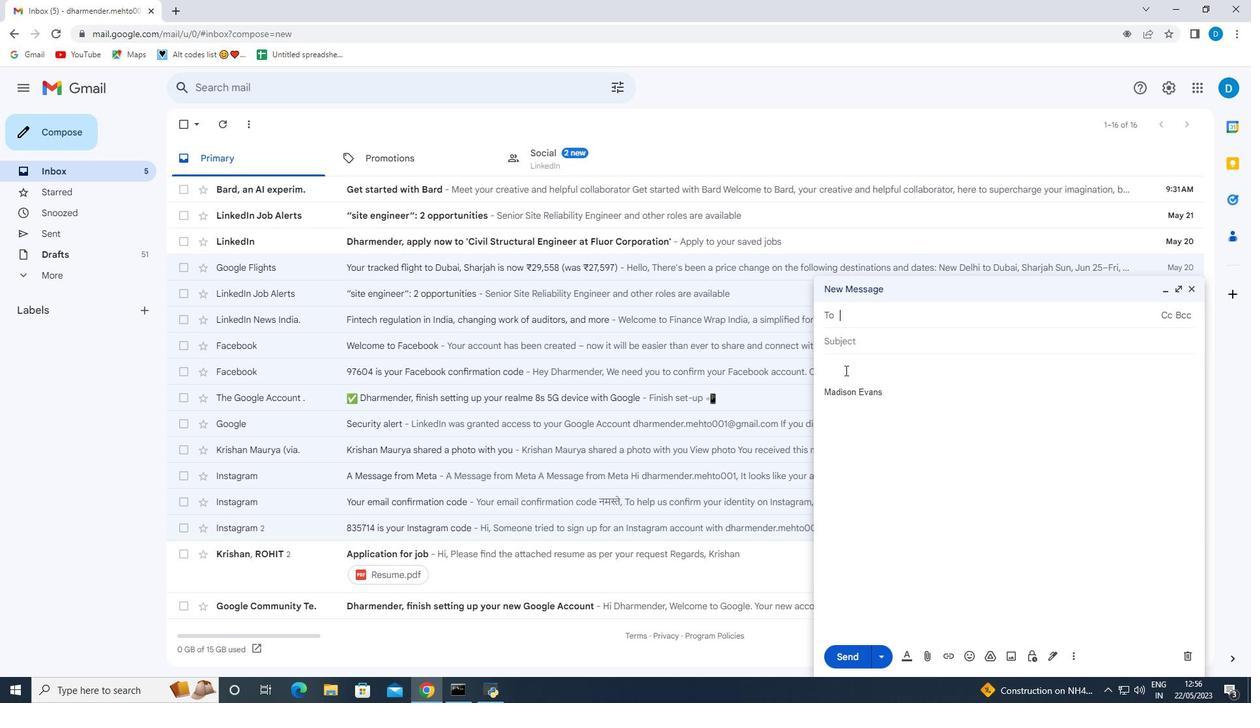 
Action: Mouse pressed left at (844, 370)
Screenshot: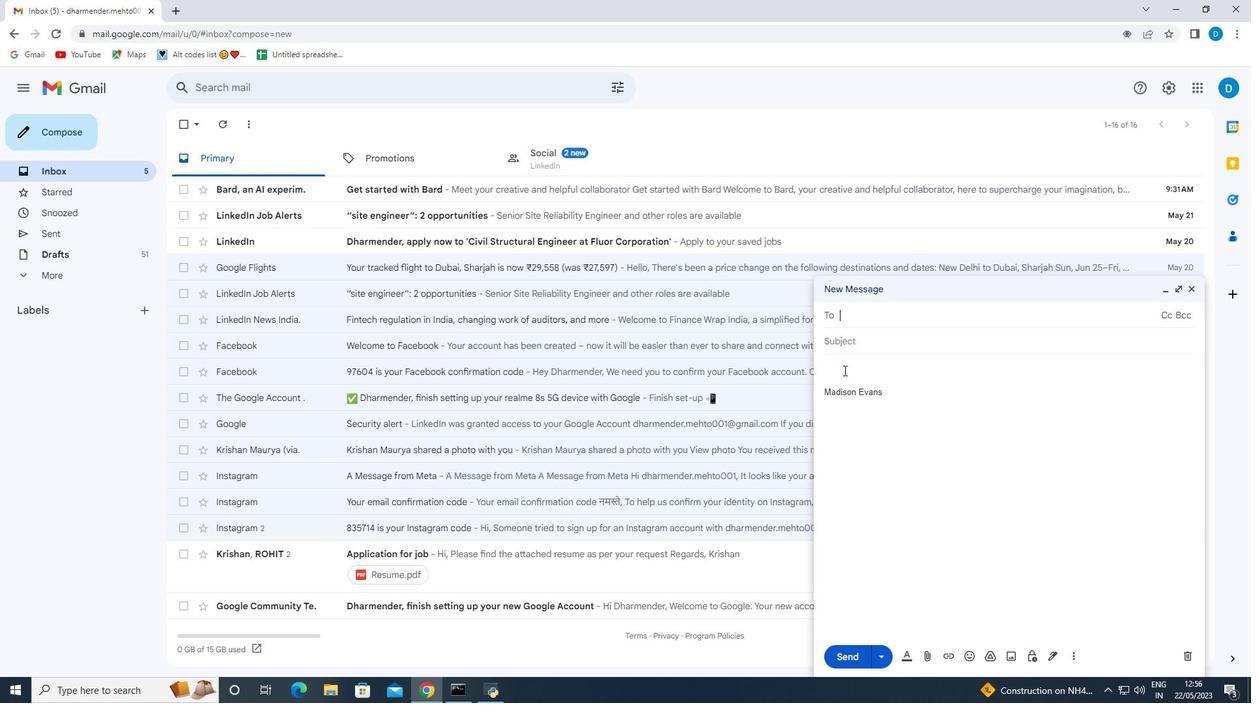
Action: Mouse moved to (848, 368)
Screenshot: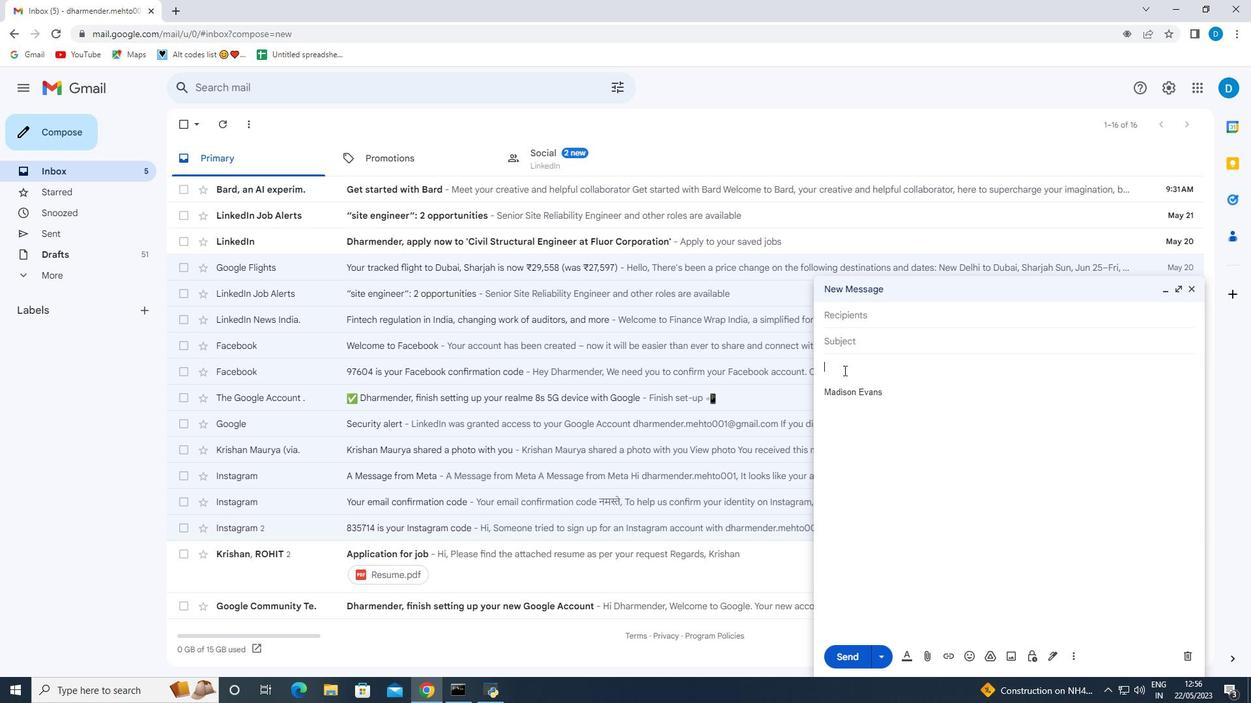 
Action: Key pressed <Key.shift>Best<Key.space><Key.shift>wishes<Key.space>for<Key.space>a<Key.space>happy<Key.space>n<Key.backspace><Key.shift>M<Key.backspace><Key.shift>National<Key.space><Key.shift>Adoption<Key.space><Key.shift>Month,
Screenshot: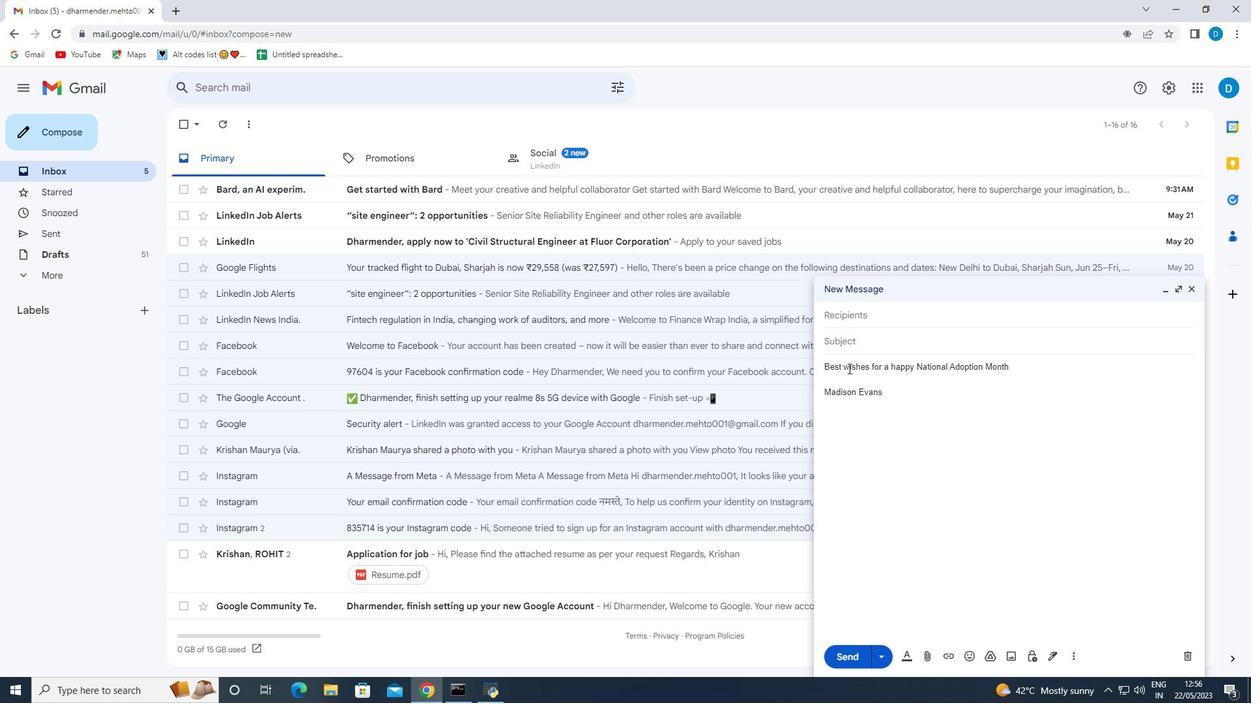 
Action: Mouse moved to (1077, 660)
Screenshot: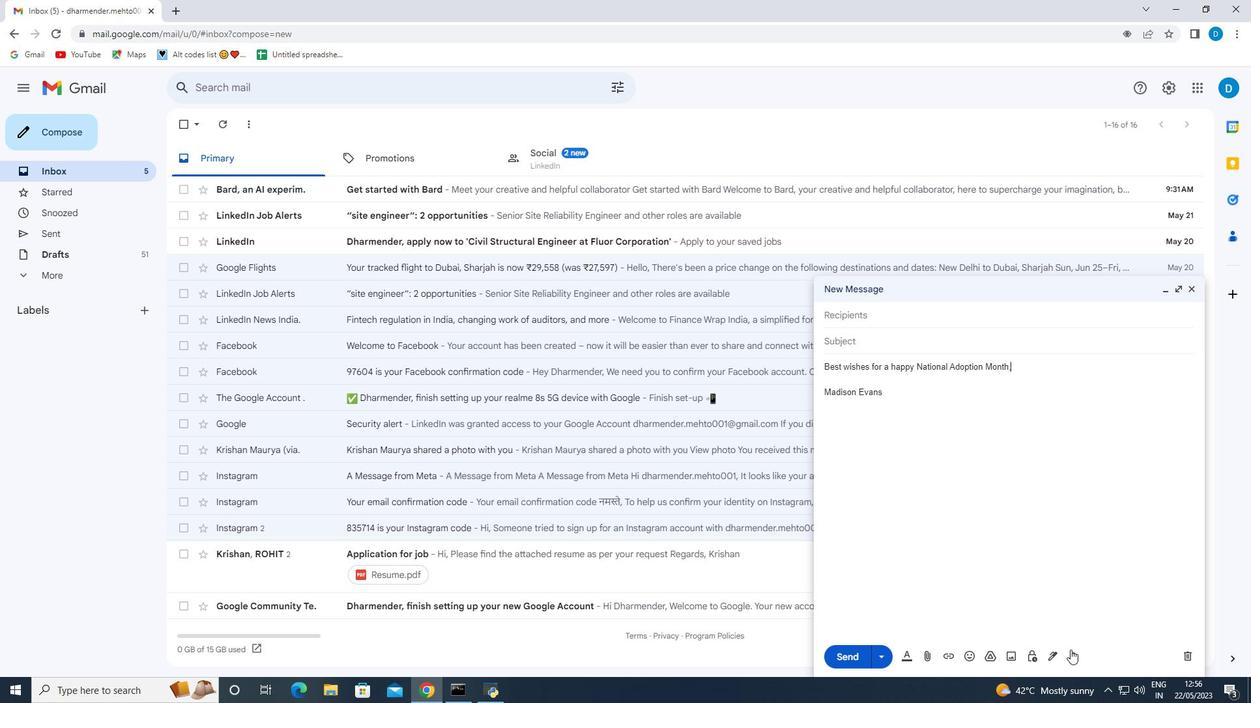 
Action: Mouse pressed left at (1077, 660)
Screenshot: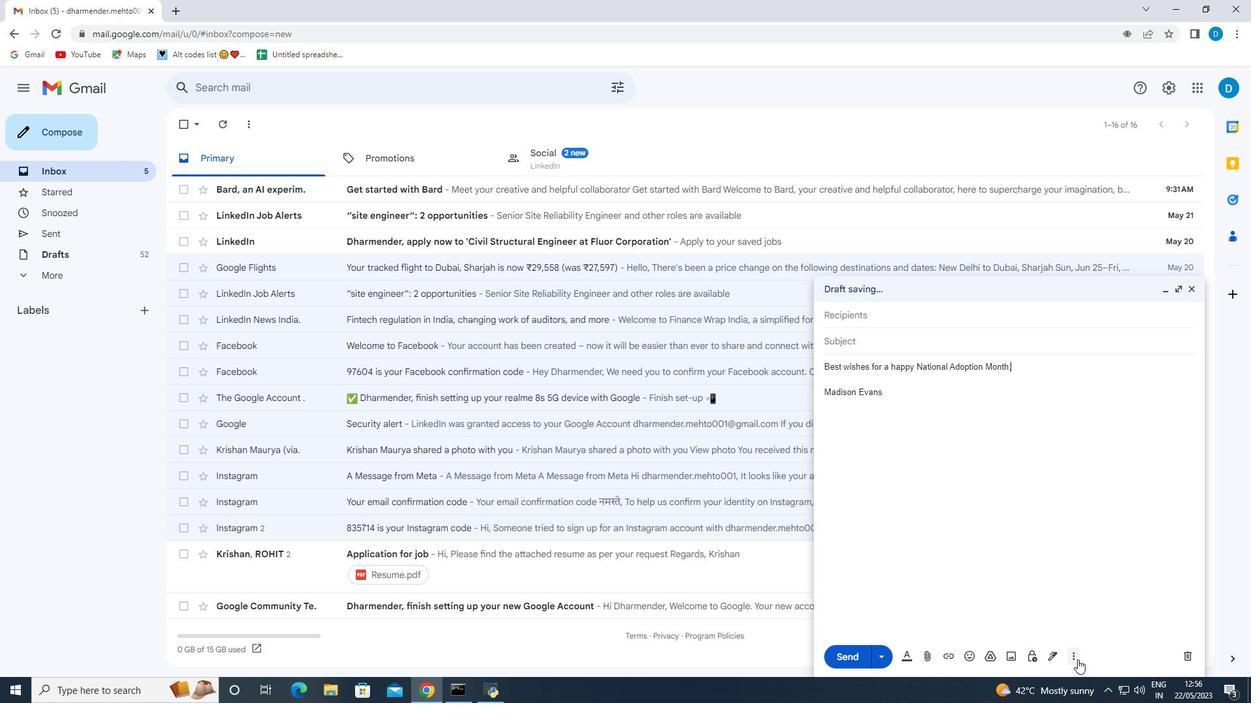 
Action: Mouse moved to (1104, 540)
Screenshot: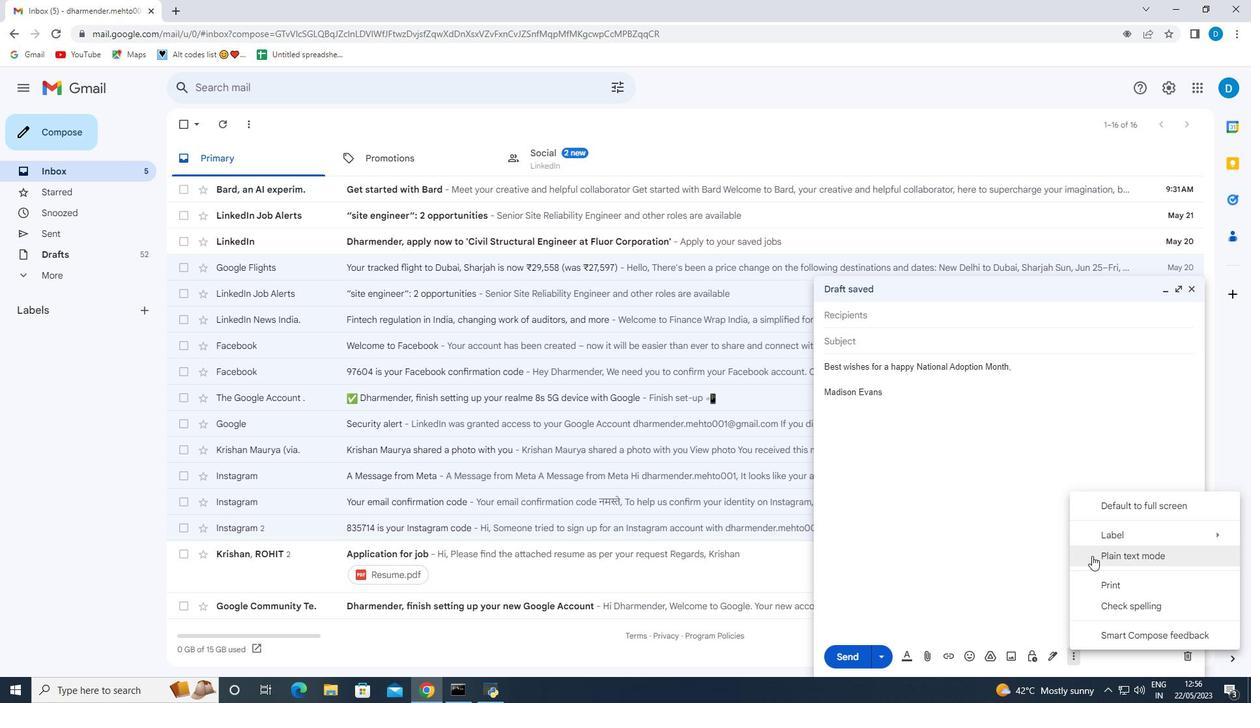 
Action: Mouse pressed left at (1104, 540)
Screenshot: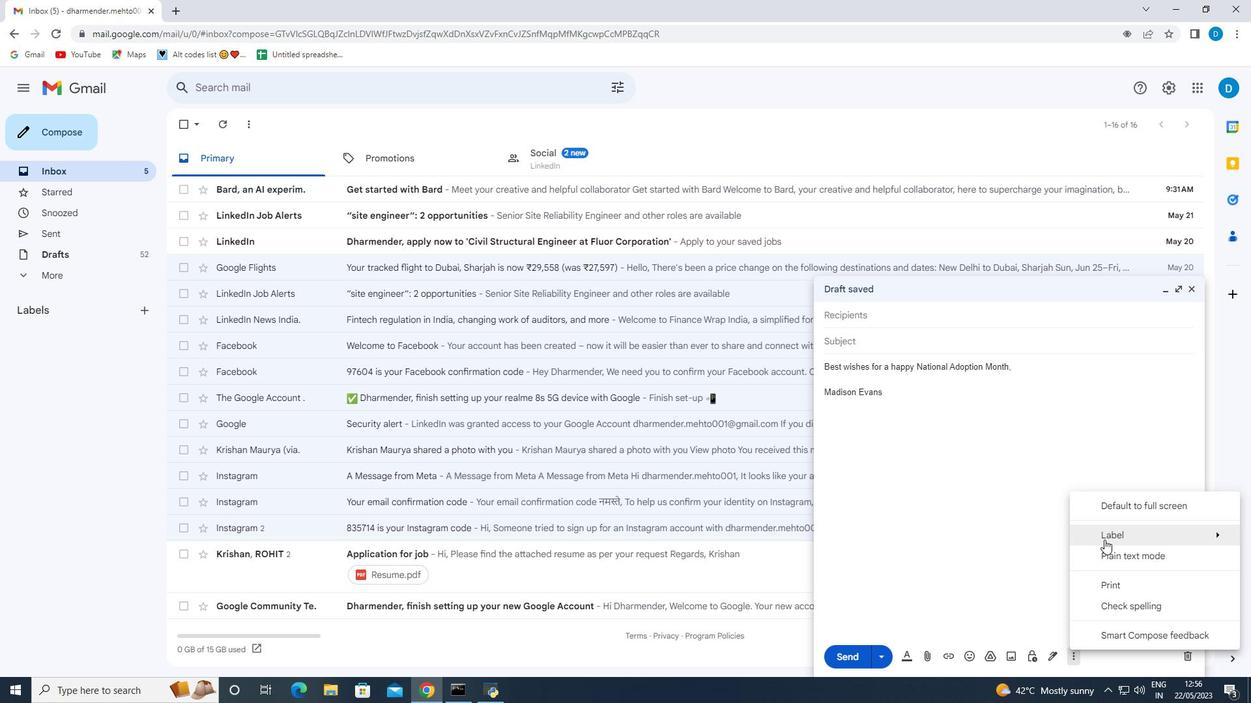 
Action: Mouse moved to (969, 509)
Screenshot: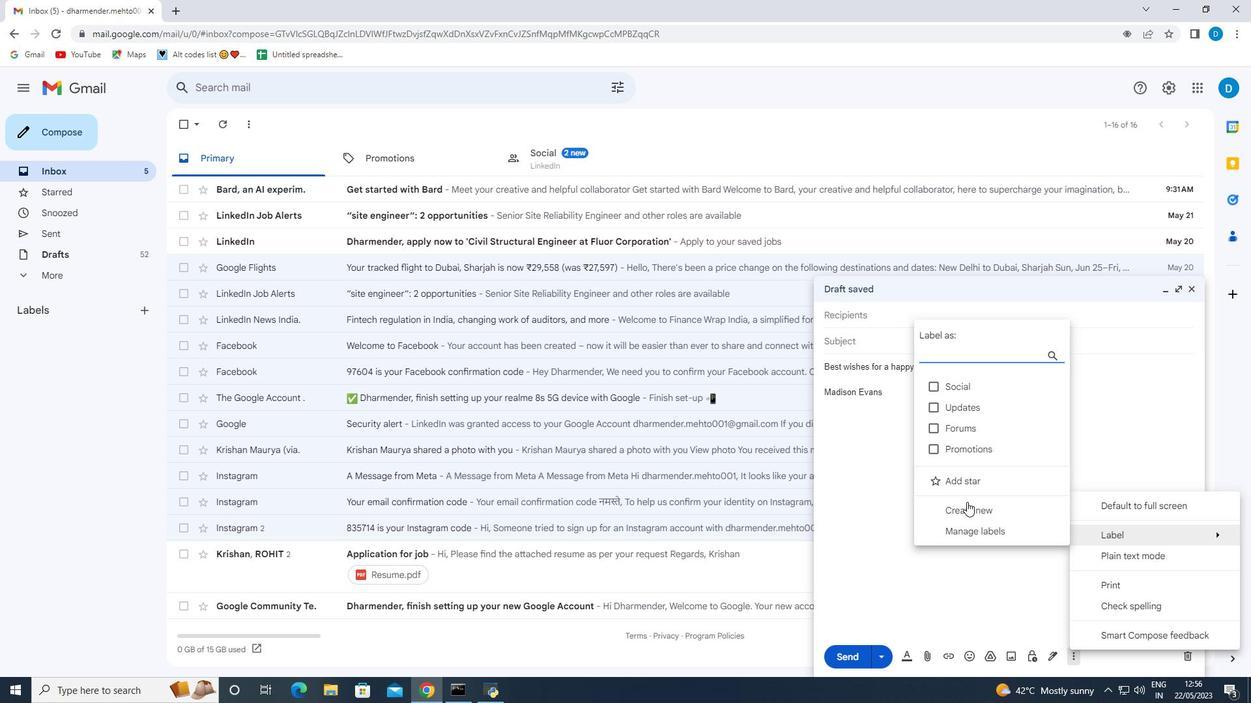 
Action: Mouse pressed left at (969, 509)
Screenshot: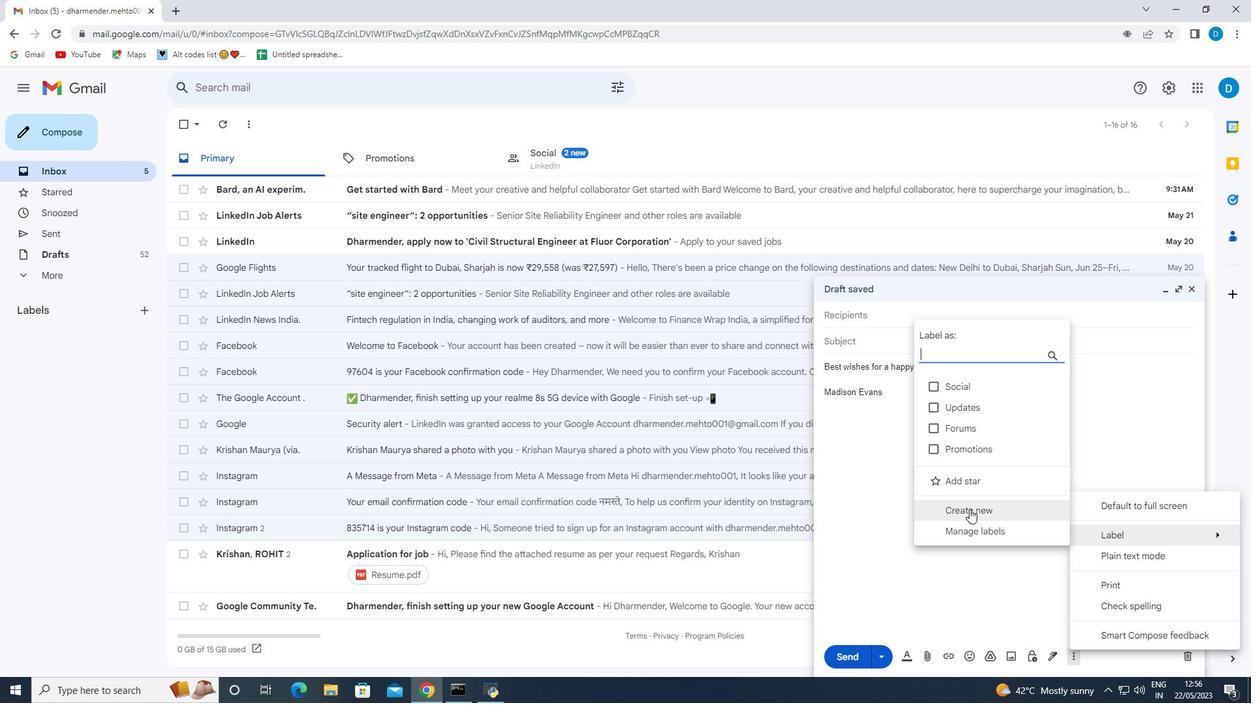 
Action: Mouse moved to (525, 352)
Screenshot: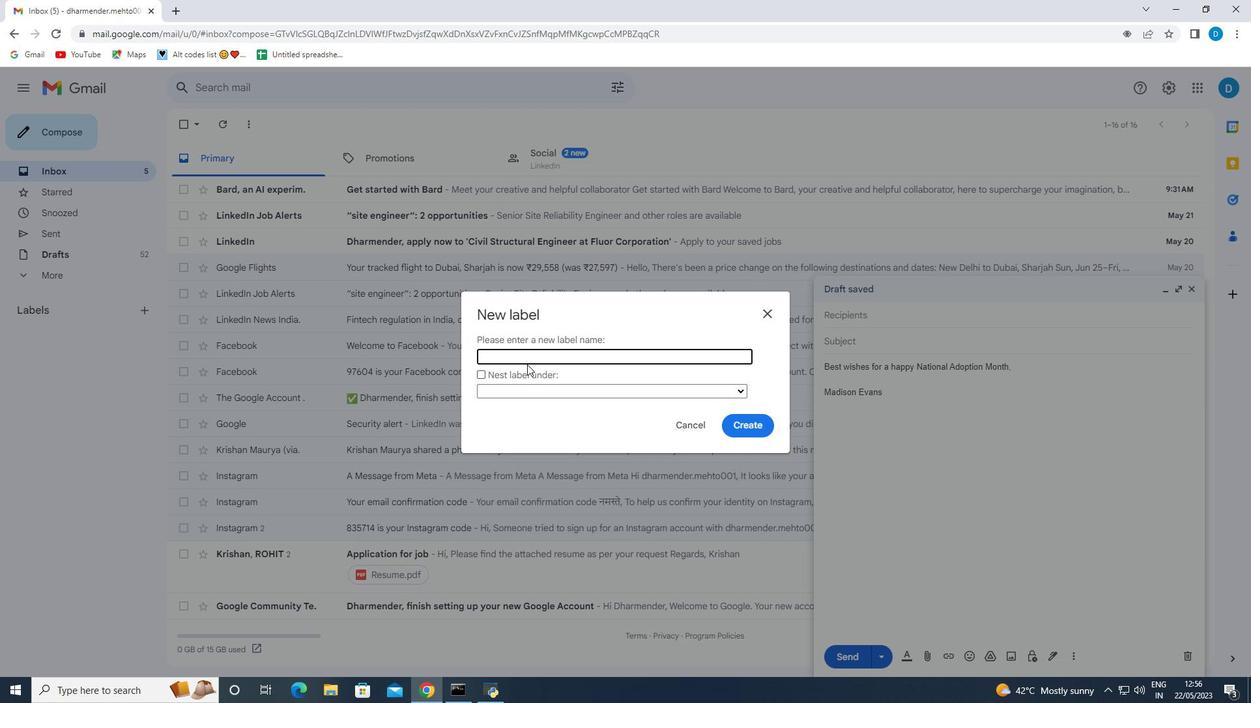 
Action: Mouse pressed left at (525, 352)
Screenshot: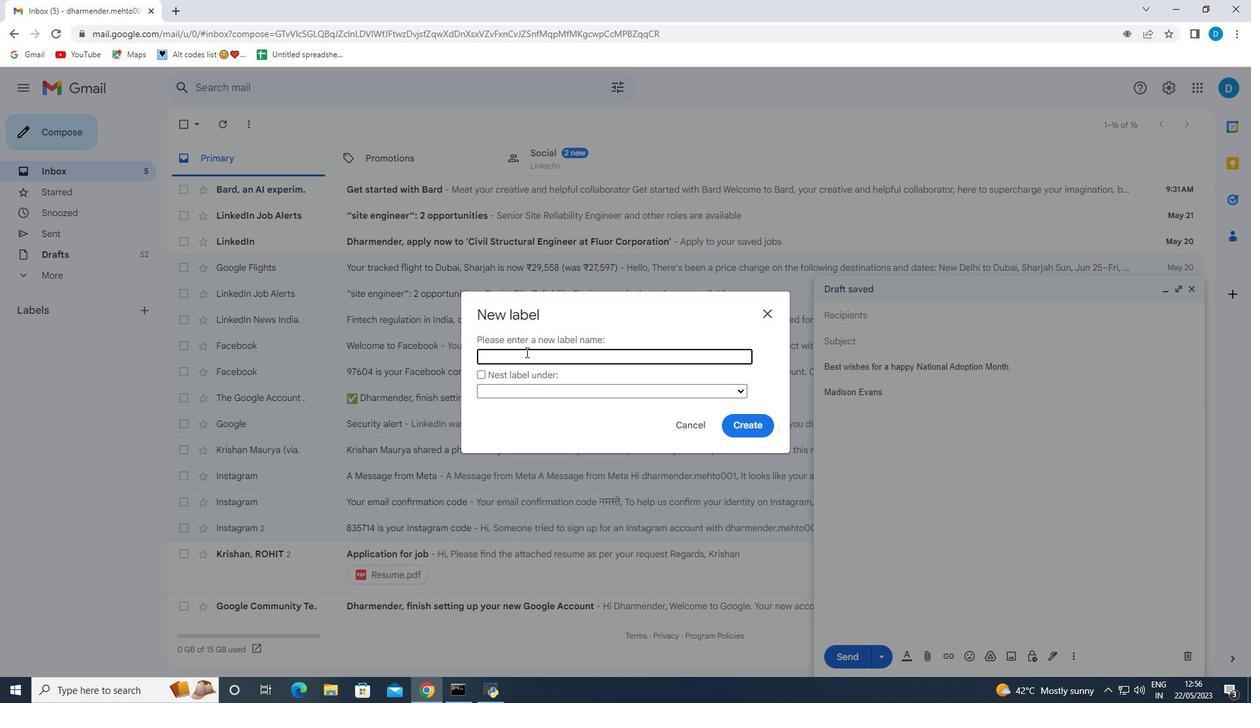 
Action: Key pressed <Key.caps_lock><Key.caps_lock><Key.caps_lock><Key.caps_lock><Key.shift><Key.caps_lock><Key.shift>lETTERS<Key.space>OF<Key.space><Key.shift><Key.shift><Key.shift><Key.shift><Key.shift><Key.shift><Key.shift><Key.shift>INTENT
Screenshot: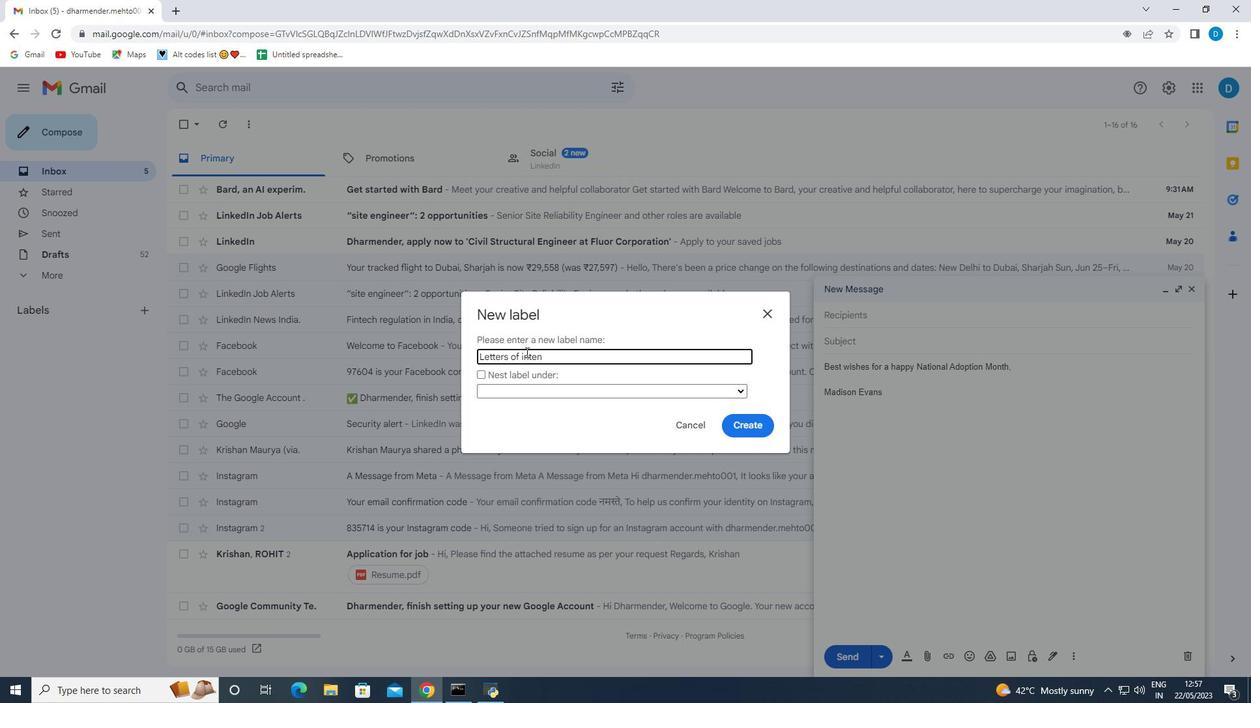 
Action: Mouse moved to (757, 426)
Screenshot: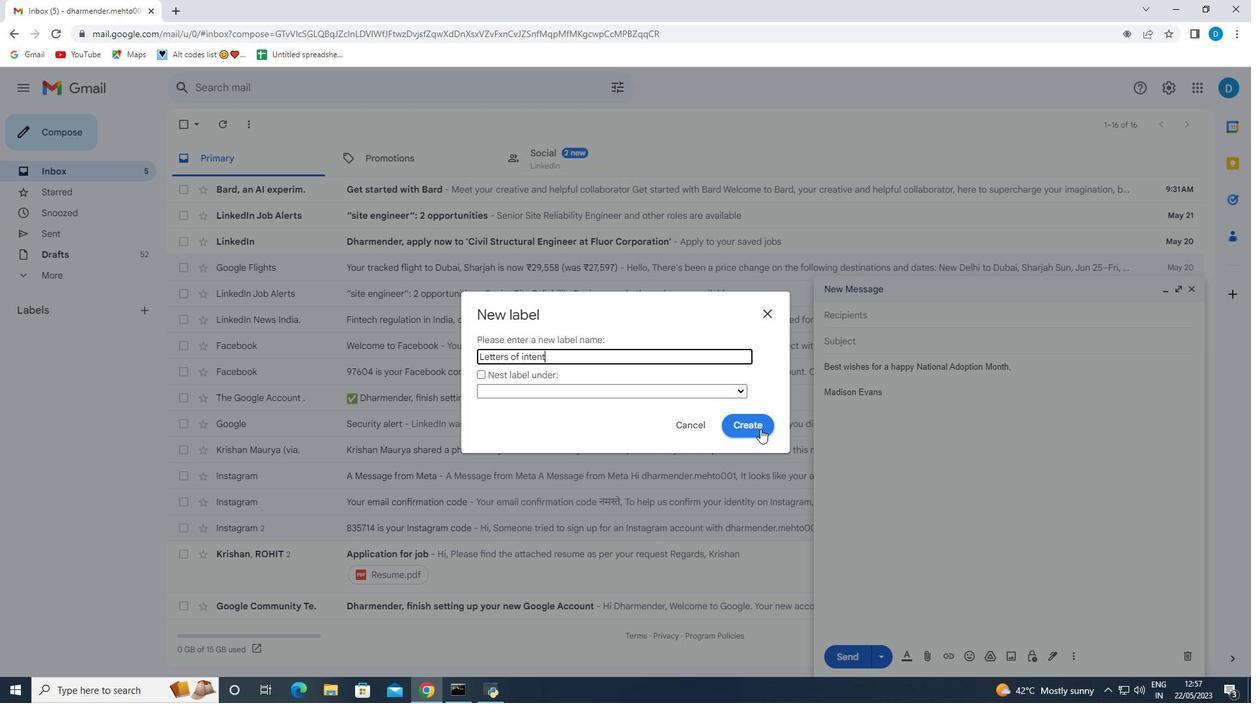 
Action: Mouse pressed left at (757, 426)
Screenshot: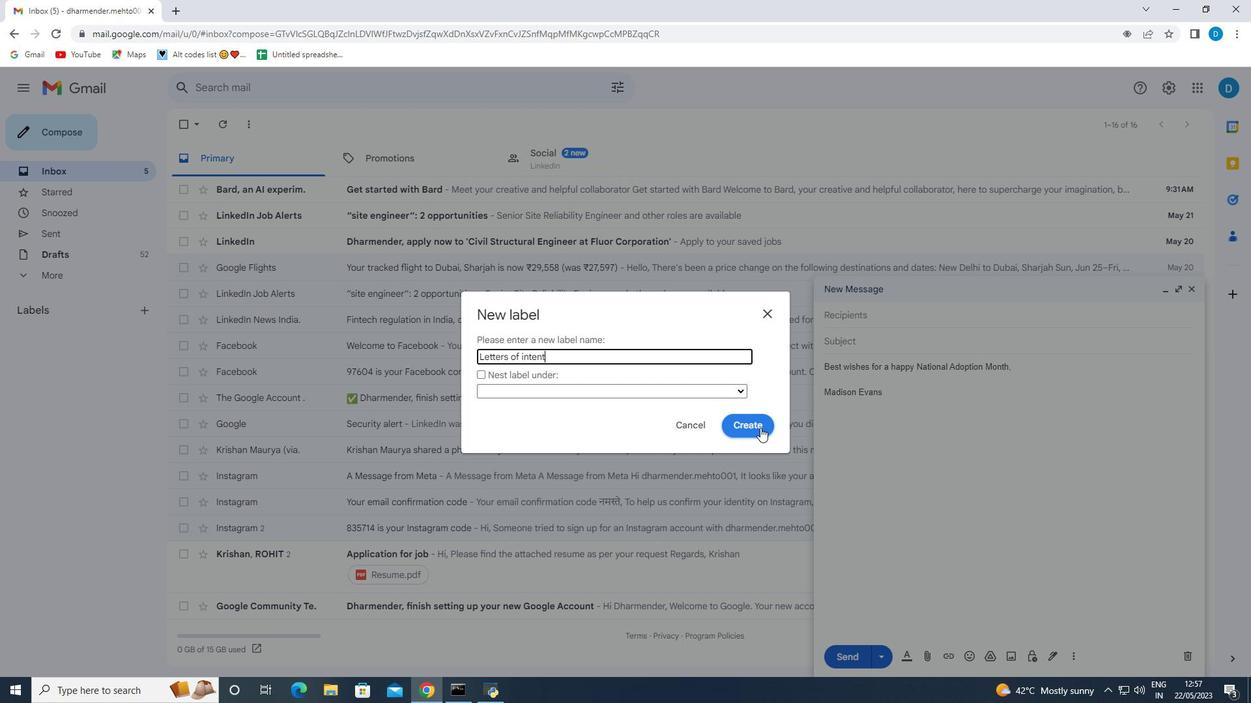 
Action: Mouse moved to (874, 320)
Screenshot: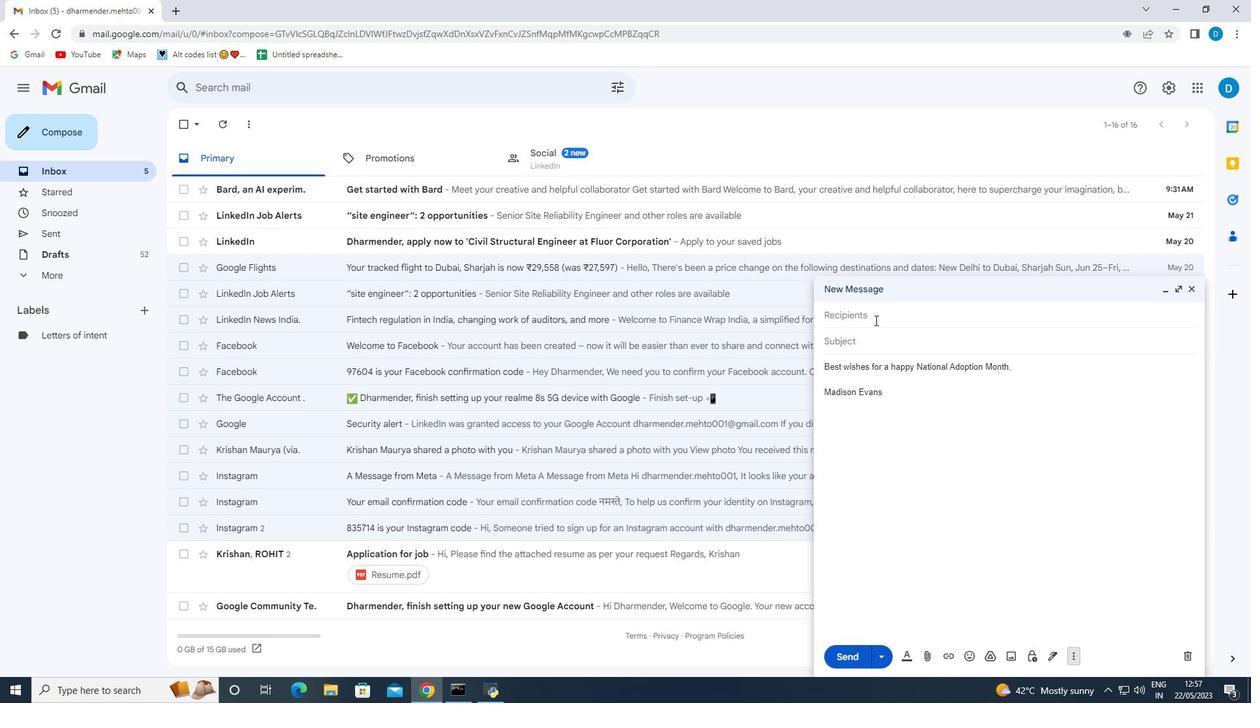 
Action: Mouse pressed left at (874, 320)
Screenshot: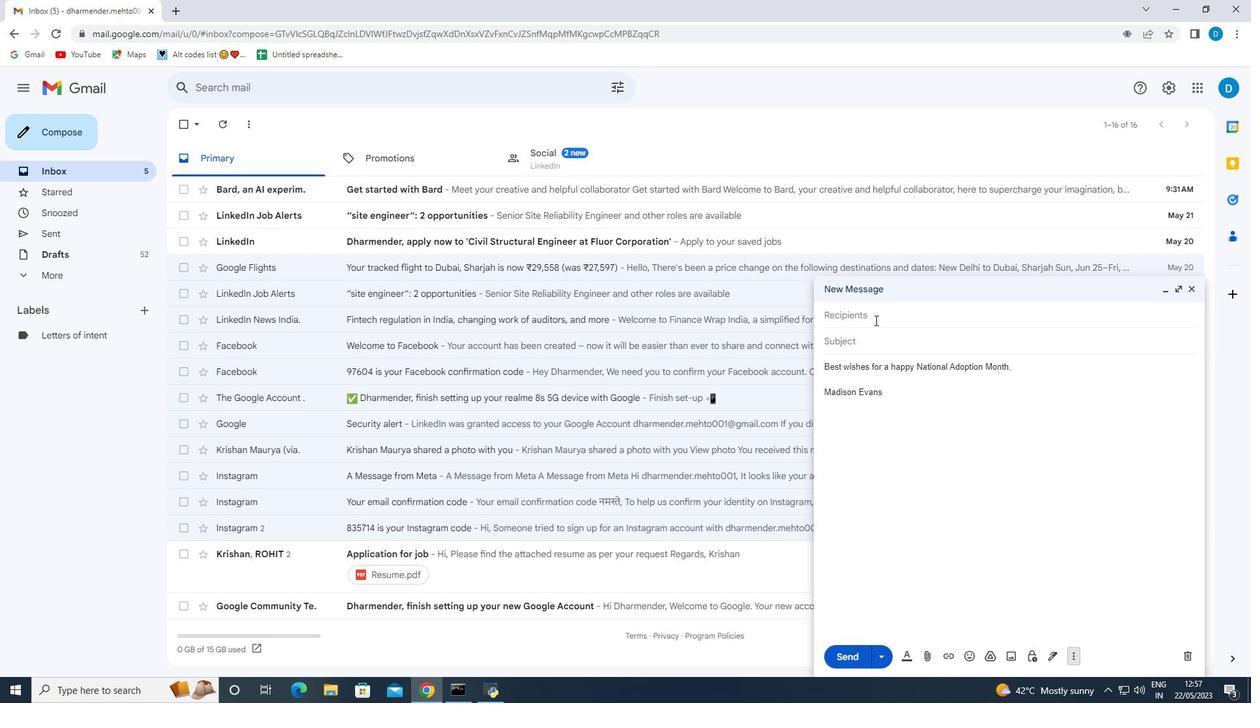 
Action: Key pressed SOFTAGE.9<Key.shift>@SOFTAGE.NET
Screenshot: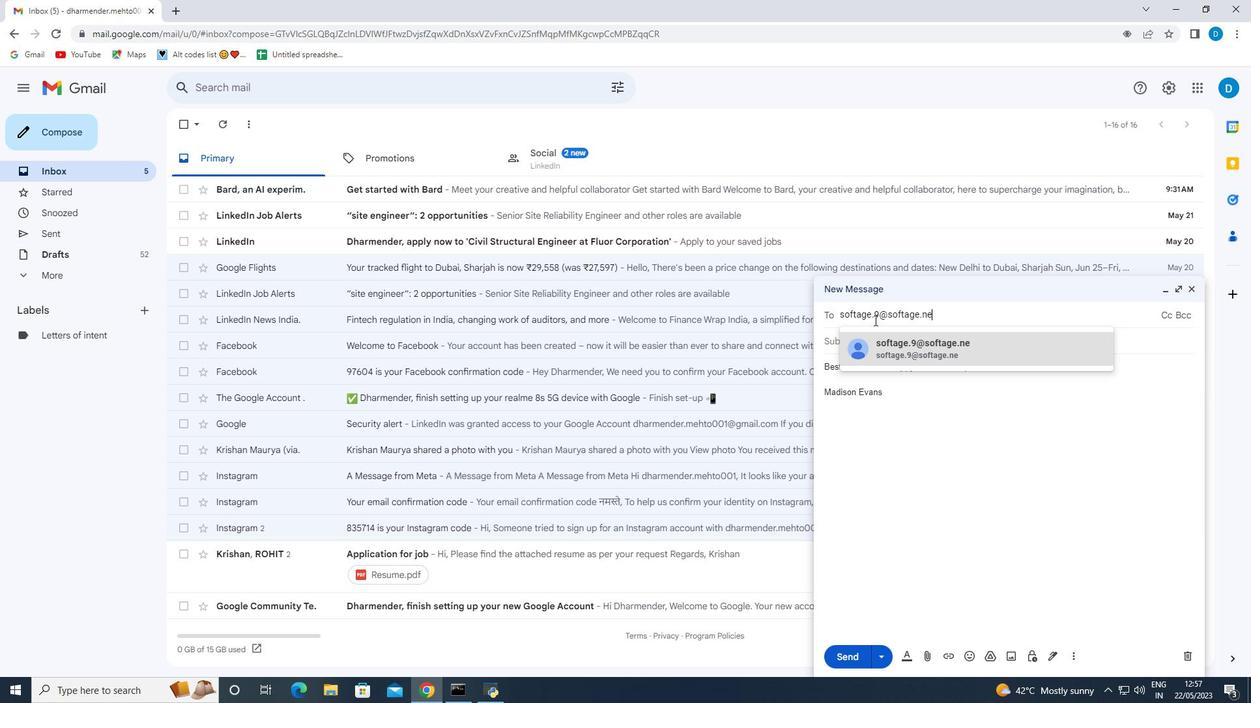 
Action: Mouse moved to (919, 355)
Screenshot: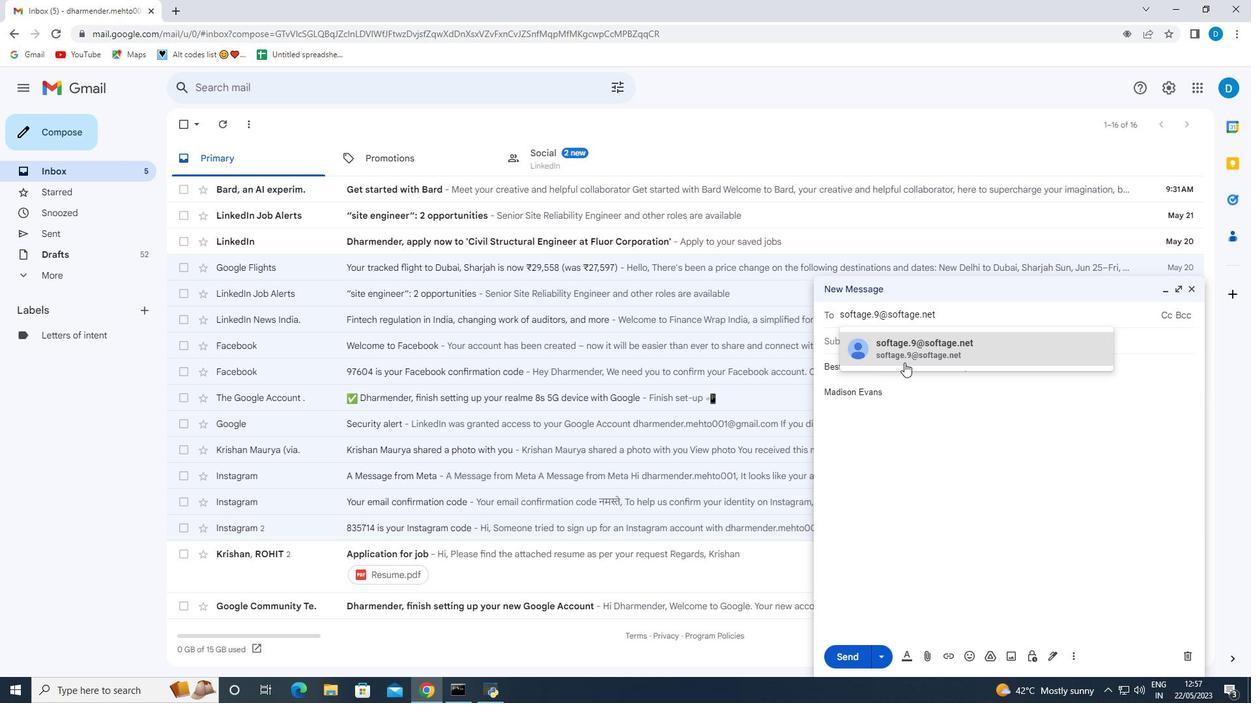 
Action: Mouse pressed left at (919, 355)
Screenshot: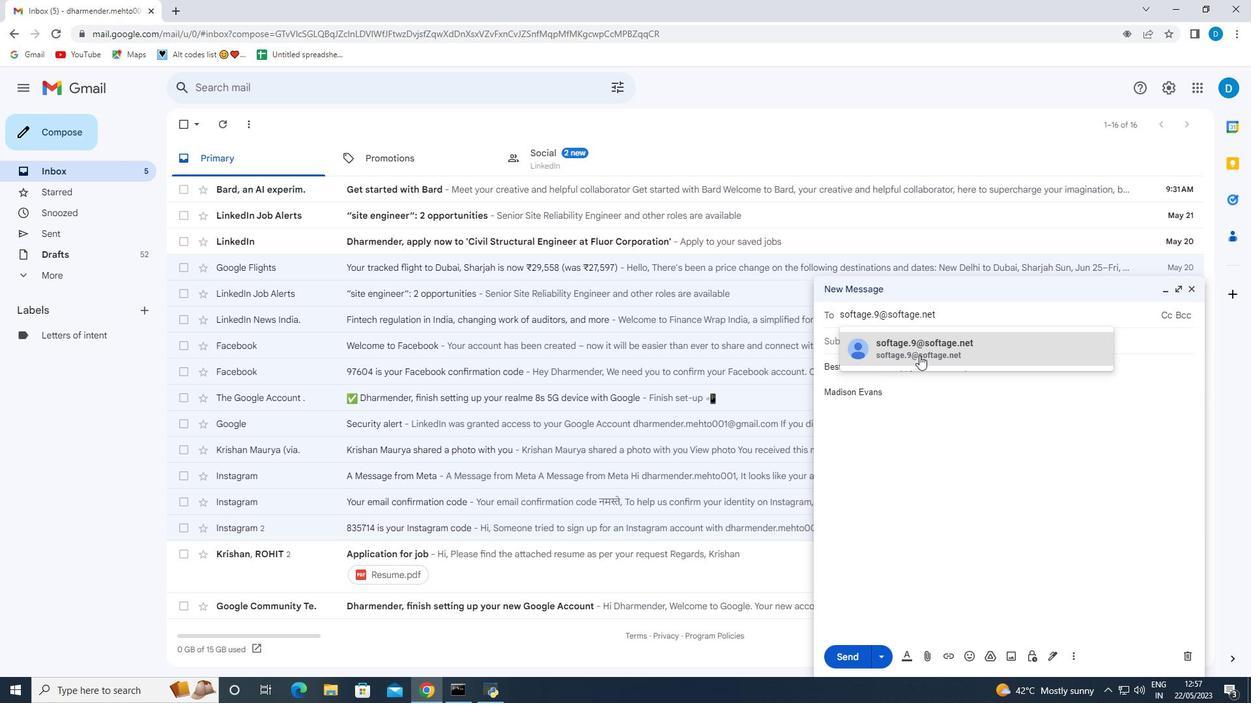 
Action: Mouse moved to (949, 501)
Screenshot: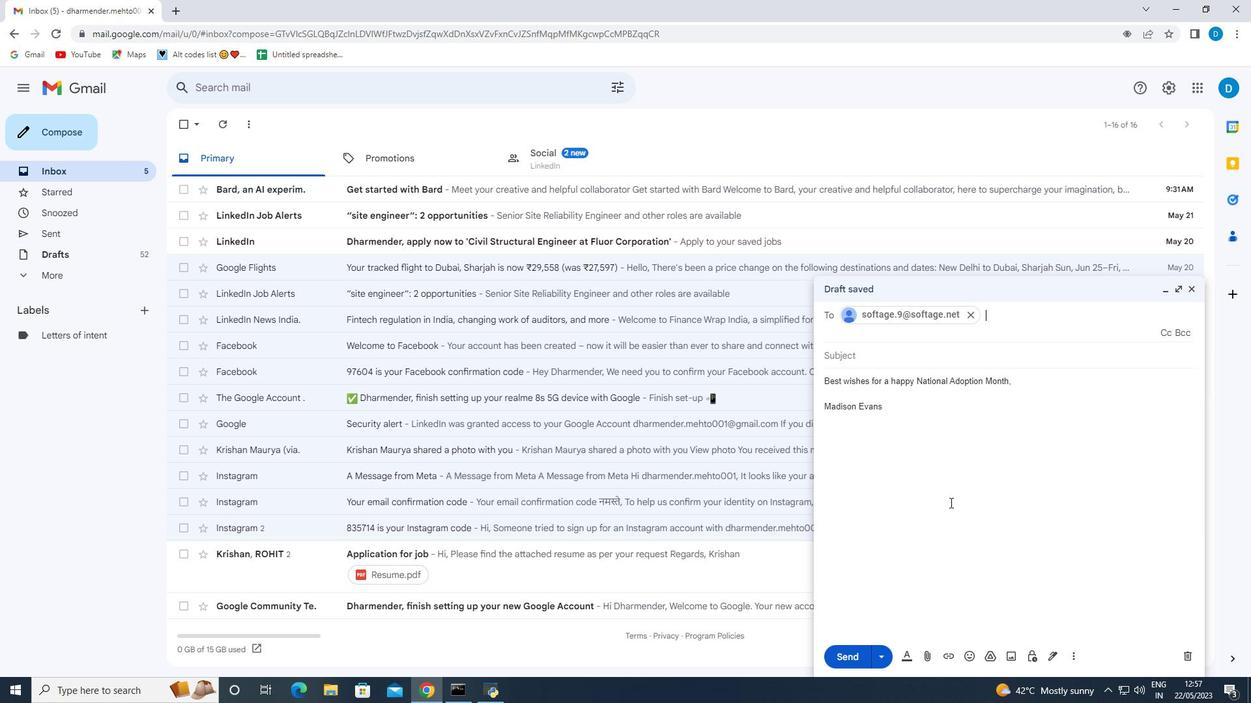 
Action: Mouse scrolled (949, 500) with delta (0, 0)
Screenshot: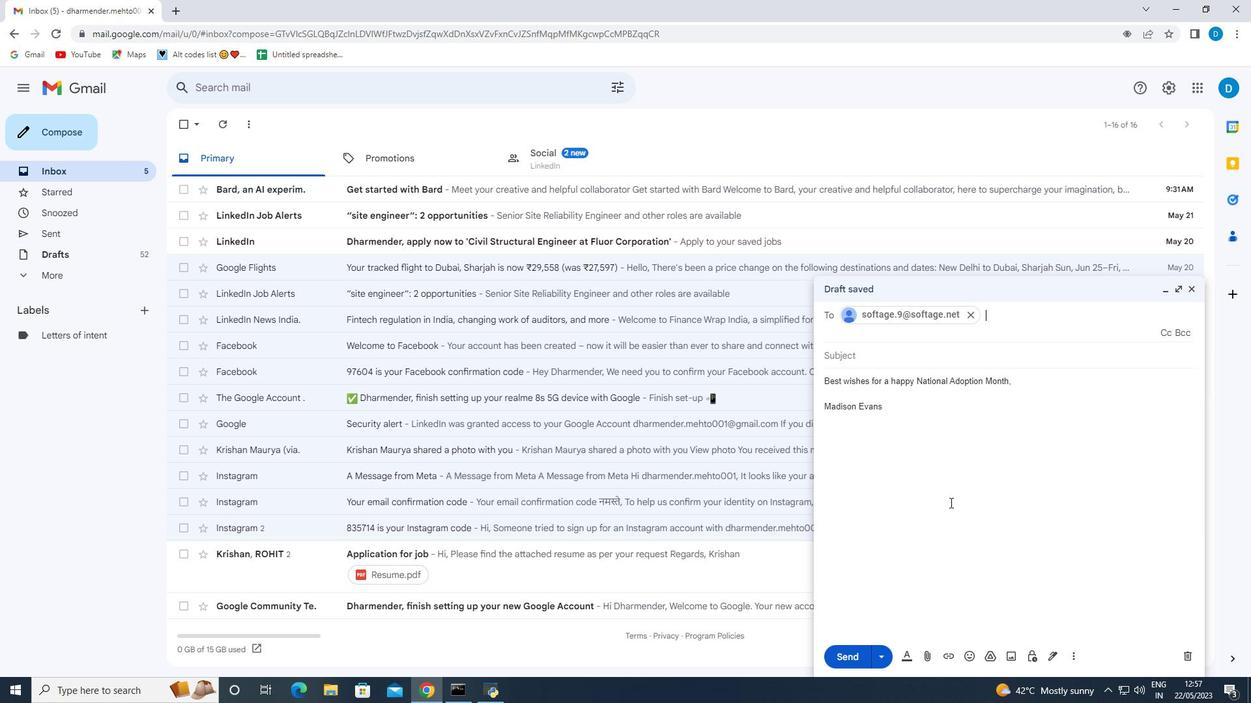 
Action: Mouse scrolled (949, 500) with delta (0, 0)
Screenshot: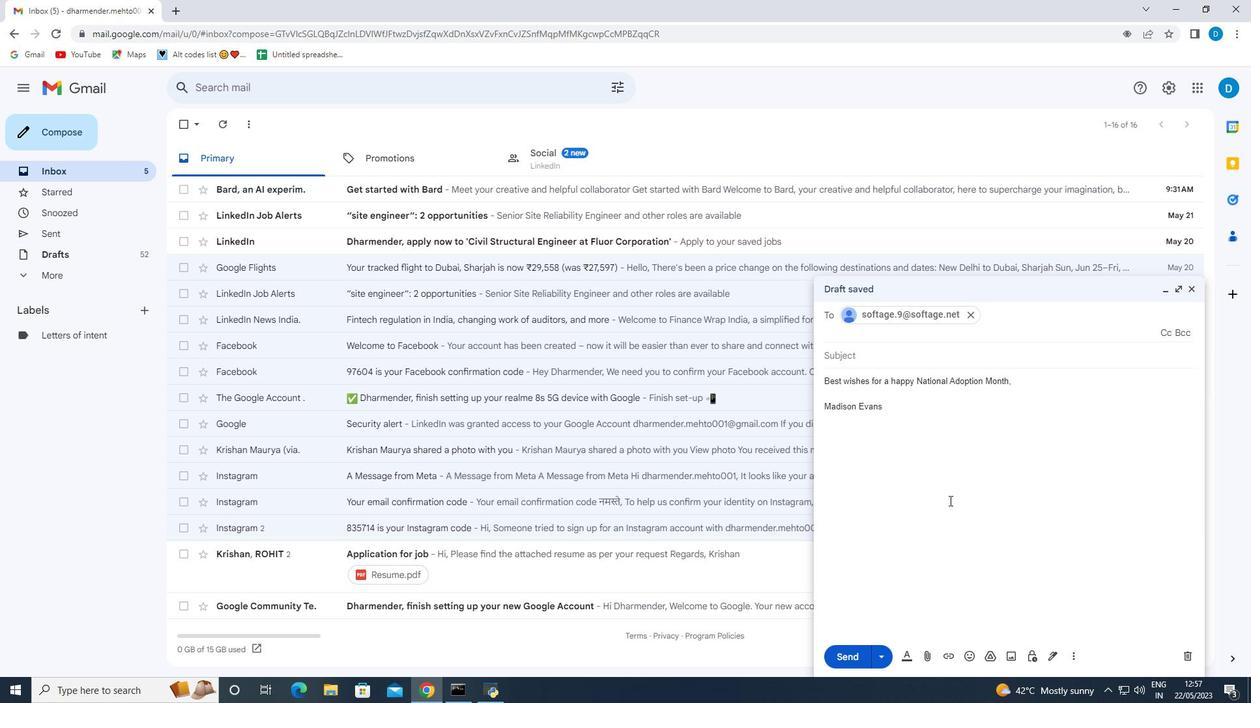 
Action: Mouse moved to (1073, 657)
Screenshot: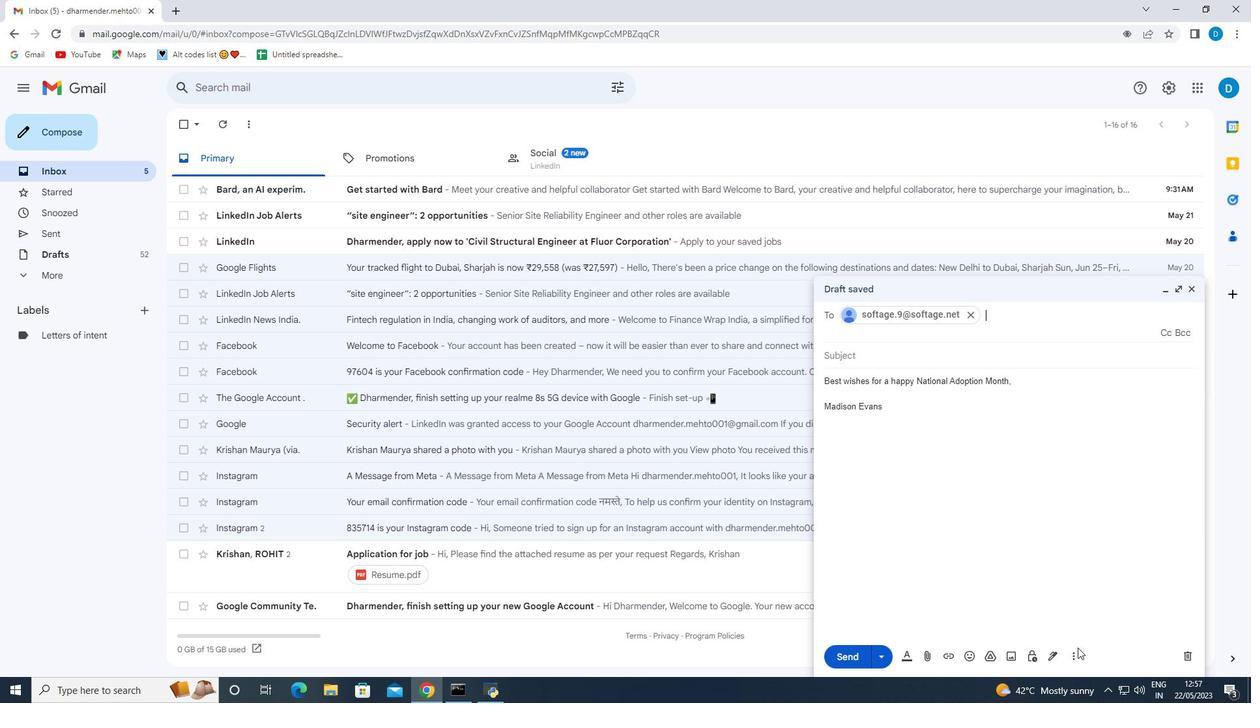 
Action: Mouse pressed left at (1073, 657)
Screenshot: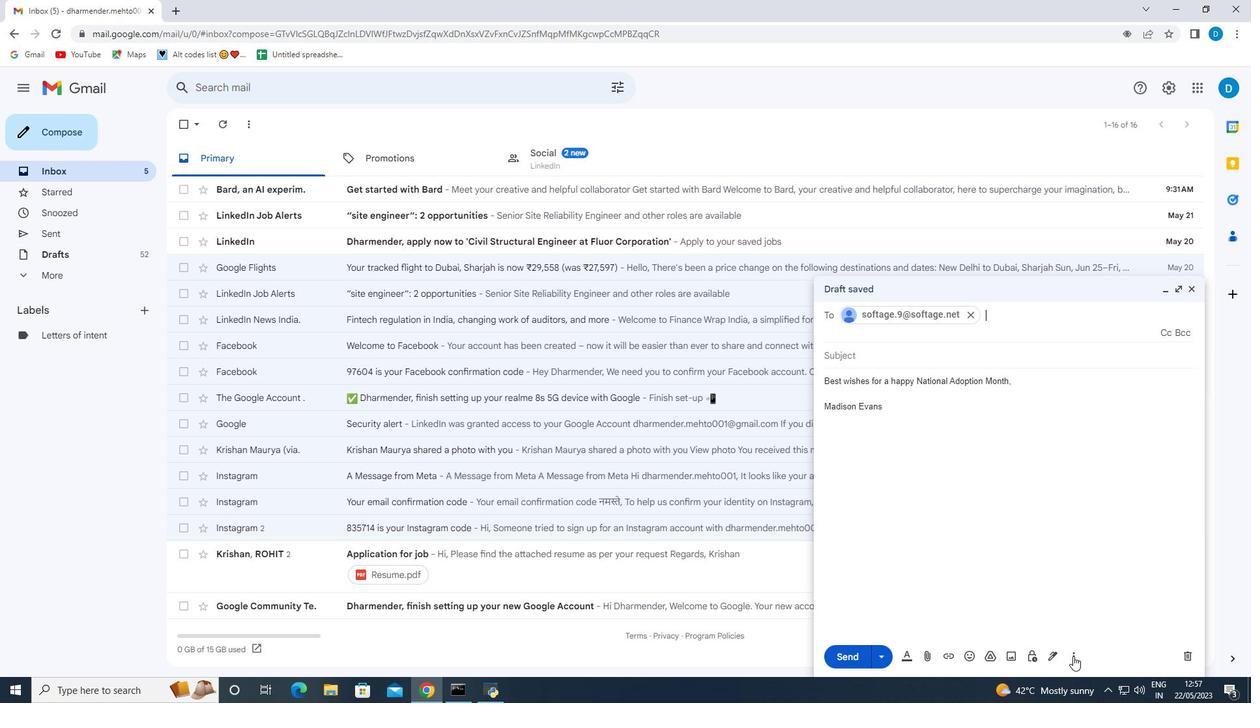
Action: Mouse moved to (1109, 537)
Screenshot: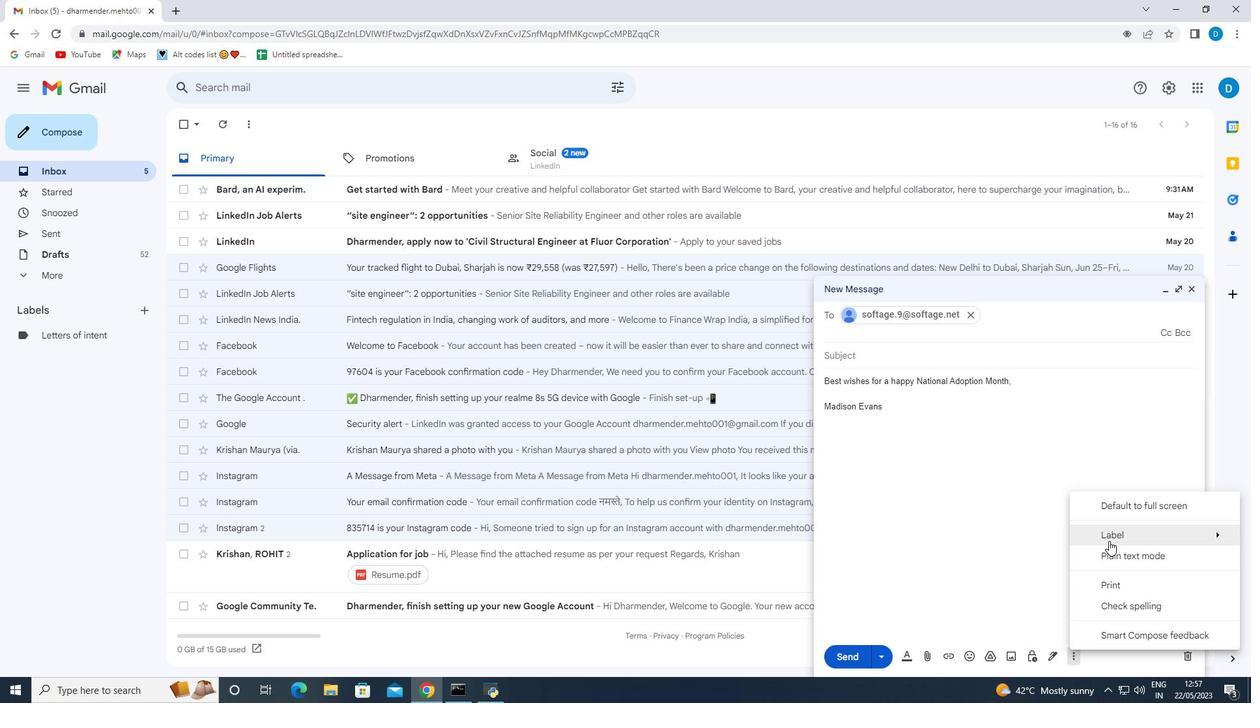 
Action: Mouse pressed left at (1109, 537)
Screenshot: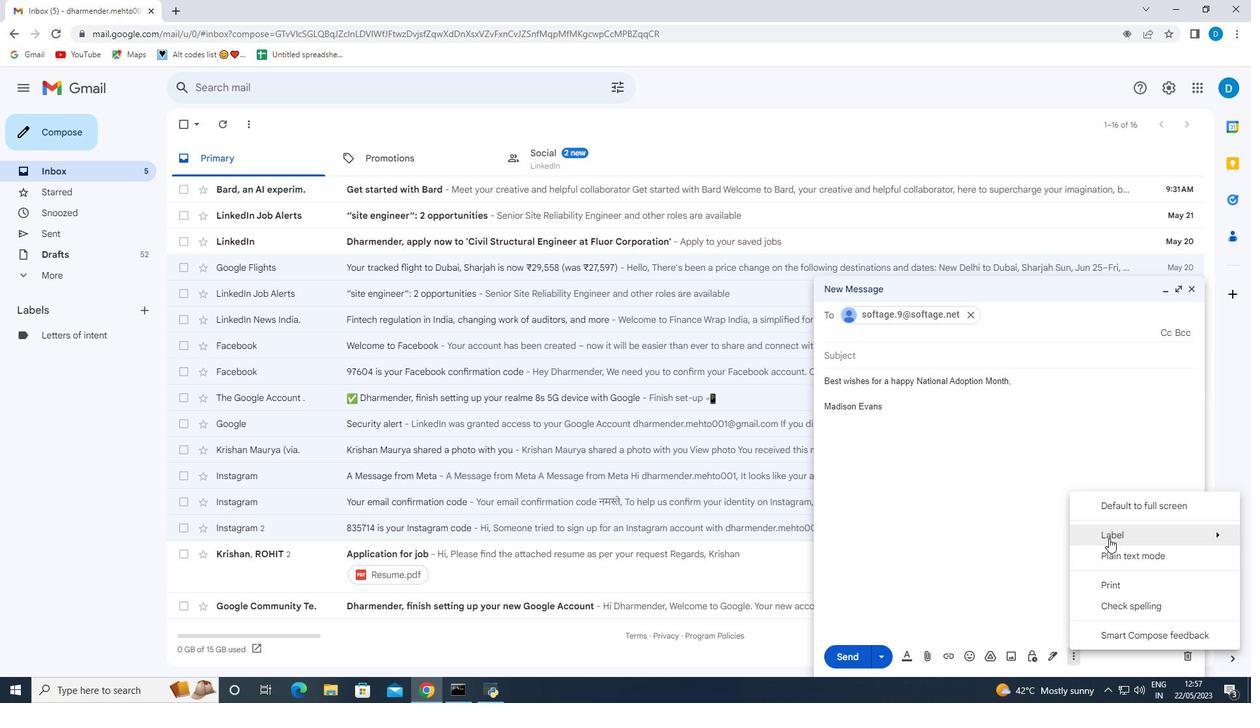 
Action: Mouse moved to (935, 364)
Screenshot: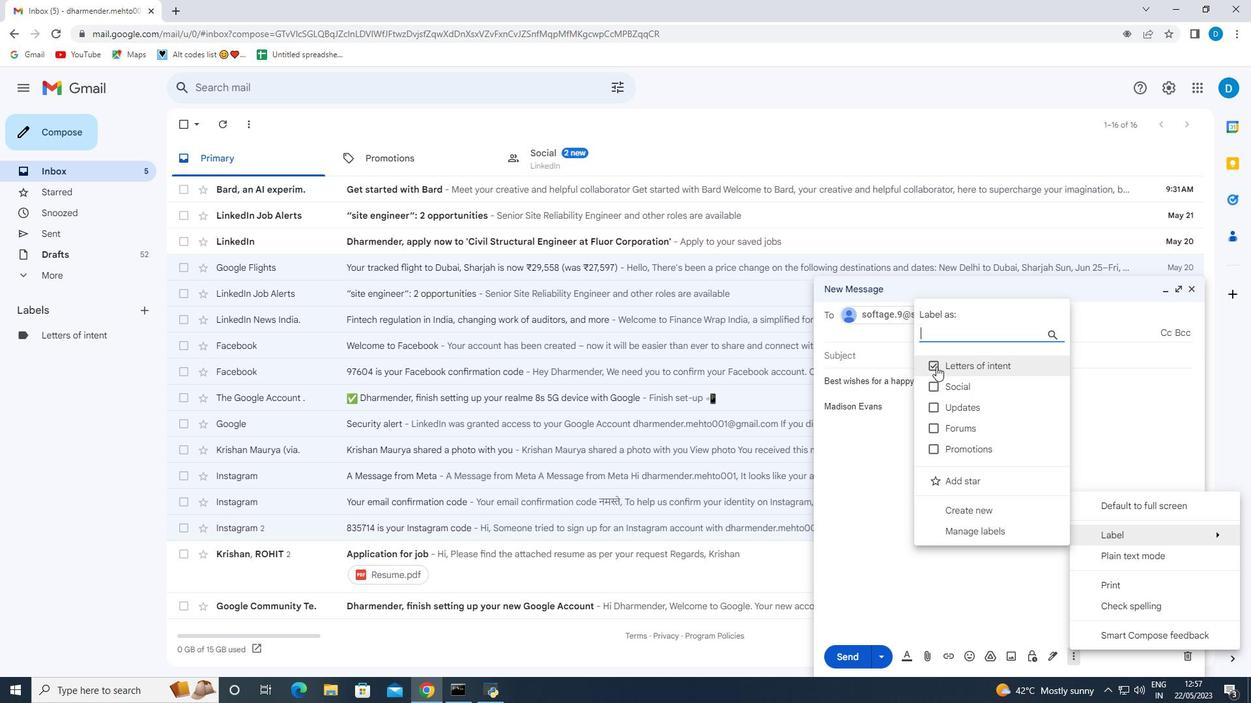 
Action: Mouse pressed left at (935, 364)
Screenshot: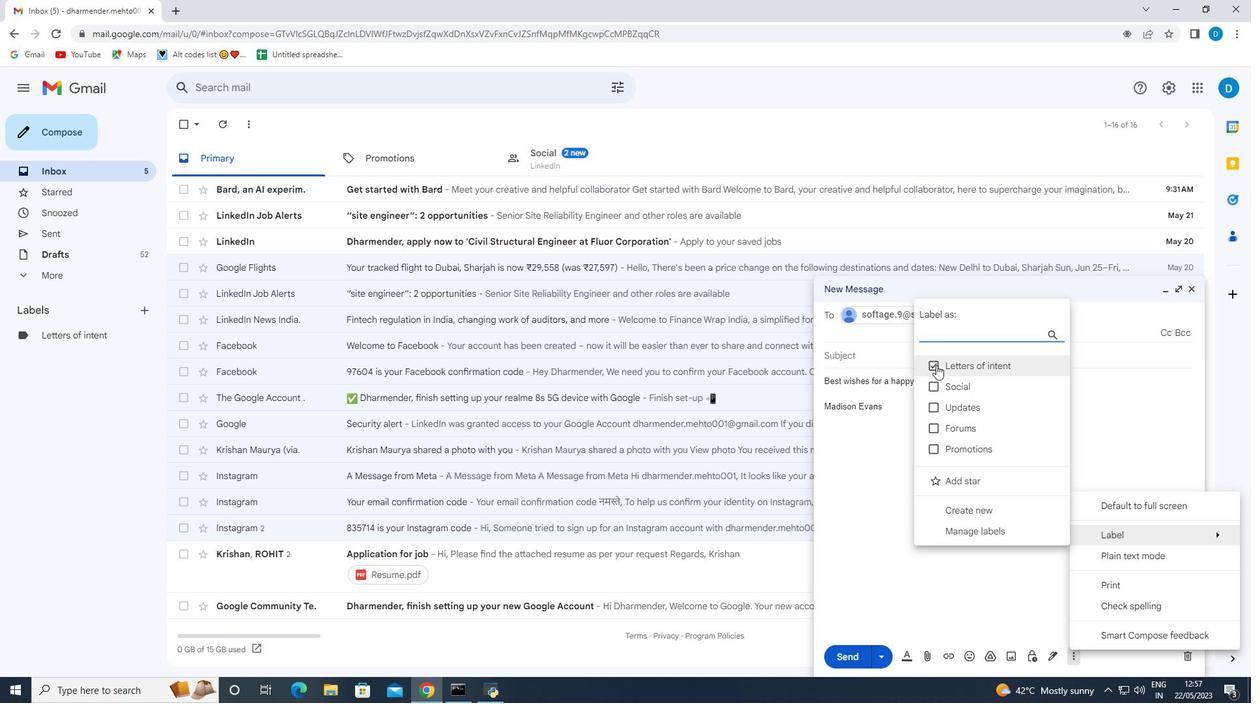 
Action: Mouse moved to (935, 364)
Screenshot: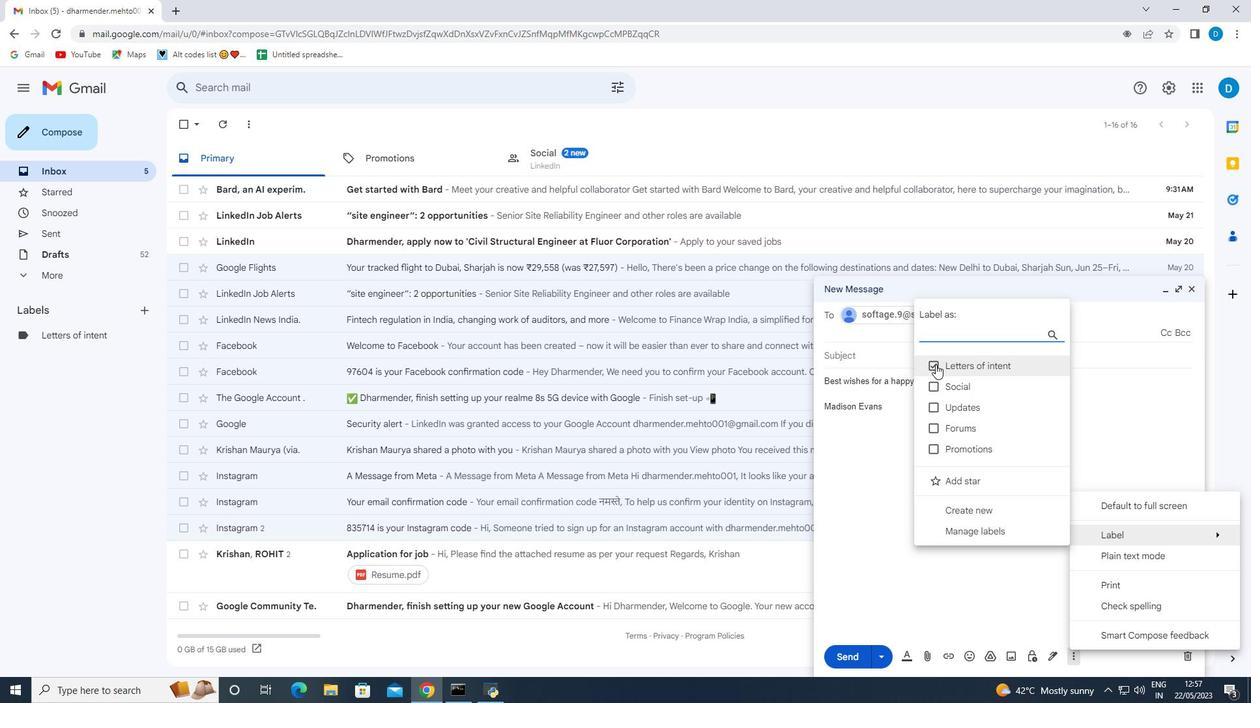 
Action: Mouse pressed left at (935, 364)
Screenshot: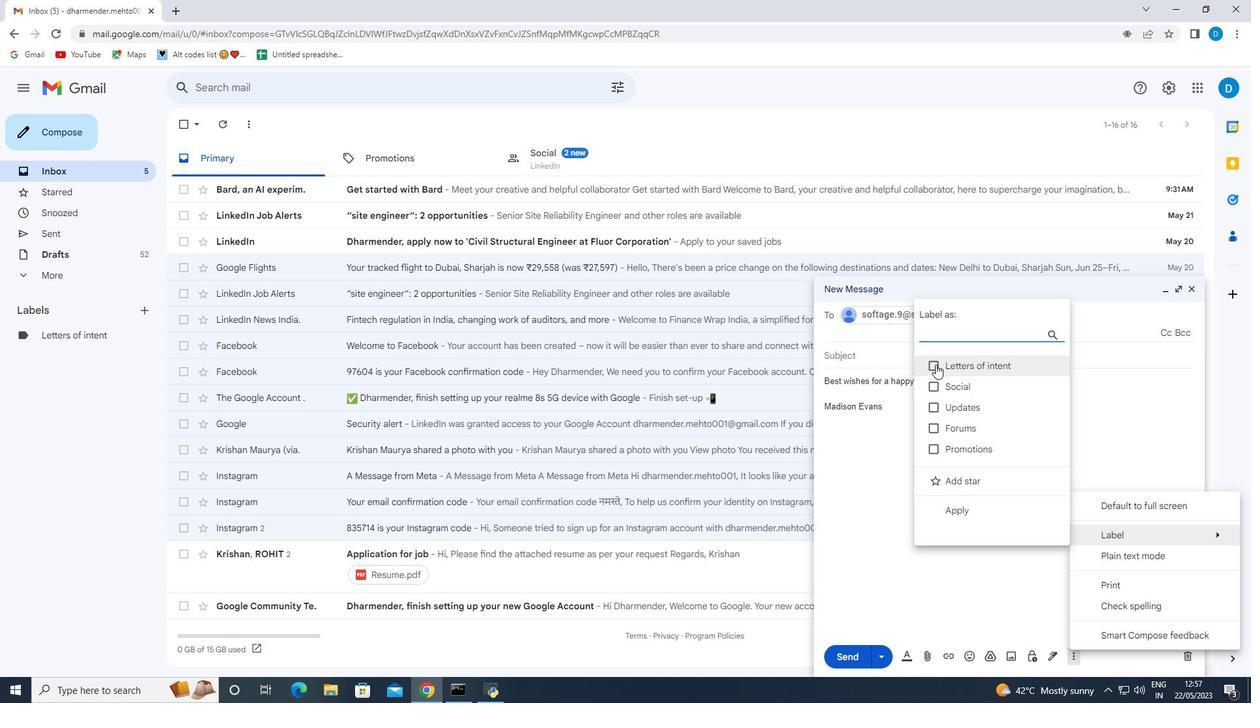 
Action: Mouse moved to (891, 551)
Screenshot: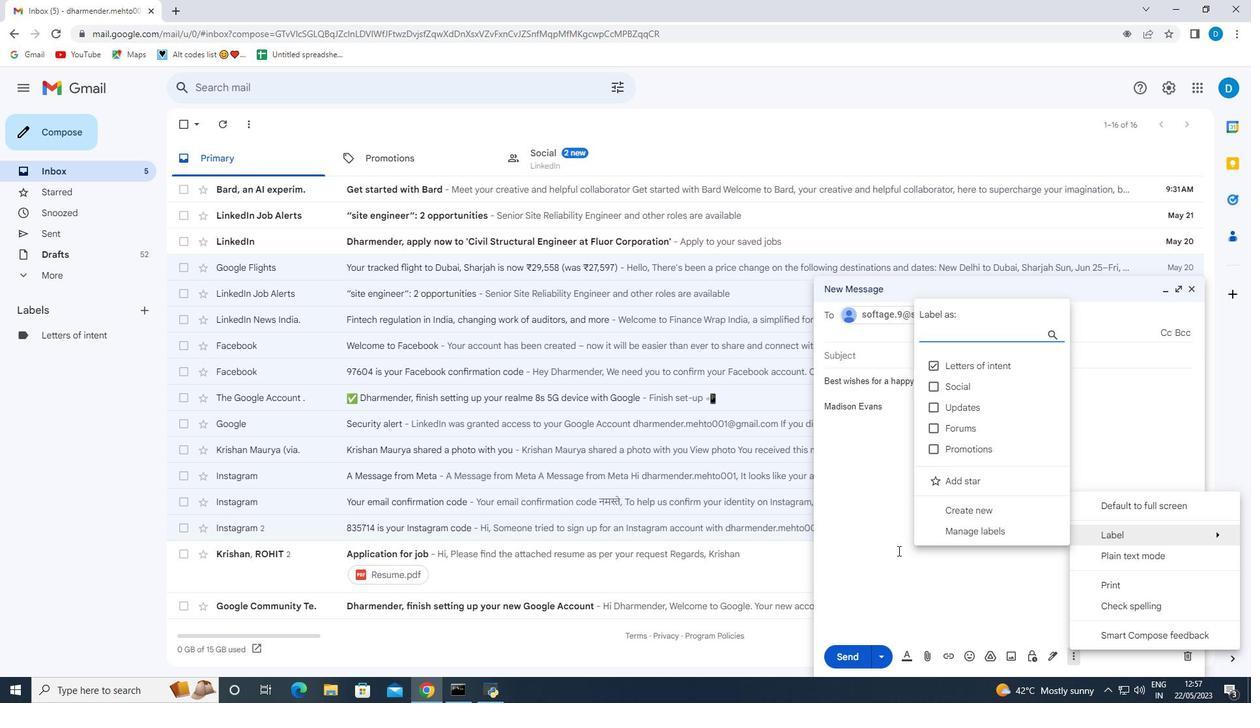 
Action: Mouse pressed left at (891, 551)
Screenshot: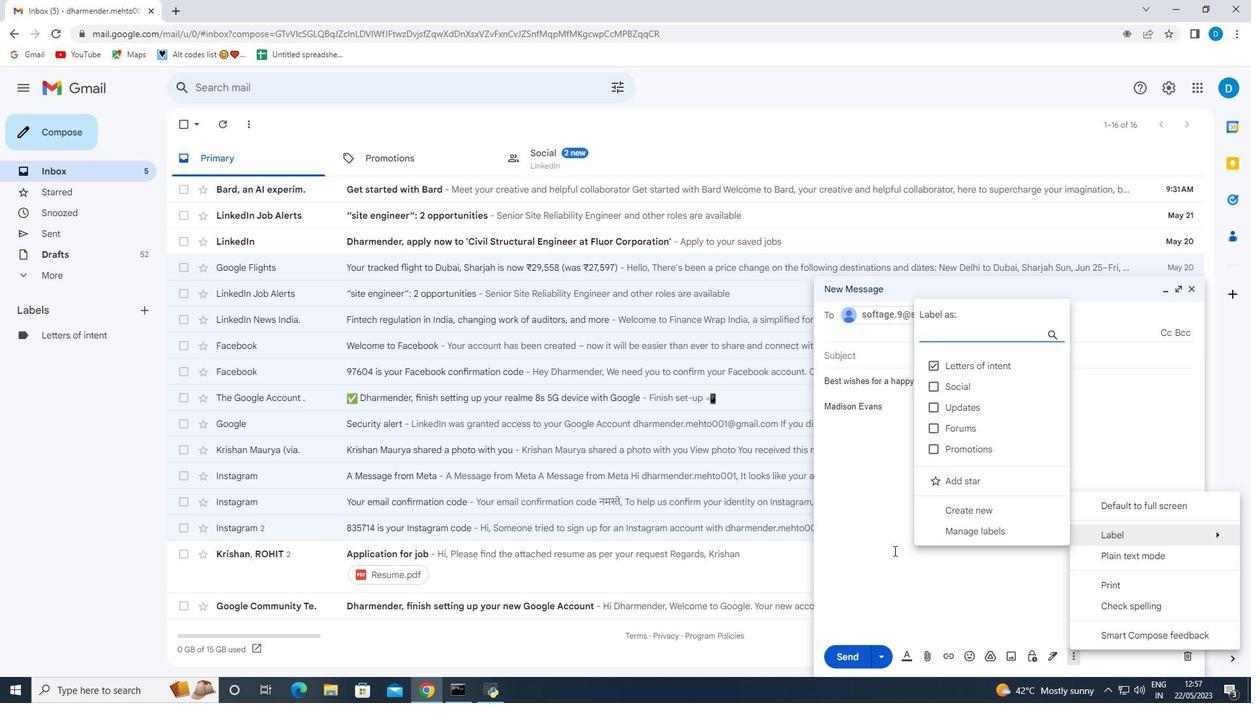 
Action: Mouse moved to (1027, 505)
Screenshot: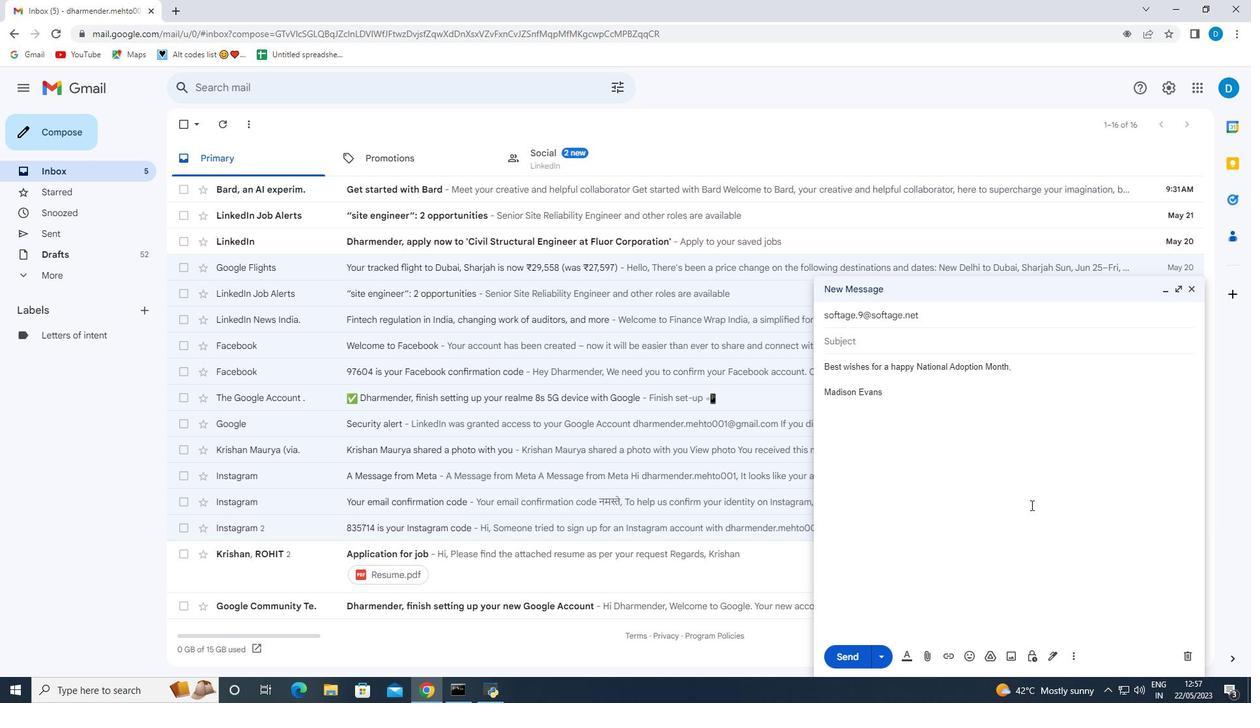
